 Task: Find connections with filter location Harar with filter topic #homebuyers with filter profile language Potuguese with filter current company Biocon Biologics with filter school K.Ramakrishnan College of Technology with filter industry Education with filter service category Virtual Assistance with filter keywords title Electrical Engineer
Action: Mouse moved to (211, 290)
Screenshot: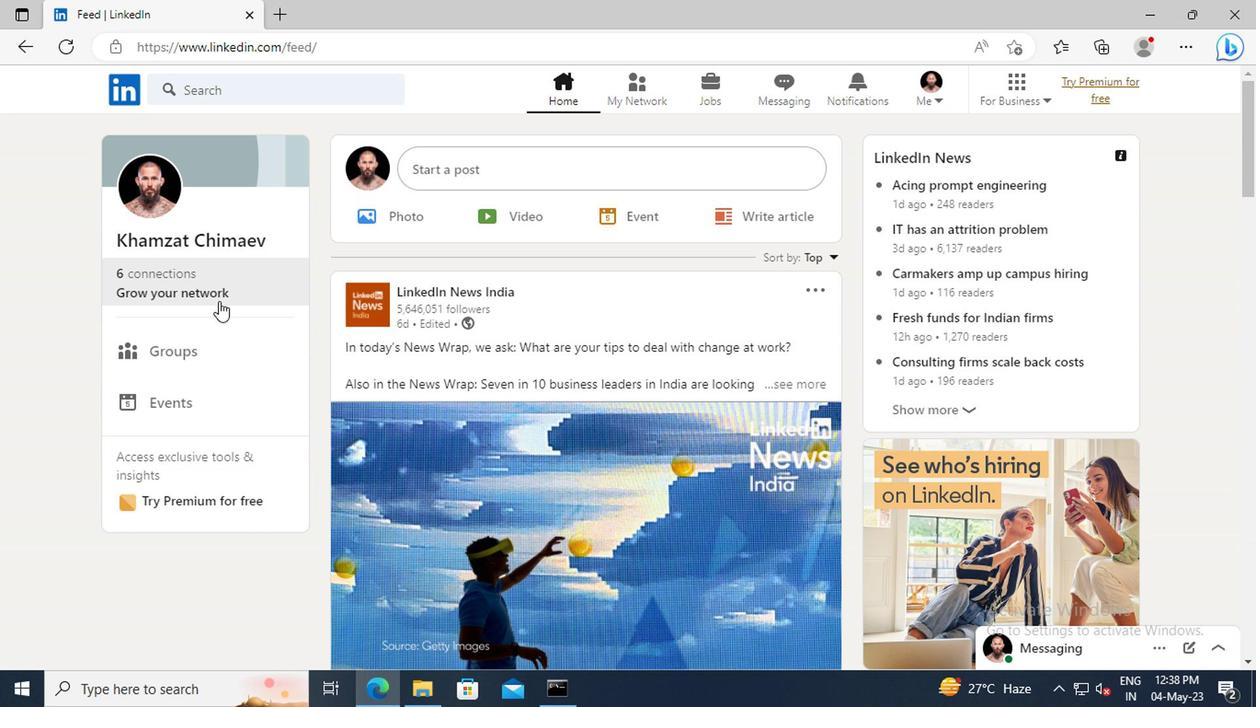 
Action: Mouse pressed left at (211, 290)
Screenshot: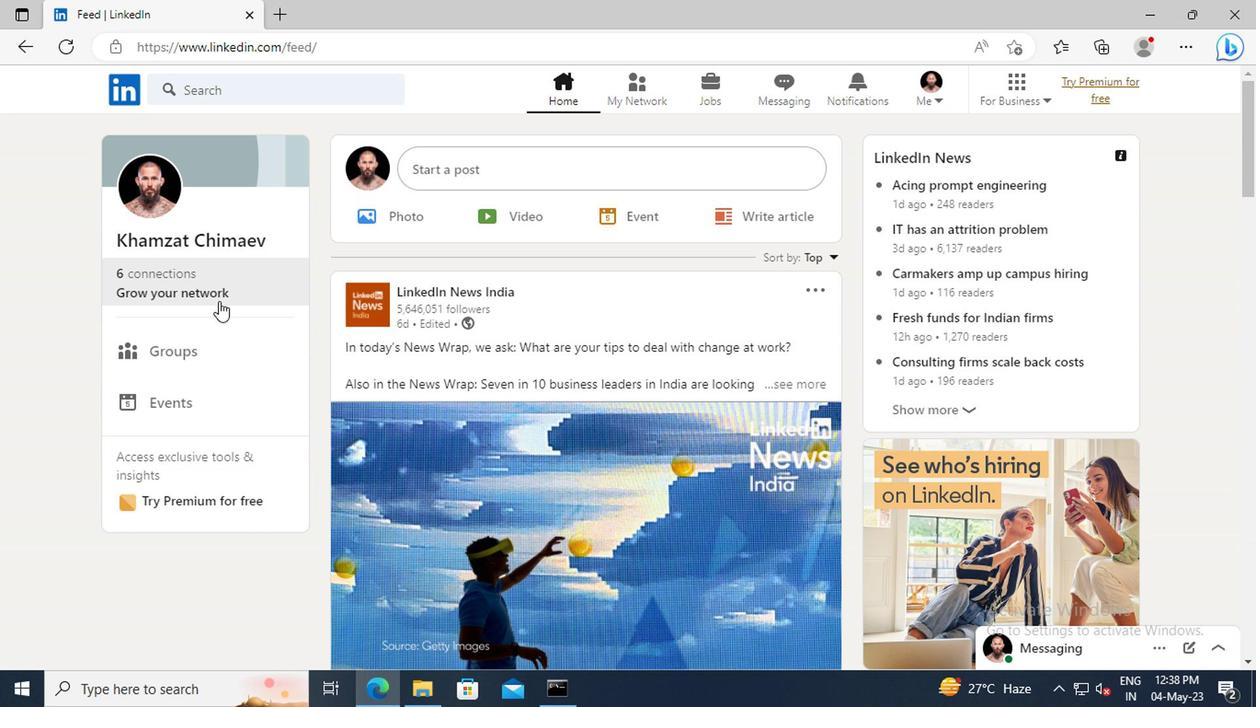 
Action: Mouse moved to (204, 199)
Screenshot: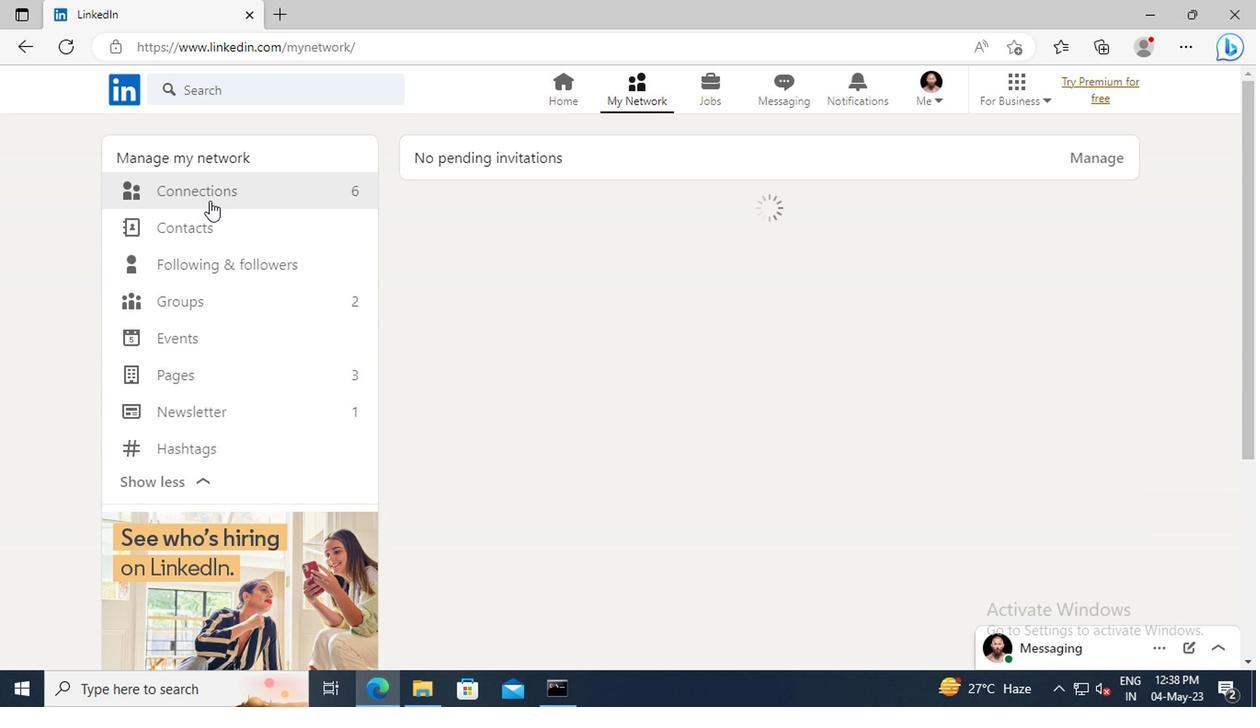 
Action: Mouse pressed left at (204, 199)
Screenshot: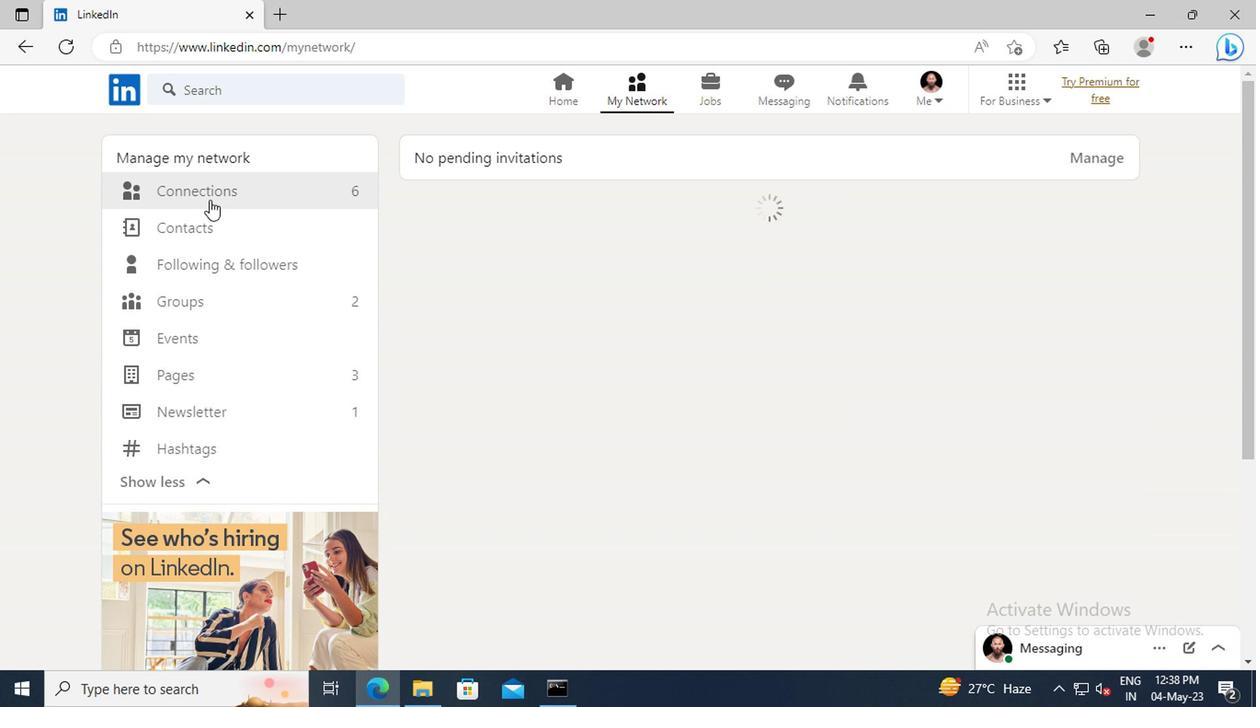 
Action: Mouse moved to (751, 198)
Screenshot: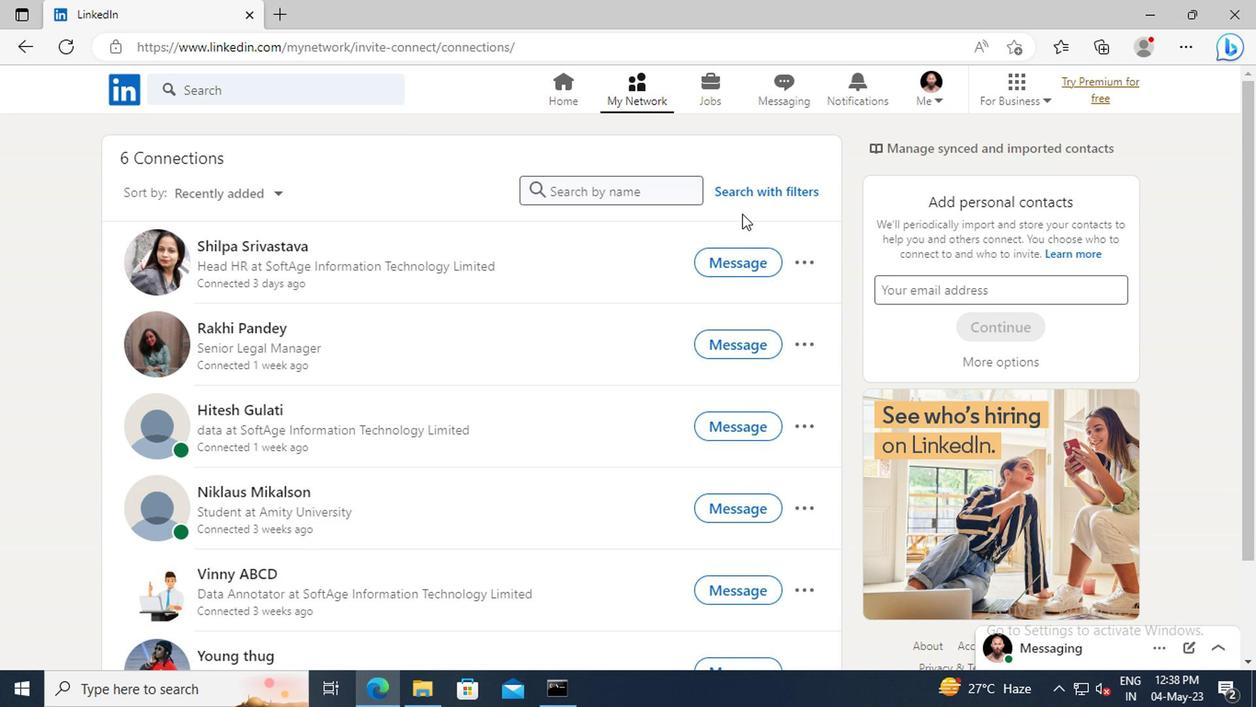 
Action: Mouse pressed left at (751, 198)
Screenshot: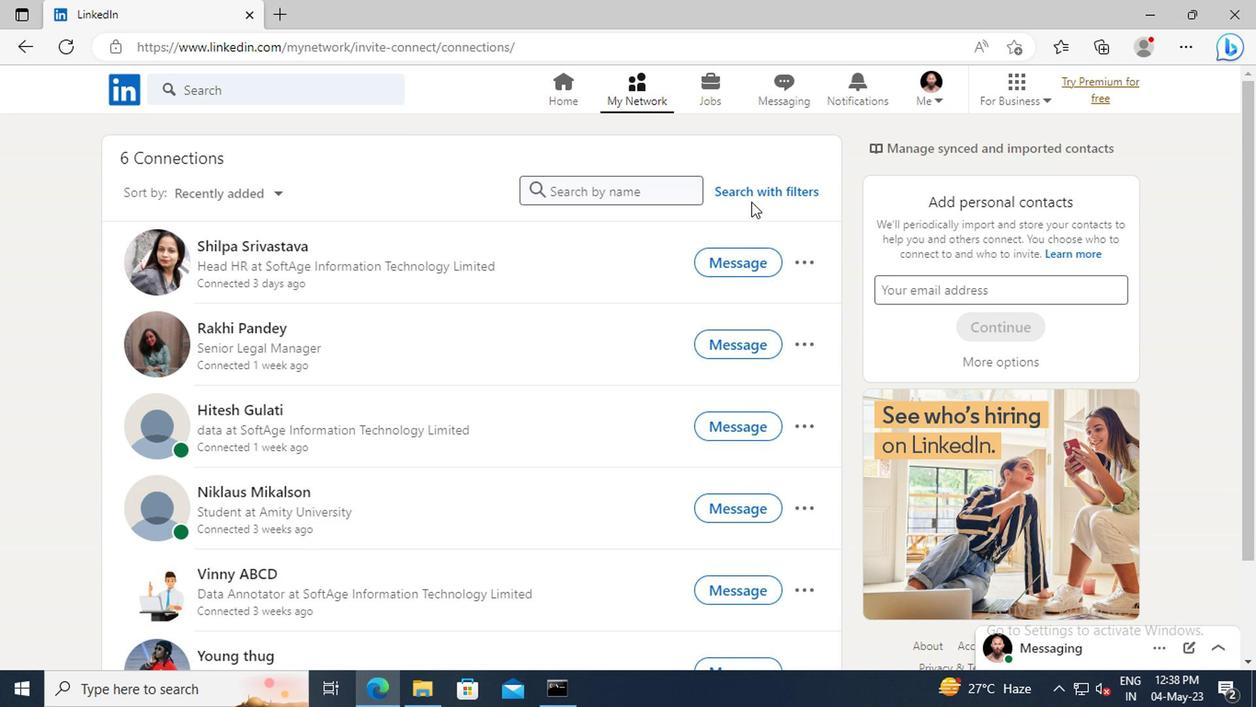 
Action: Mouse moved to (689, 146)
Screenshot: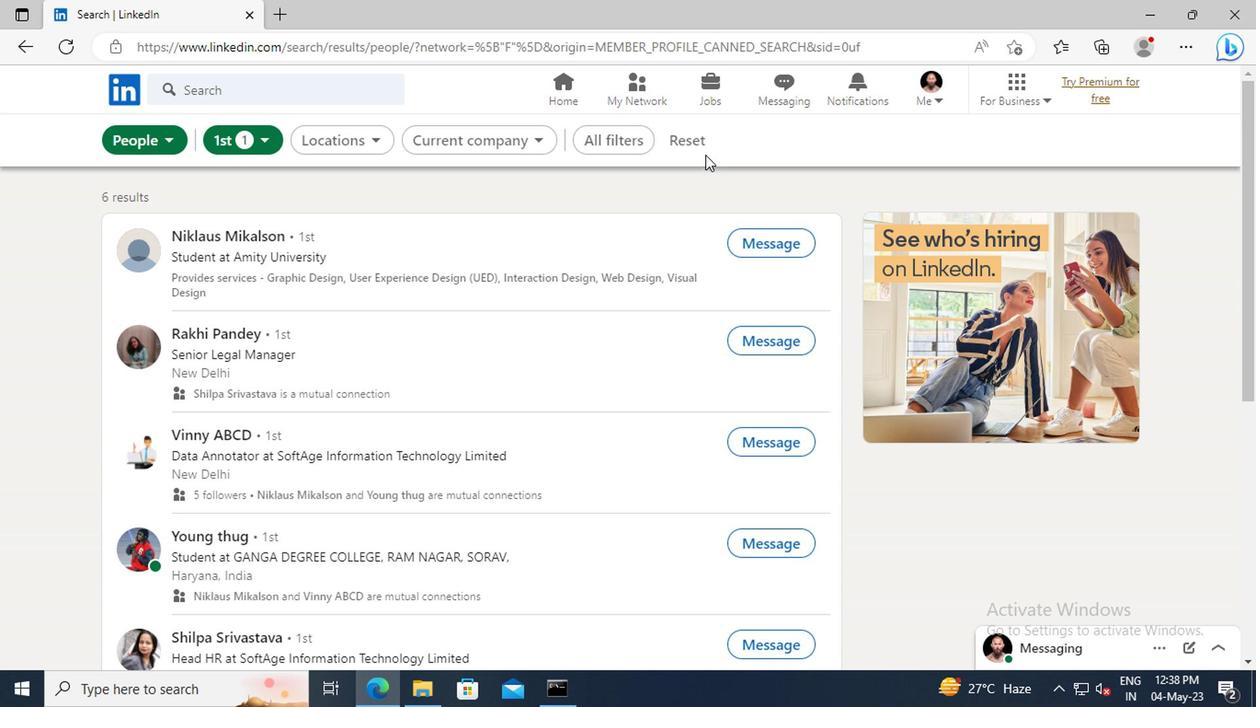 
Action: Mouse pressed left at (689, 146)
Screenshot: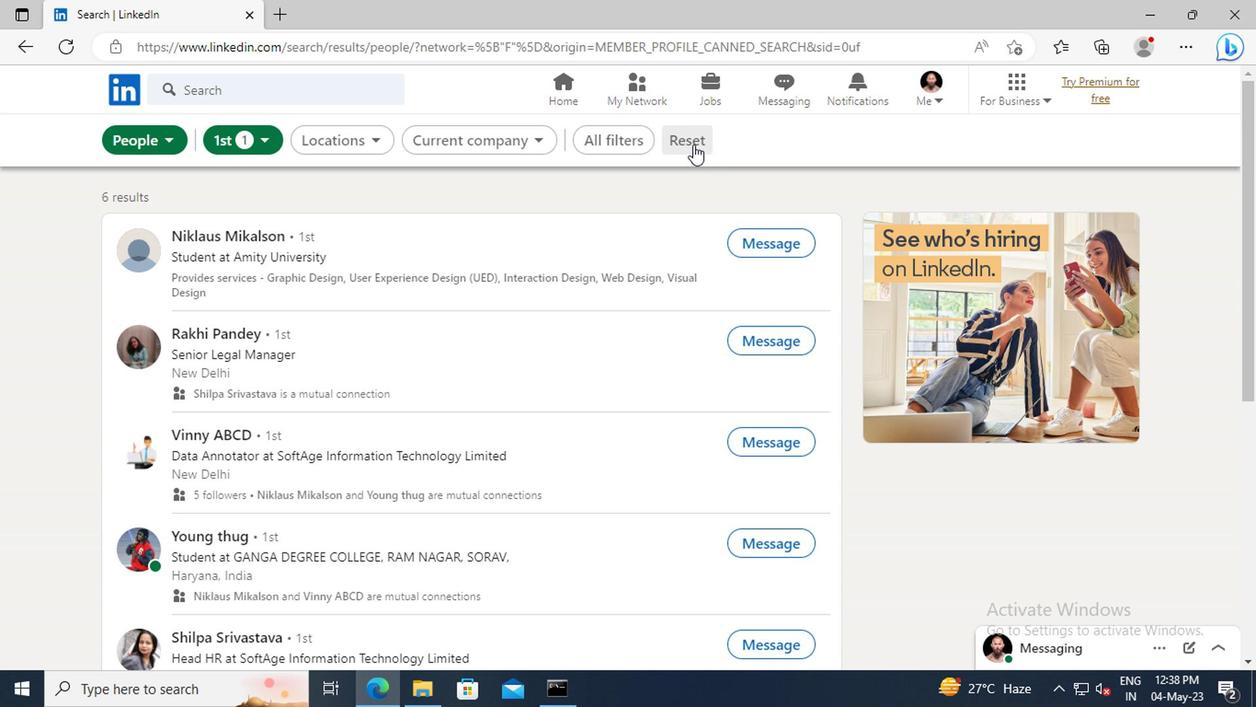 
Action: Mouse moved to (676, 146)
Screenshot: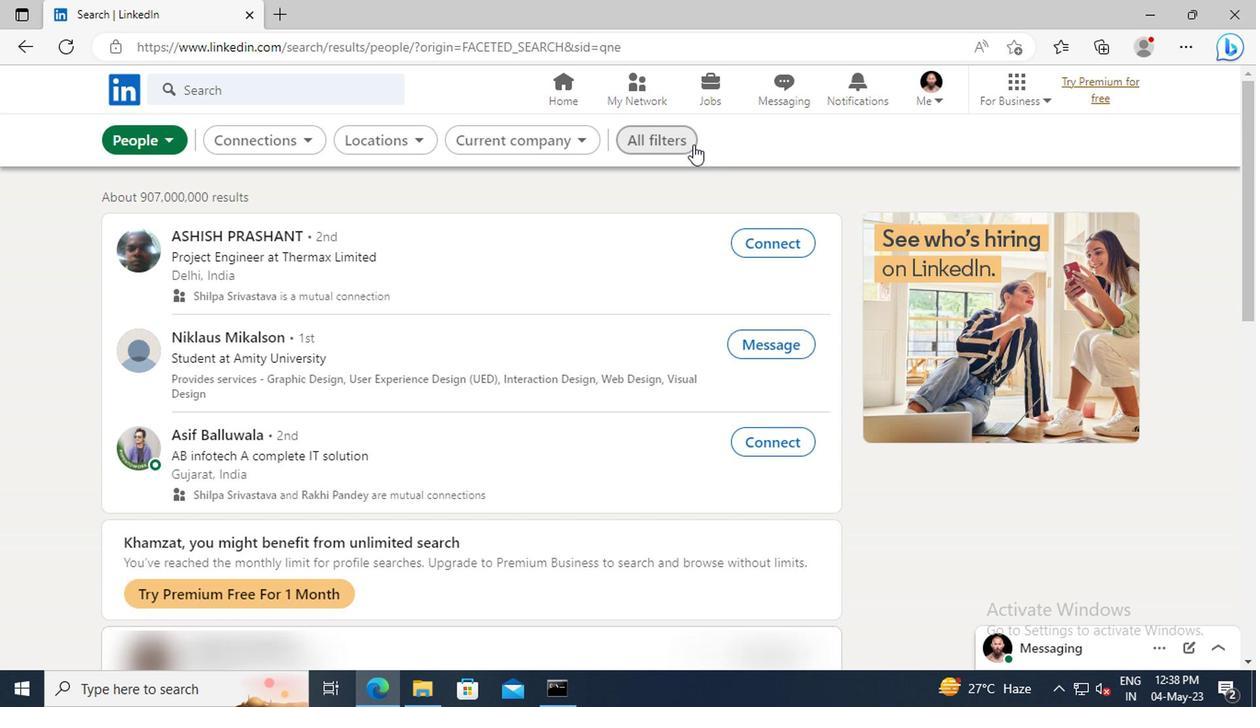 
Action: Mouse pressed left at (676, 146)
Screenshot: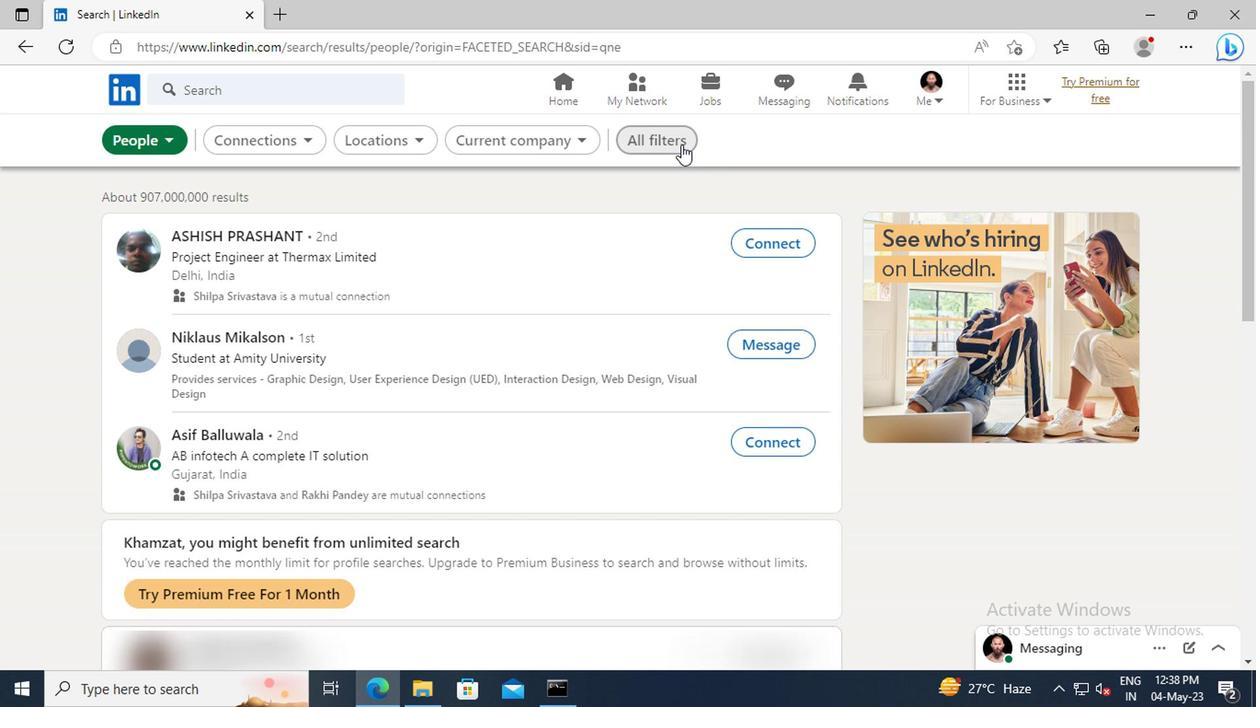 
Action: Mouse moved to (991, 335)
Screenshot: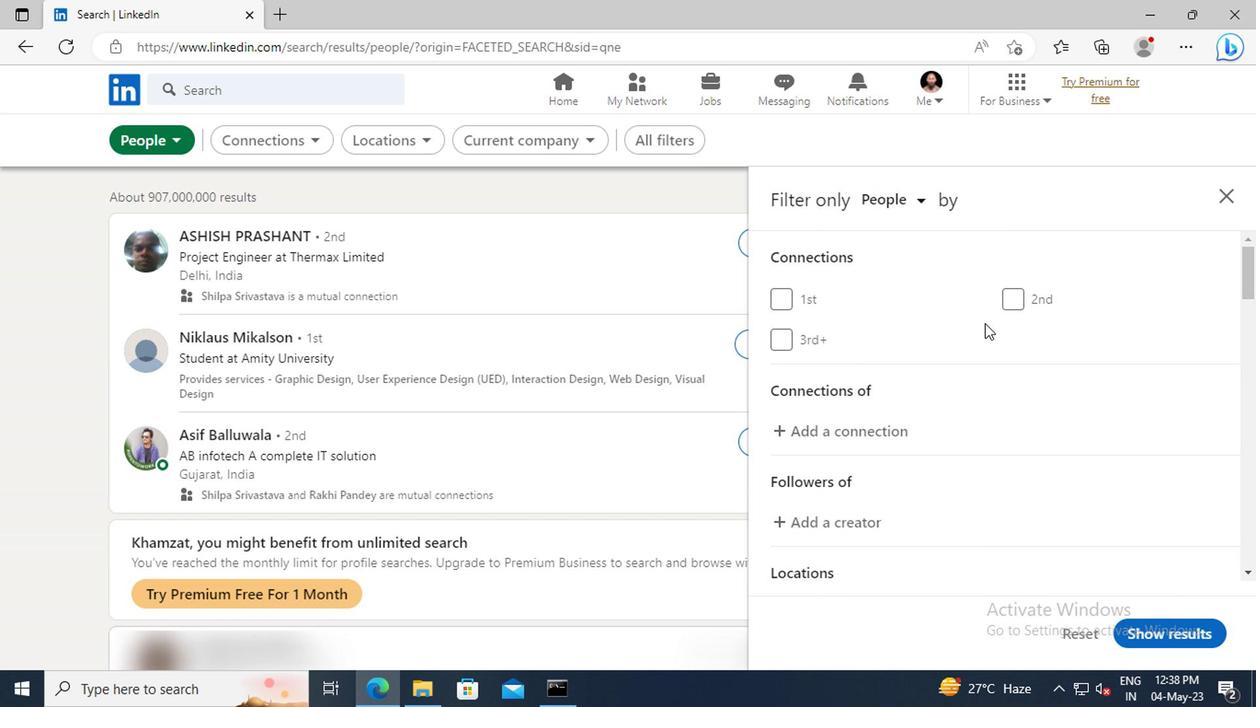 
Action: Mouse scrolled (991, 333) with delta (0, -1)
Screenshot: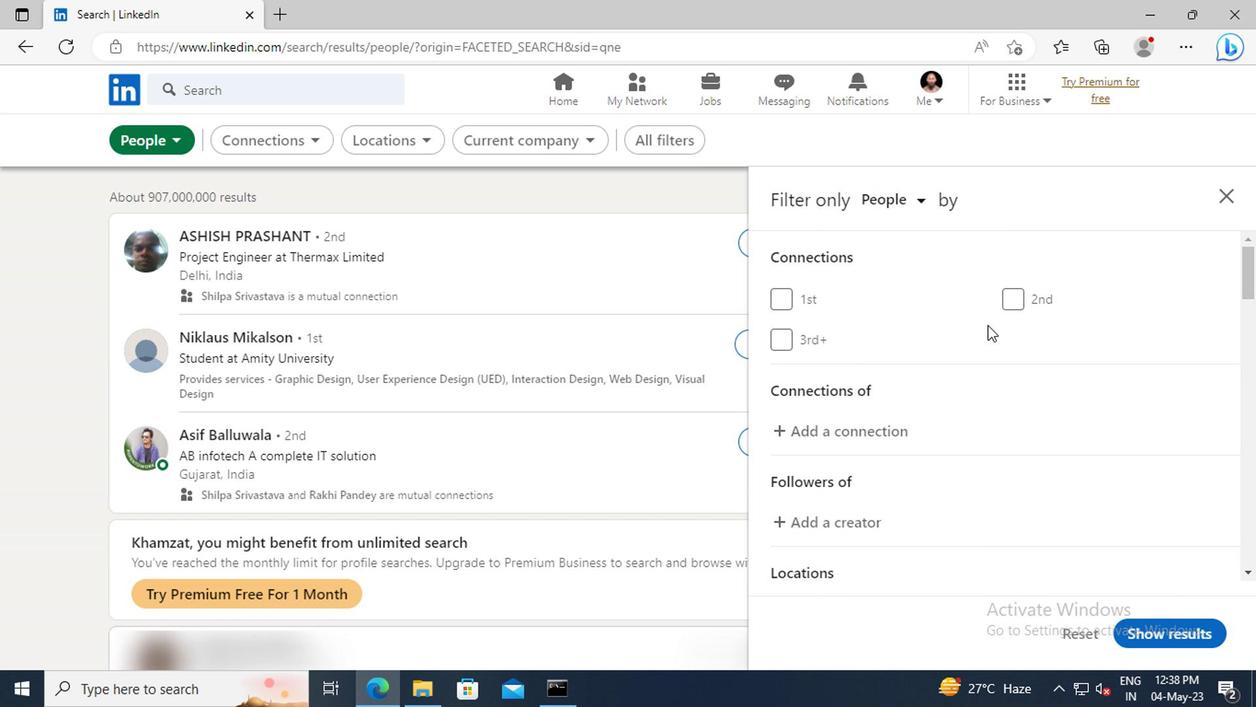 
Action: Mouse scrolled (991, 333) with delta (0, -1)
Screenshot: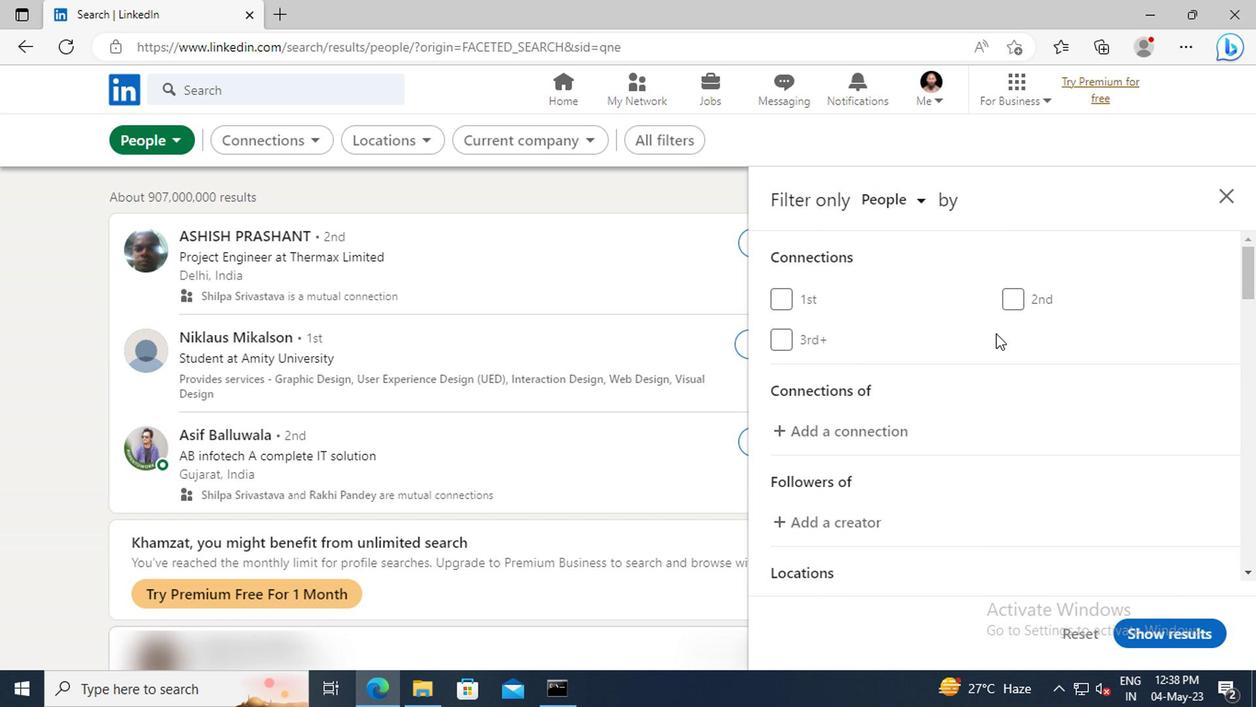 
Action: Mouse scrolled (991, 333) with delta (0, -1)
Screenshot: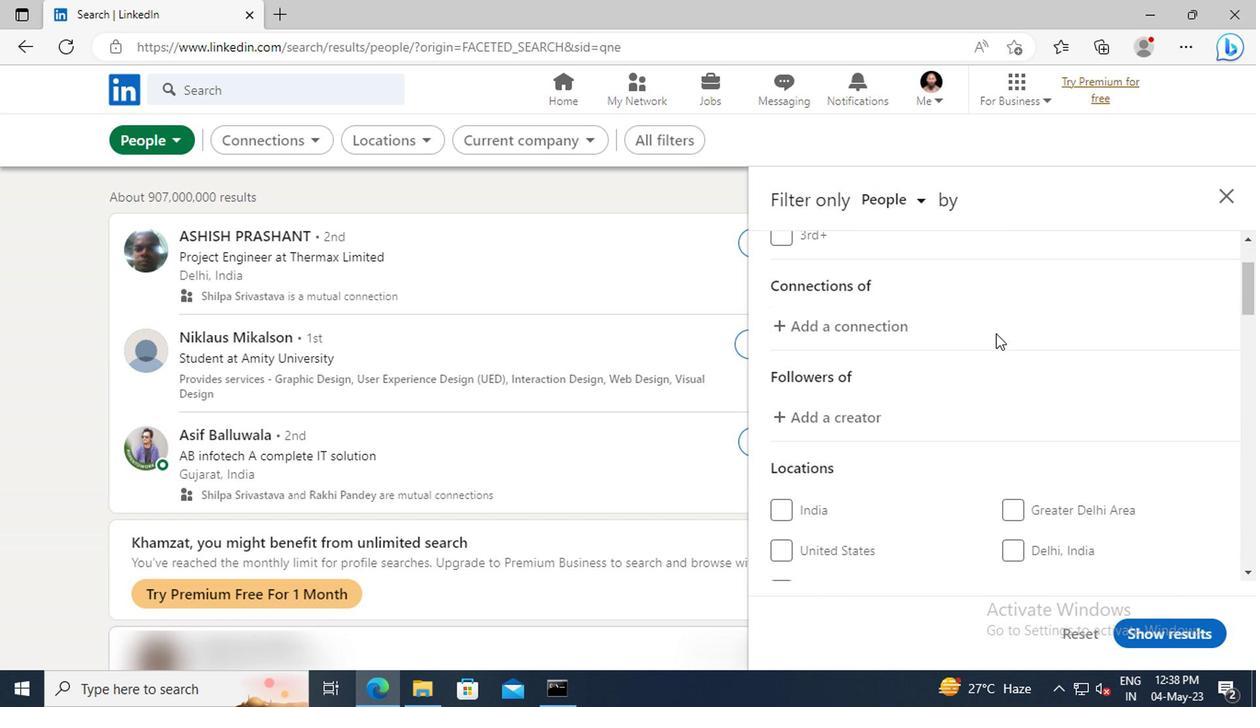 
Action: Mouse scrolled (991, 333) with delta (0, -1)
Screenshot: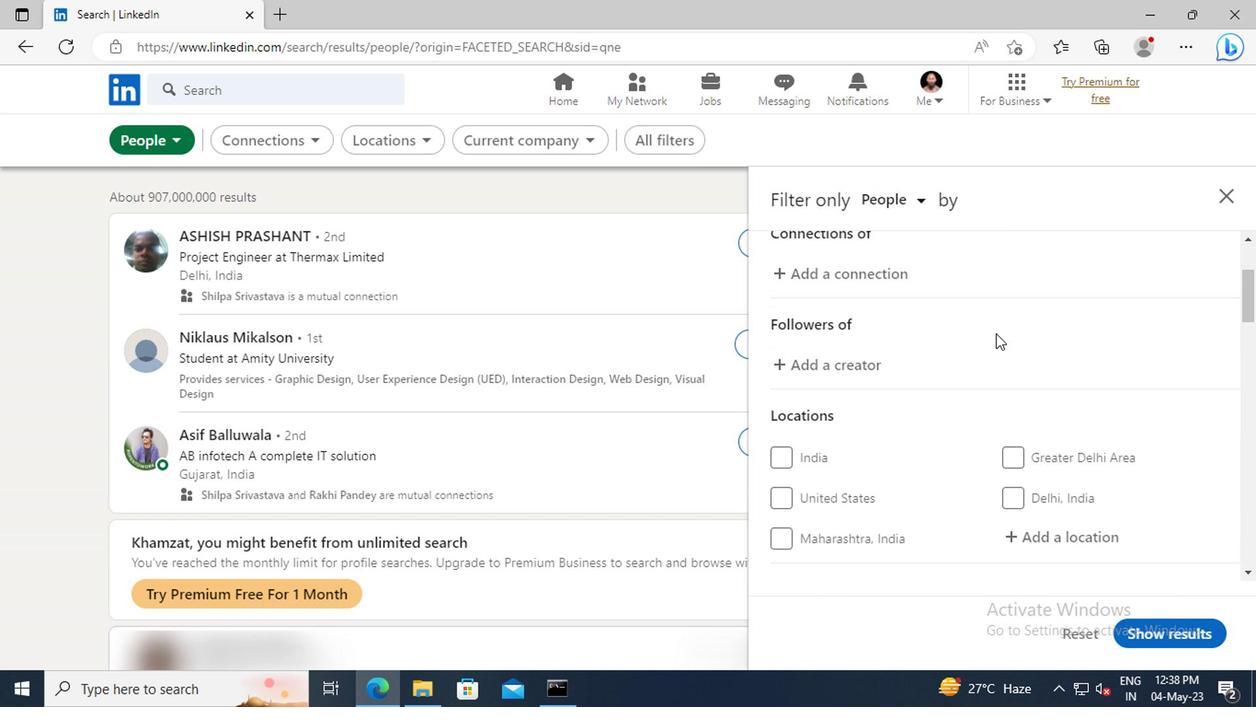 
Action: Mouse scrolled (991, 333) with delta (0, -1)
Screenshot: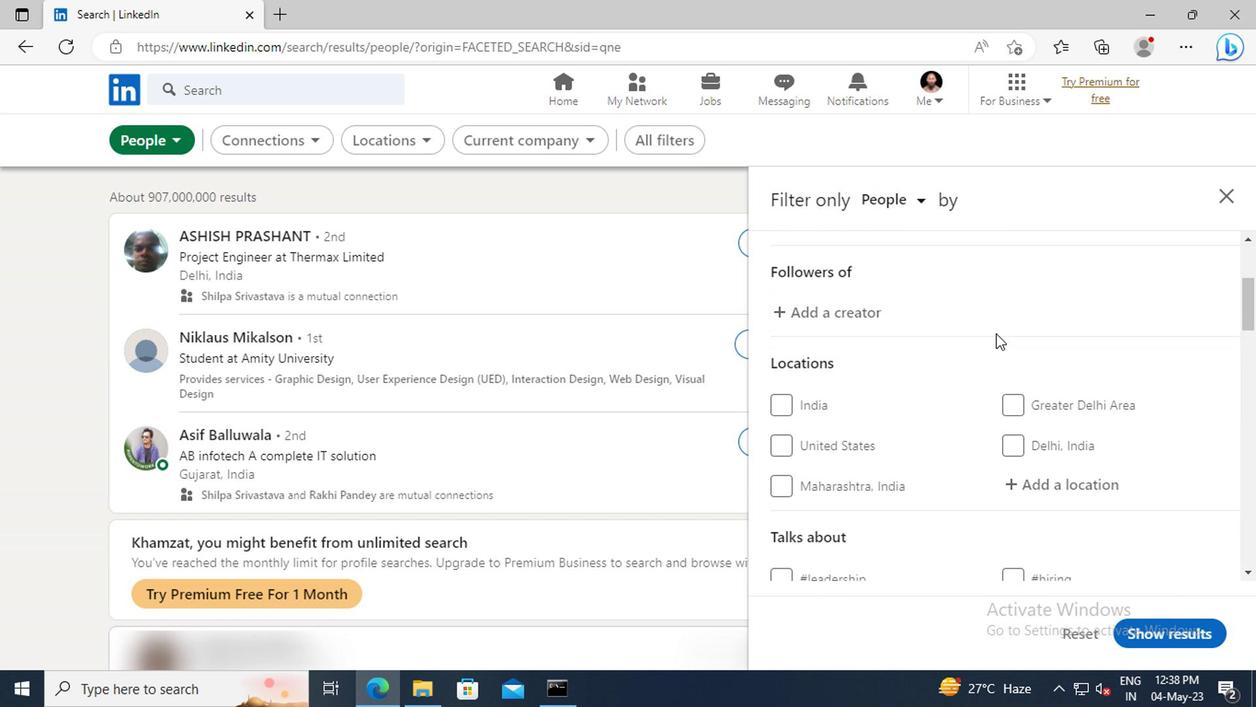 
Action: Mouse scrolled (991, 333) with delta (0, -1)
Screenshot: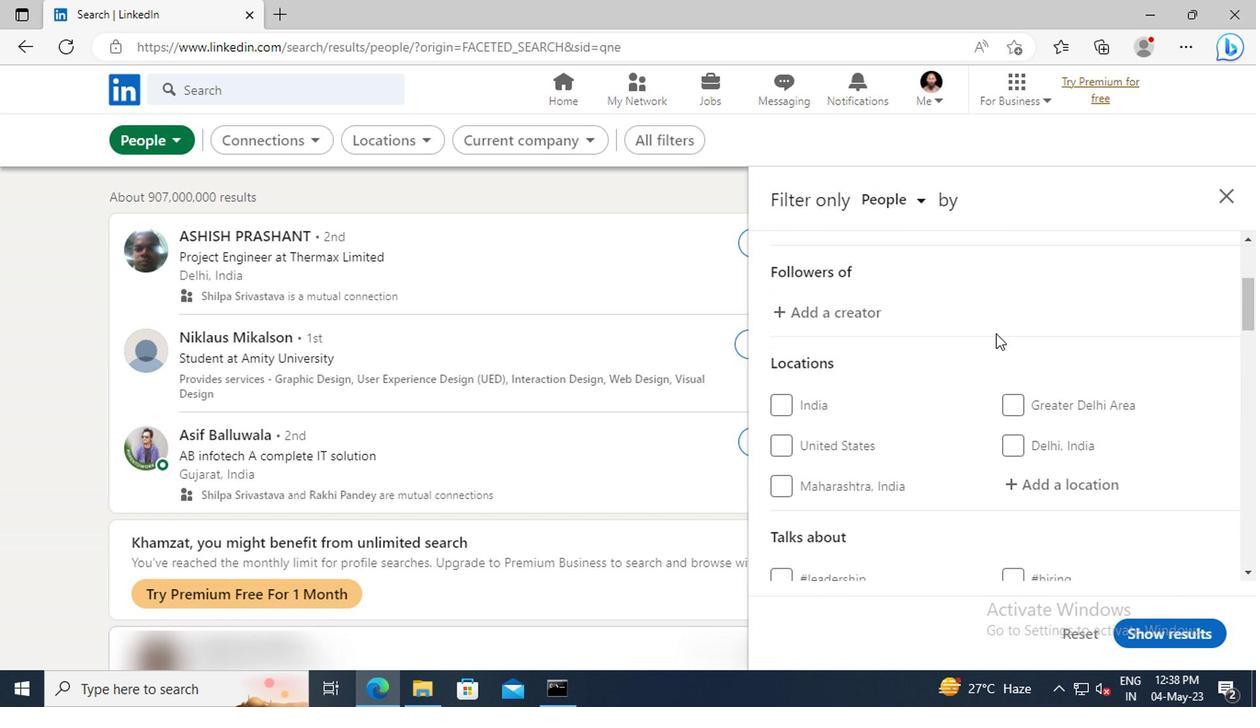 
Action: Mouse moved to (1016, 381)
Screenshot: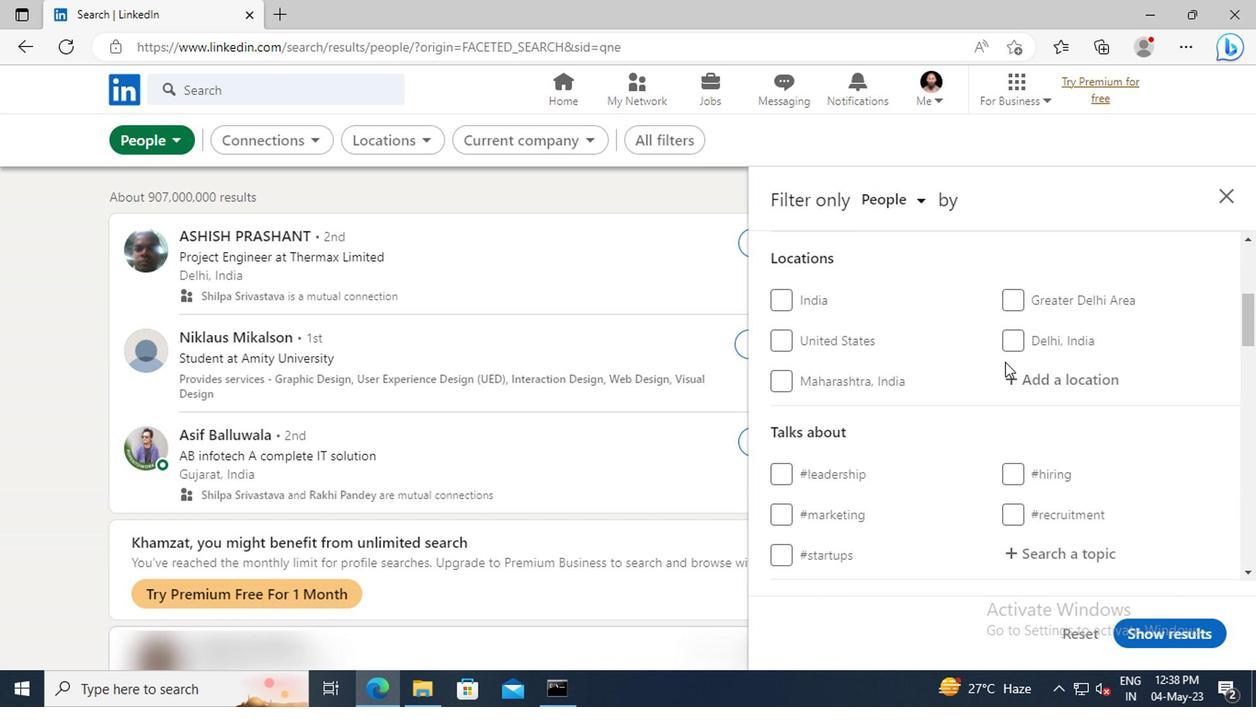 
Action: Mouse pressed left at (1016, 381)
Screenshot: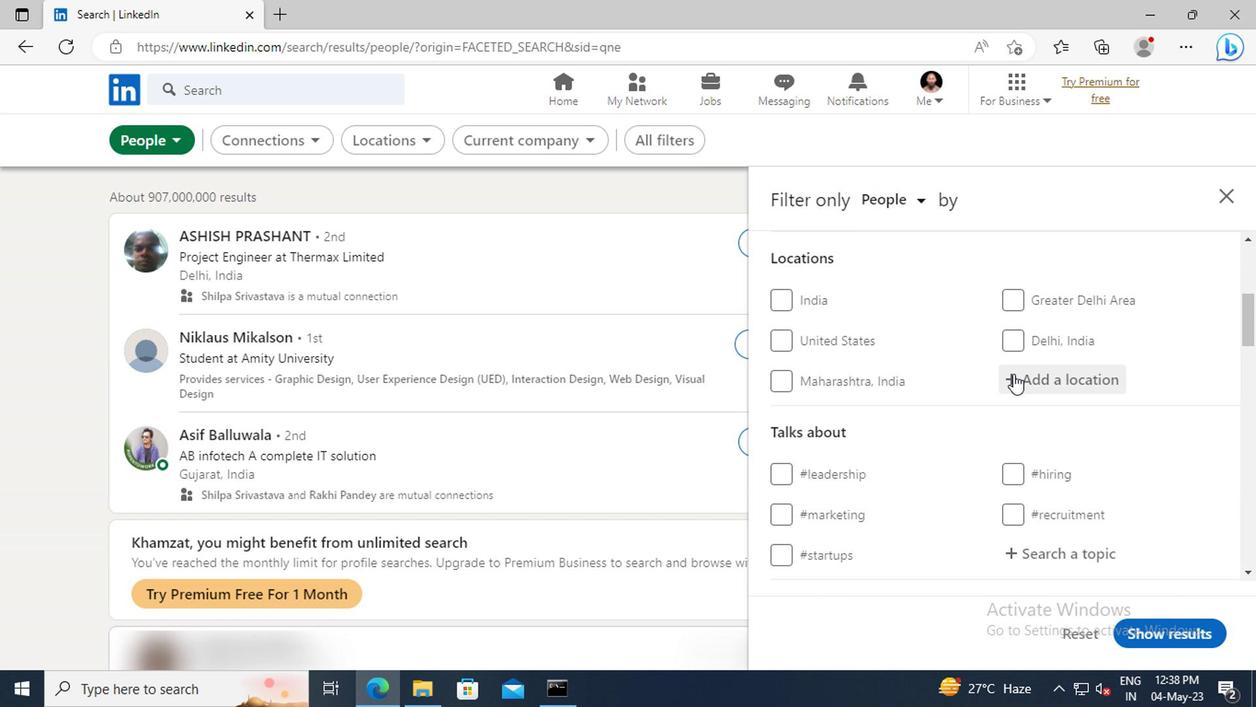 
Action: Key pressed <Key.shift>HARAR
Screenshot: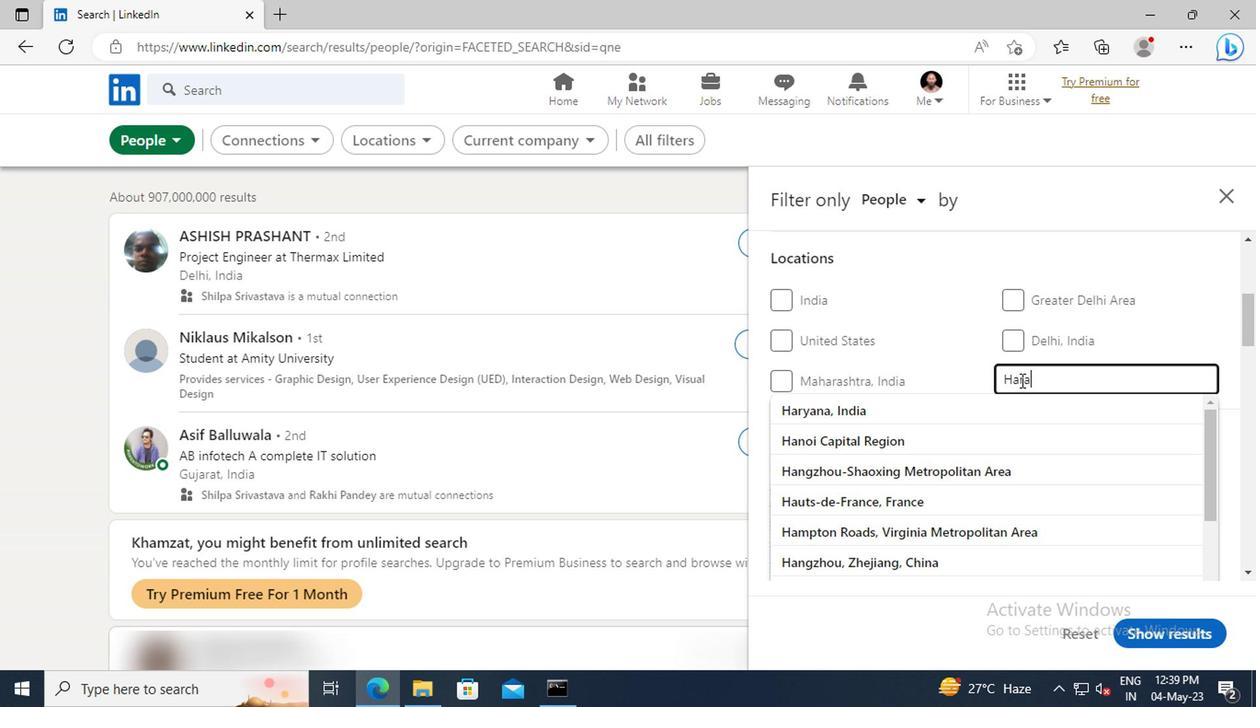 
Action: Mouse moved to (1012, 466)
Screenshot: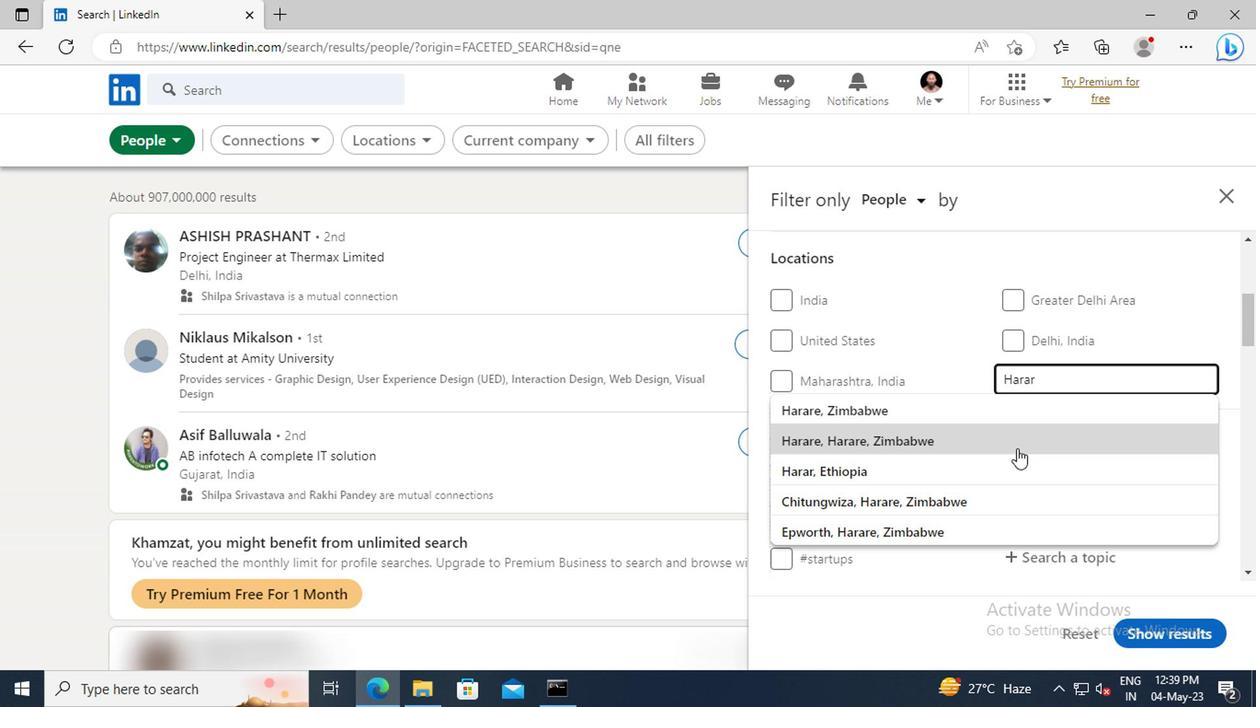 
Action: Mouse pressed left at (1012, 466)
Screenshot: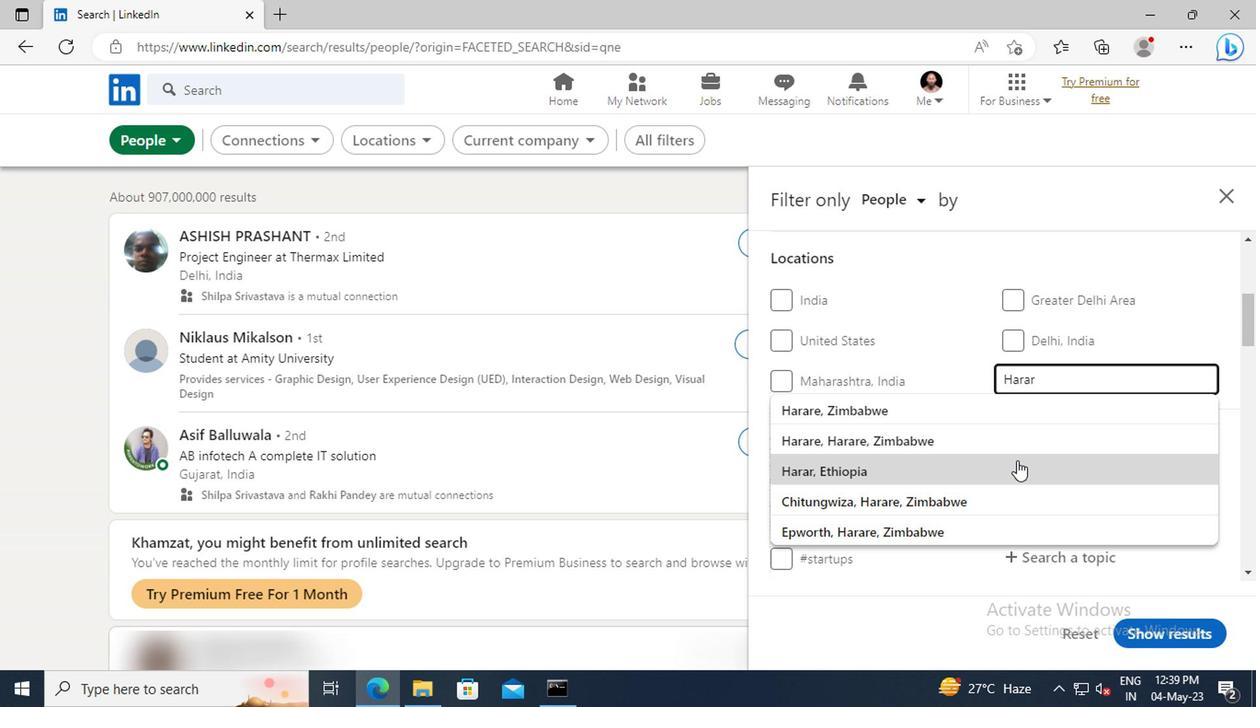 
Action: Mouse scrolled (1012, 466) with delta (0, 0)
Screenshot: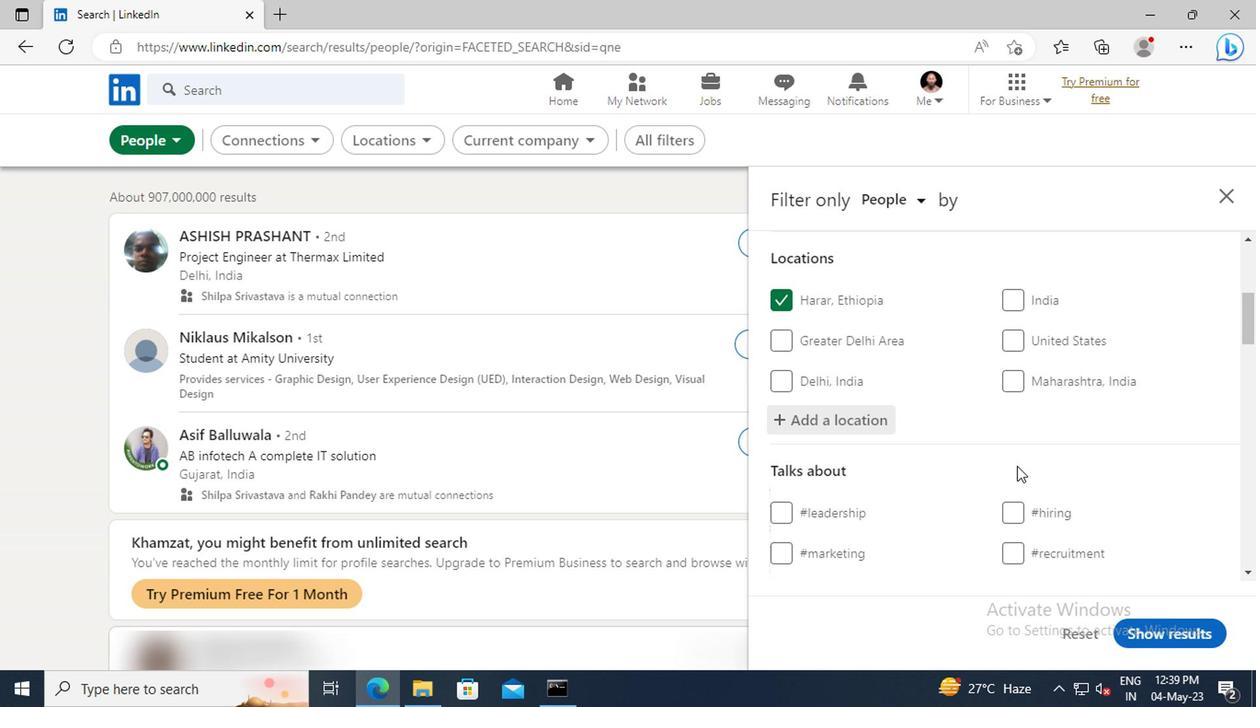 
Action: Mouse scrolled (1012, 466) with delta (0, 0)
Screenshot: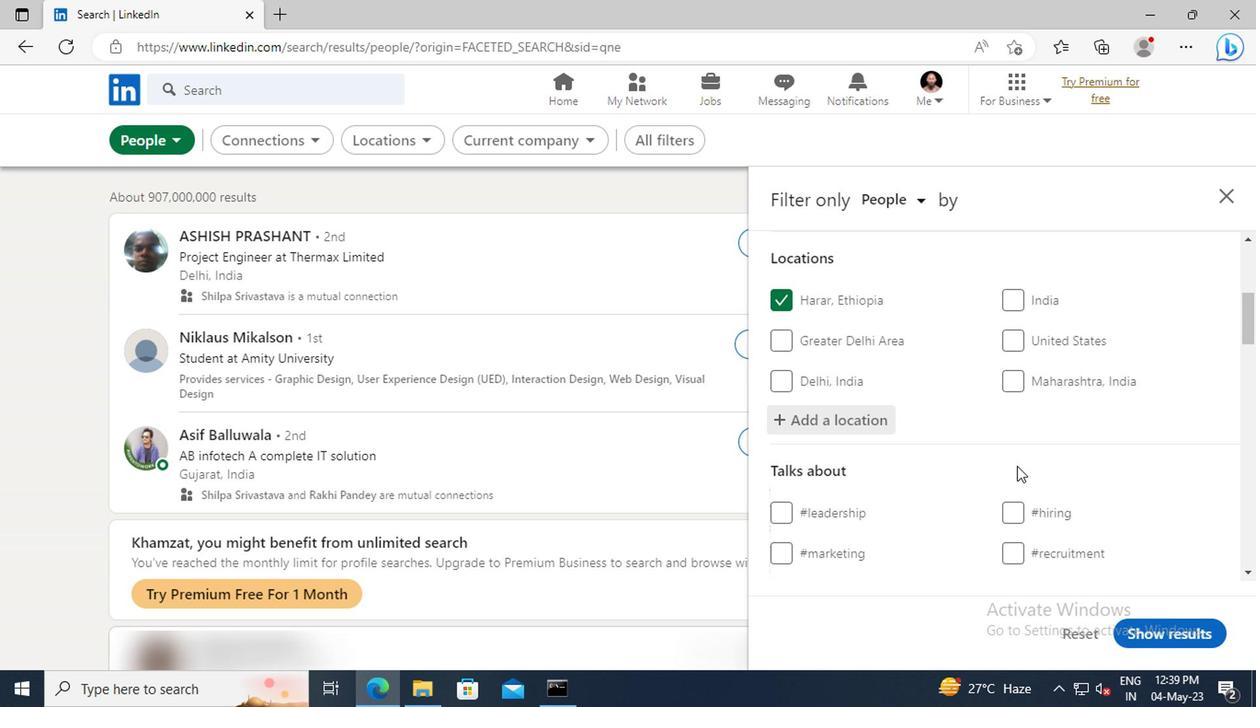 
Action: Mouse moved to (1025, 485)
Screenshot: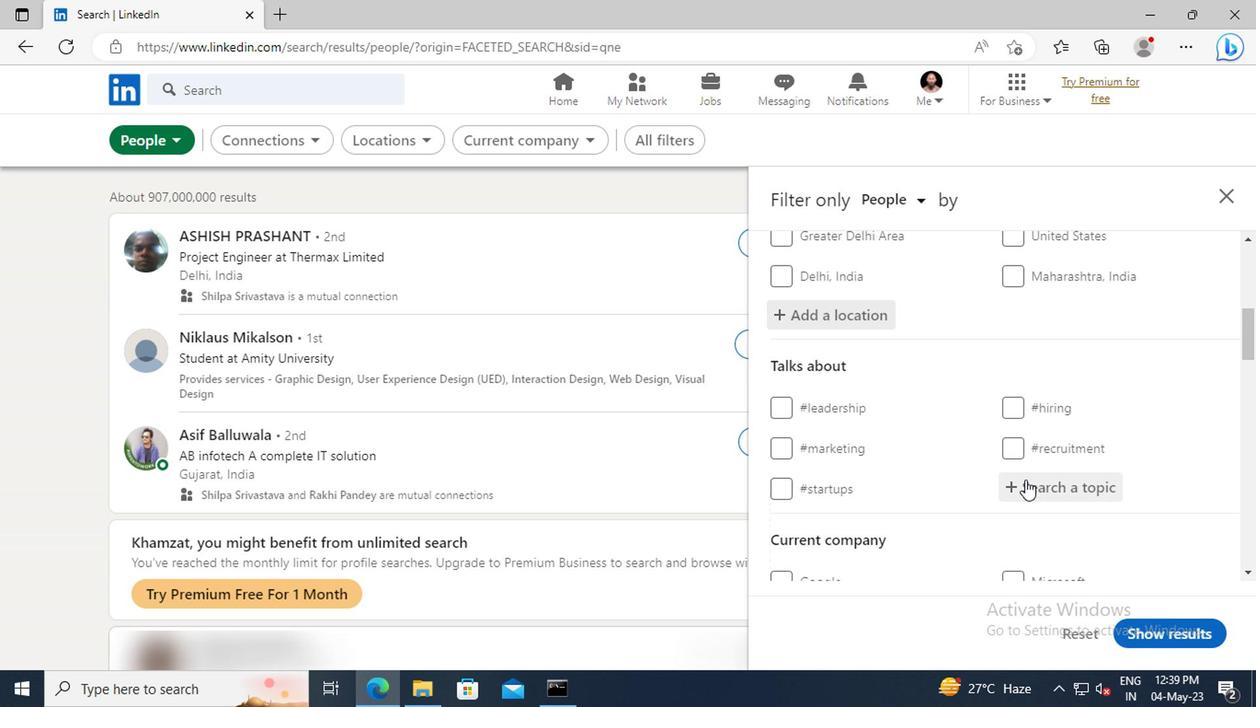 
Action: Mouse pressed left at (1025, 485)
Screenshot: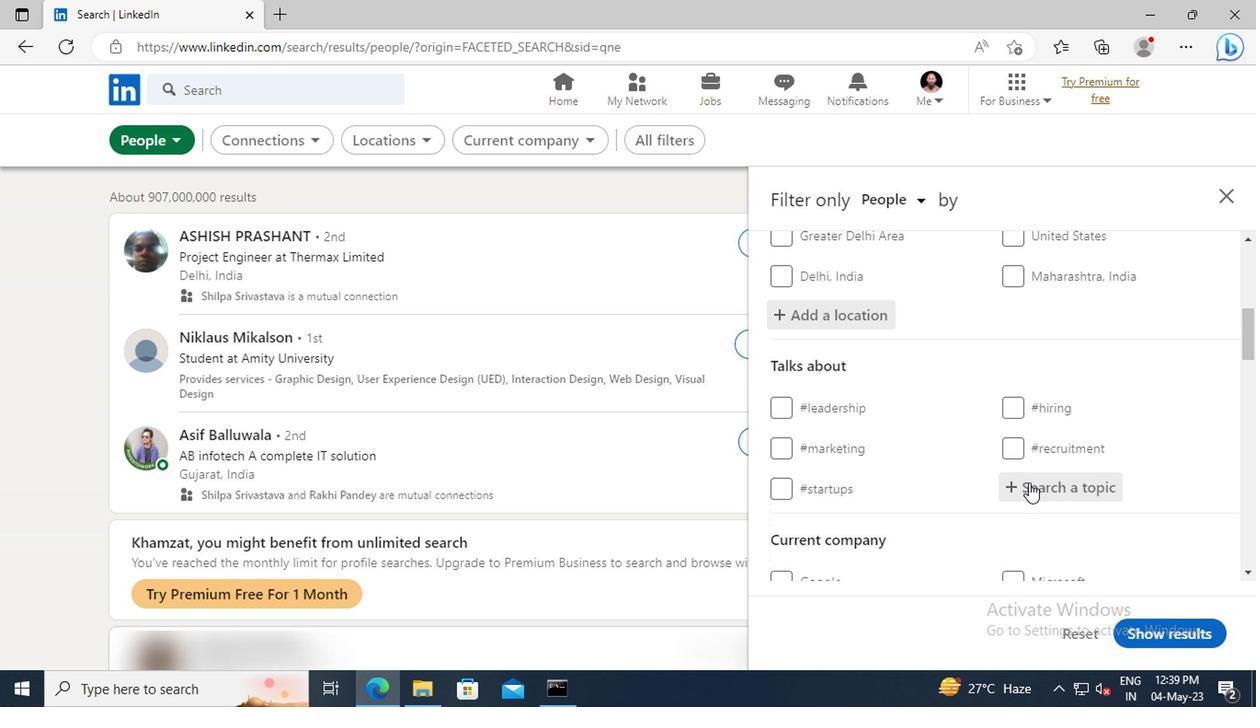 
Action: Key pressed HOMEBUYERS
Screenshot: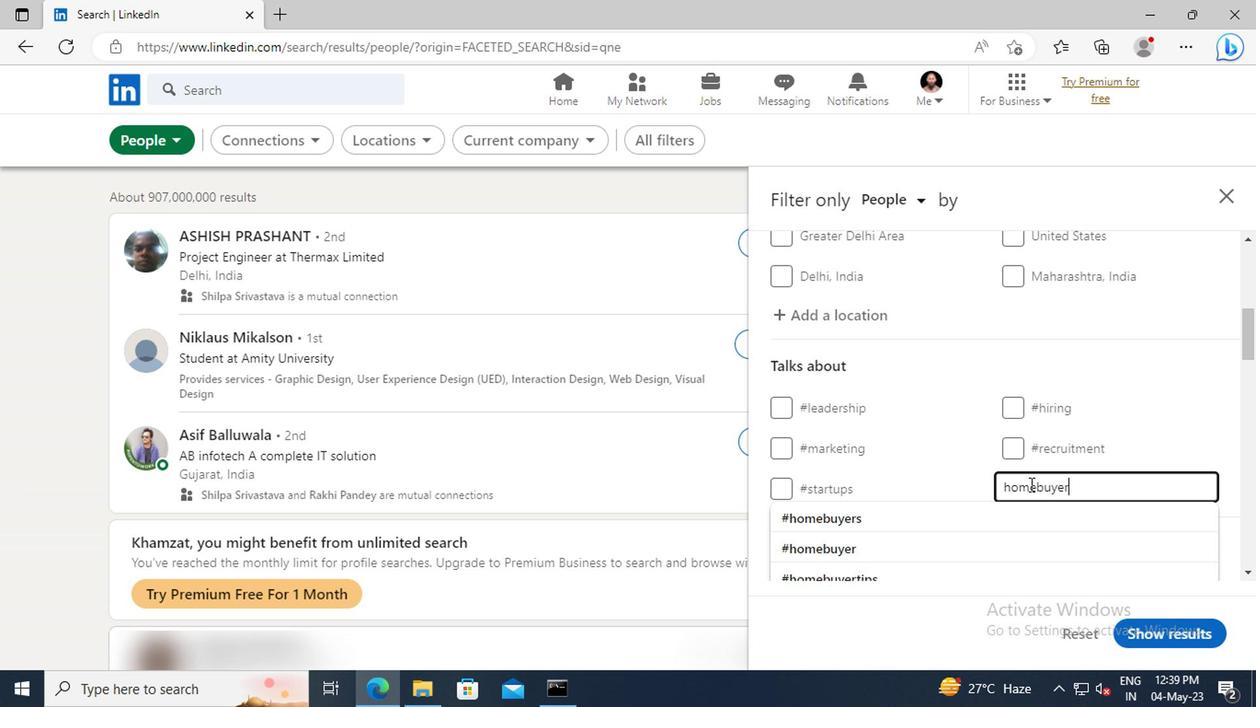 
Action: Mouse moved to (1027, 506)
Screenshot: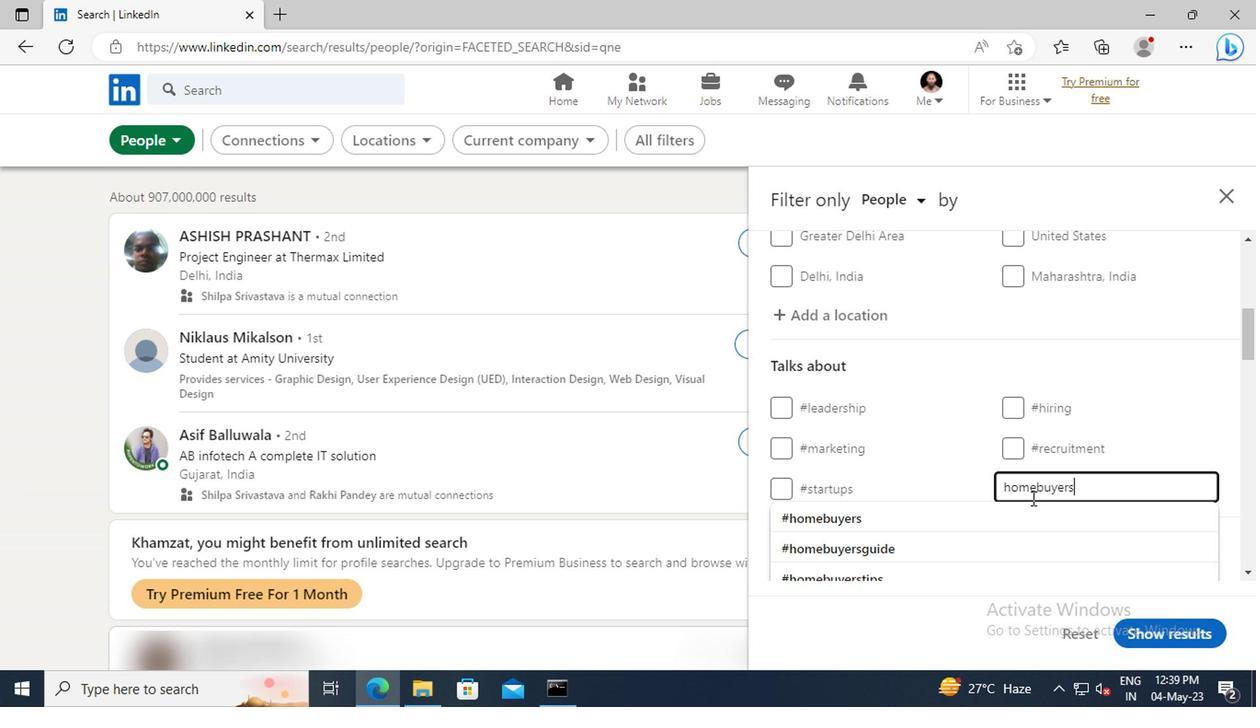 
Action: Mouse pressed left at (1027, 506)
Screenshot: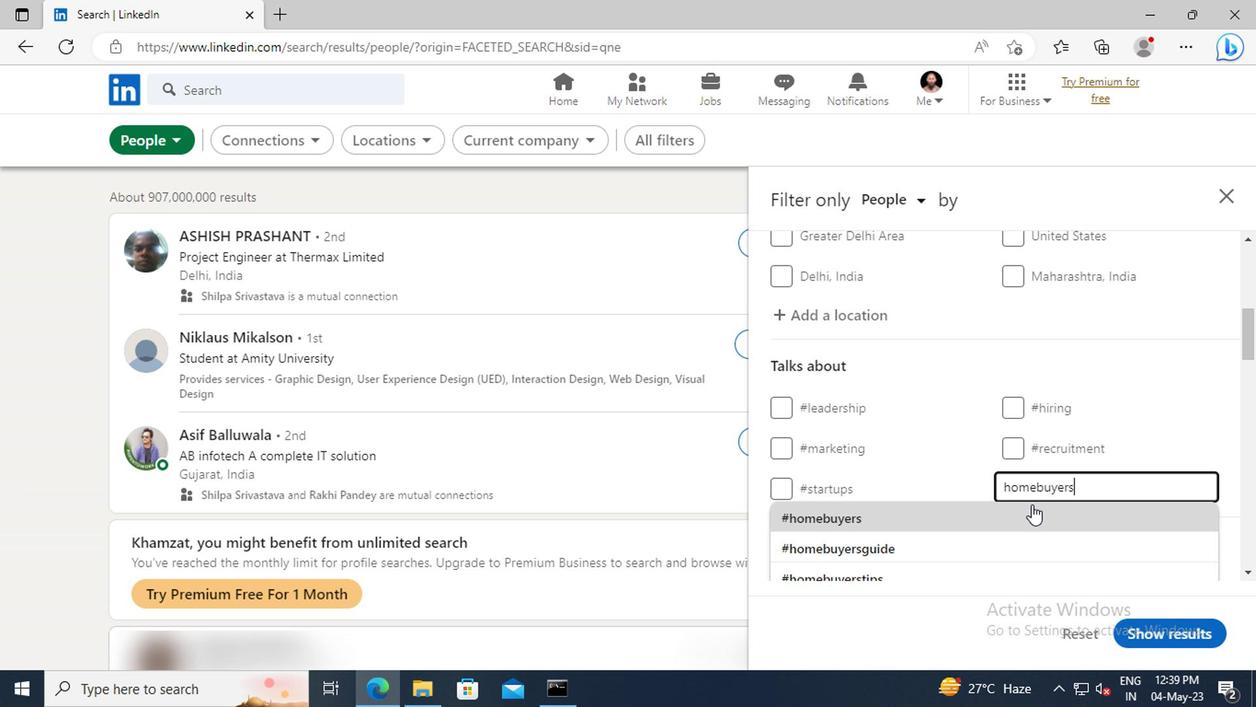 
Action: Mouse scrolled (1027, 505) with delta (0, -1)
Screenshot: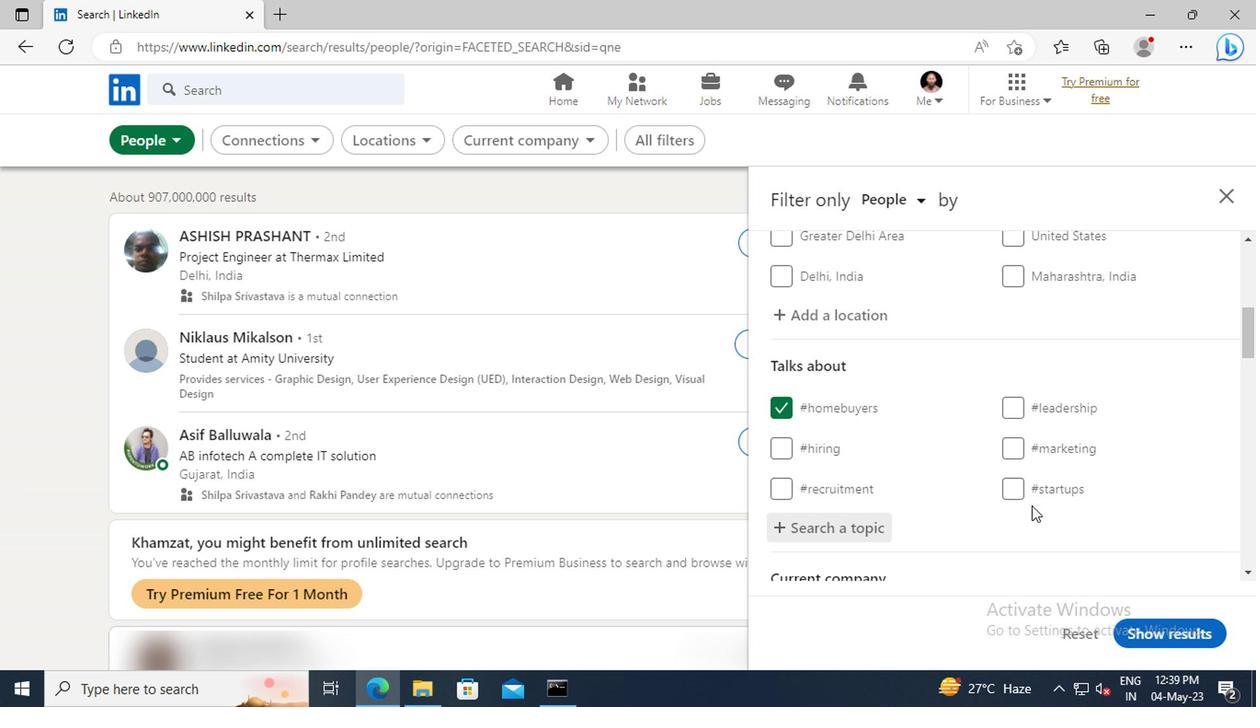 
Action: Mouse scrolled (1027, 505) with delta (0, -1)
Screenshot: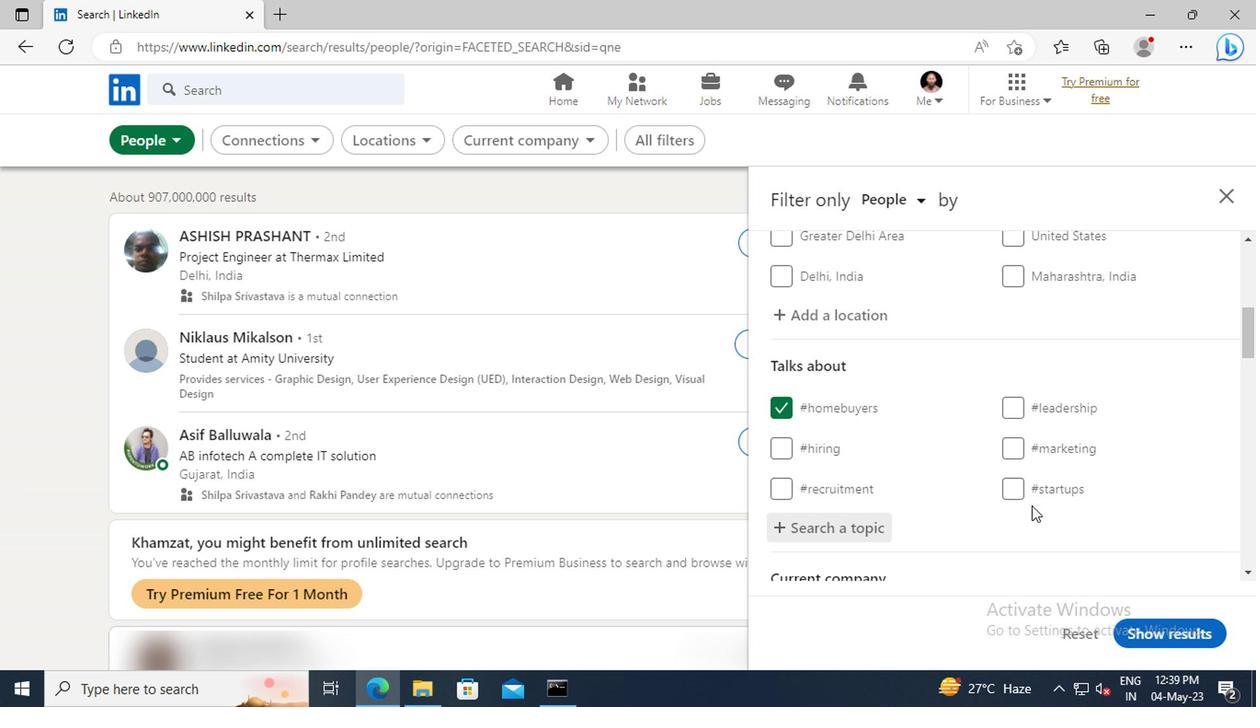 
Action: Mouse scrolled (1027, 505) with delta (0, -1)
Screenshot: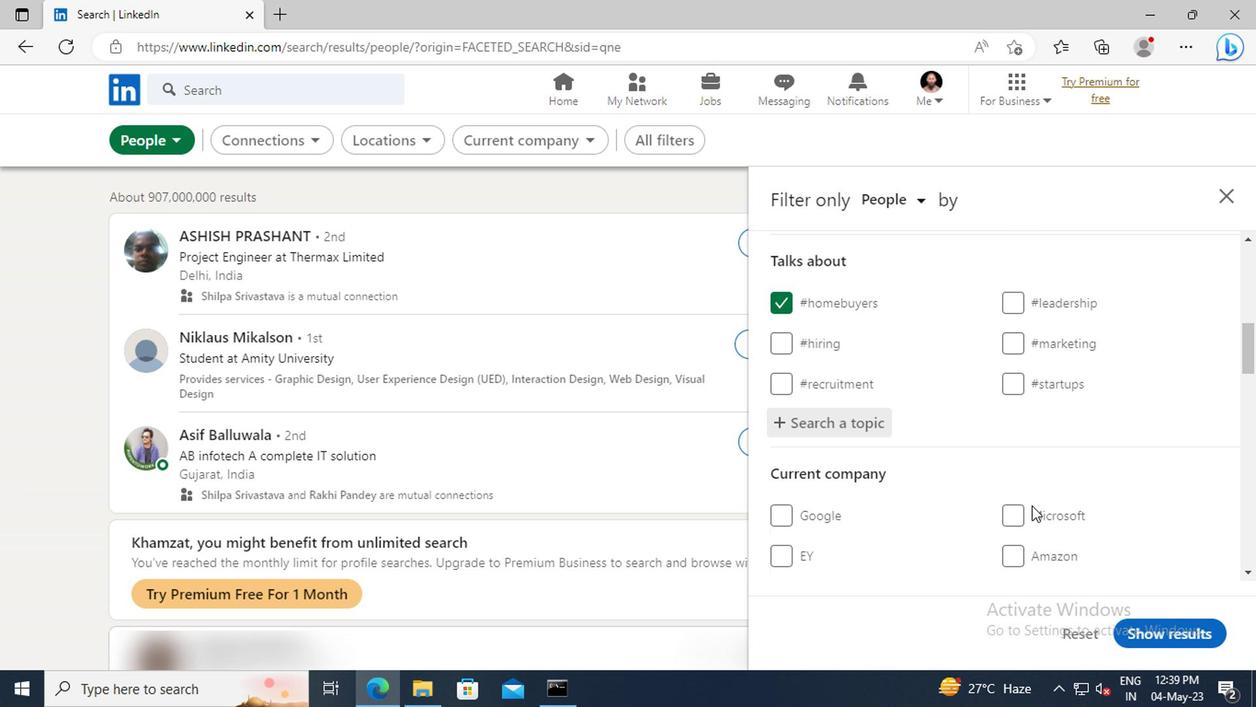 
Action: Mouse moved to (1029, 505)
Screenshot: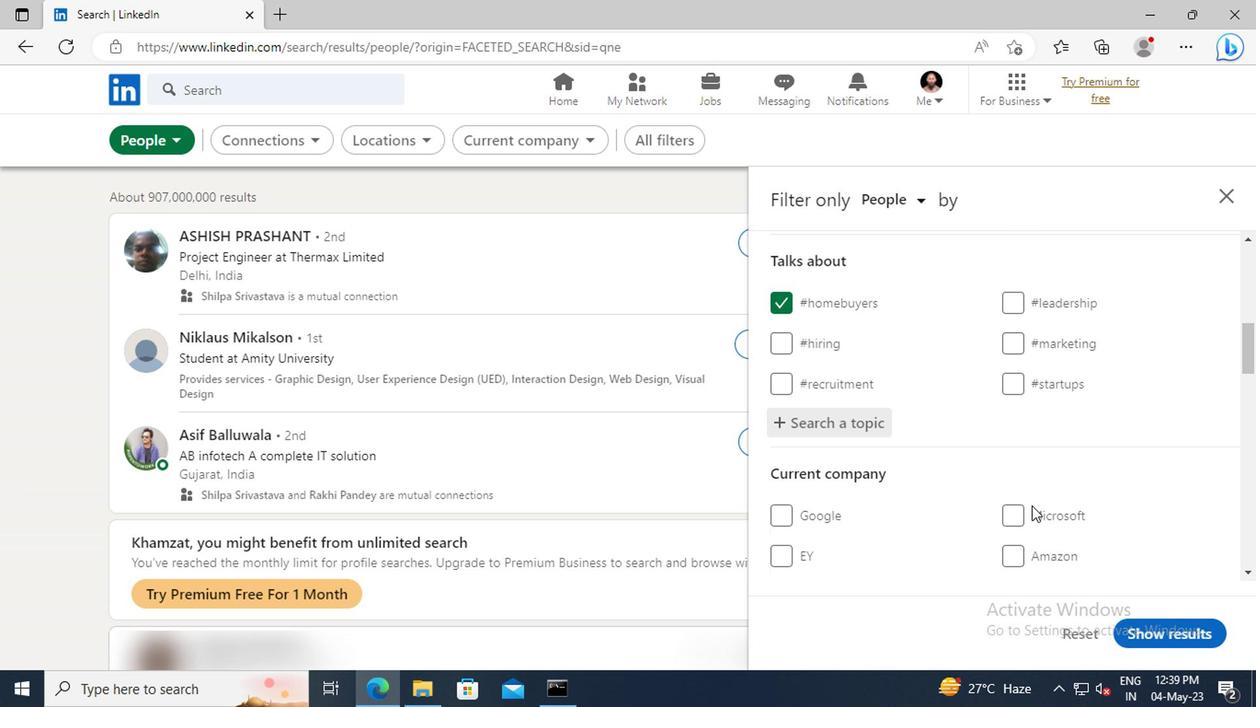 
Action: Mouse scrolled (1029, 504) with delta (0, 0)
Screenshot: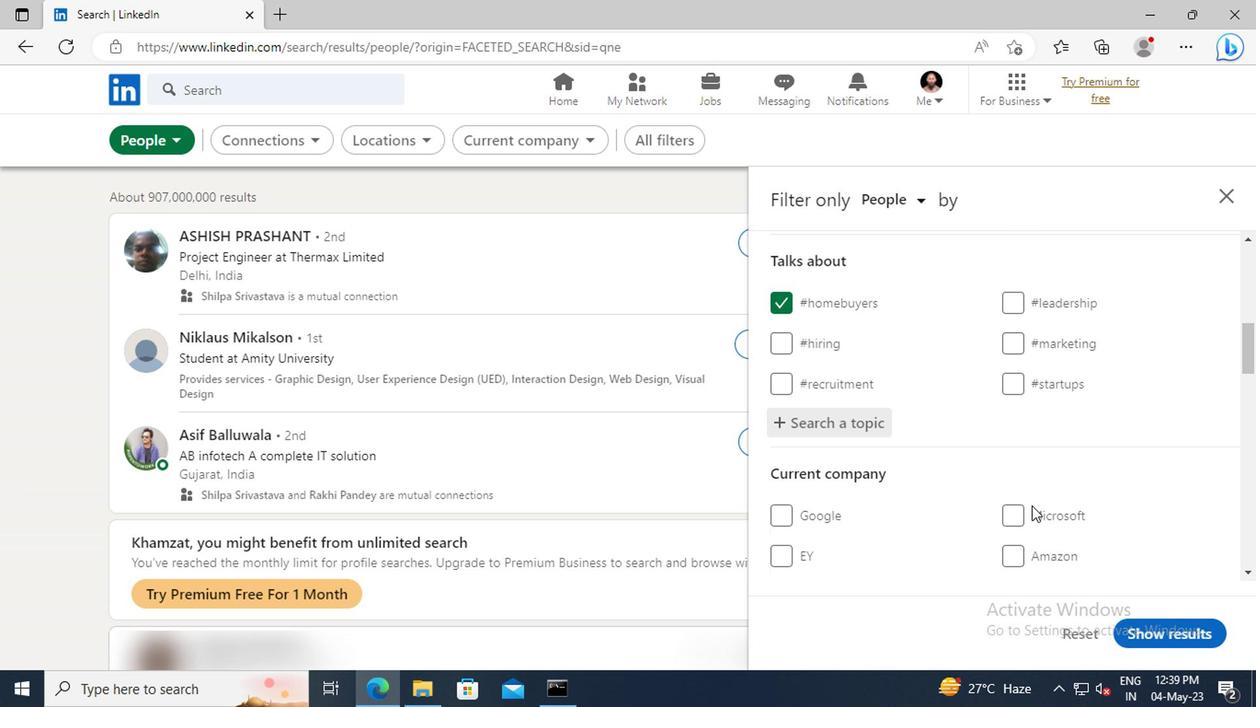 
Action: Mouse moved to (1026, 473)
Screenshot: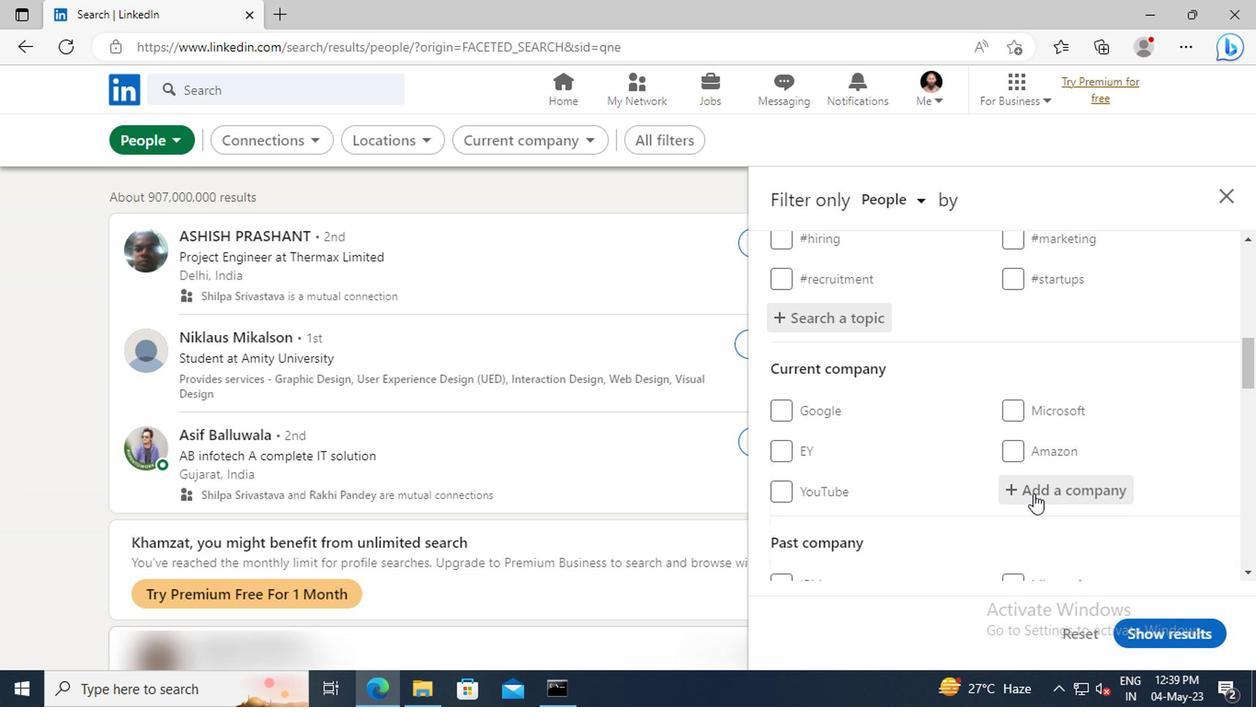 
Action: Mouse scrolled (1026, 472) with delta (0, 0)
Screenshot: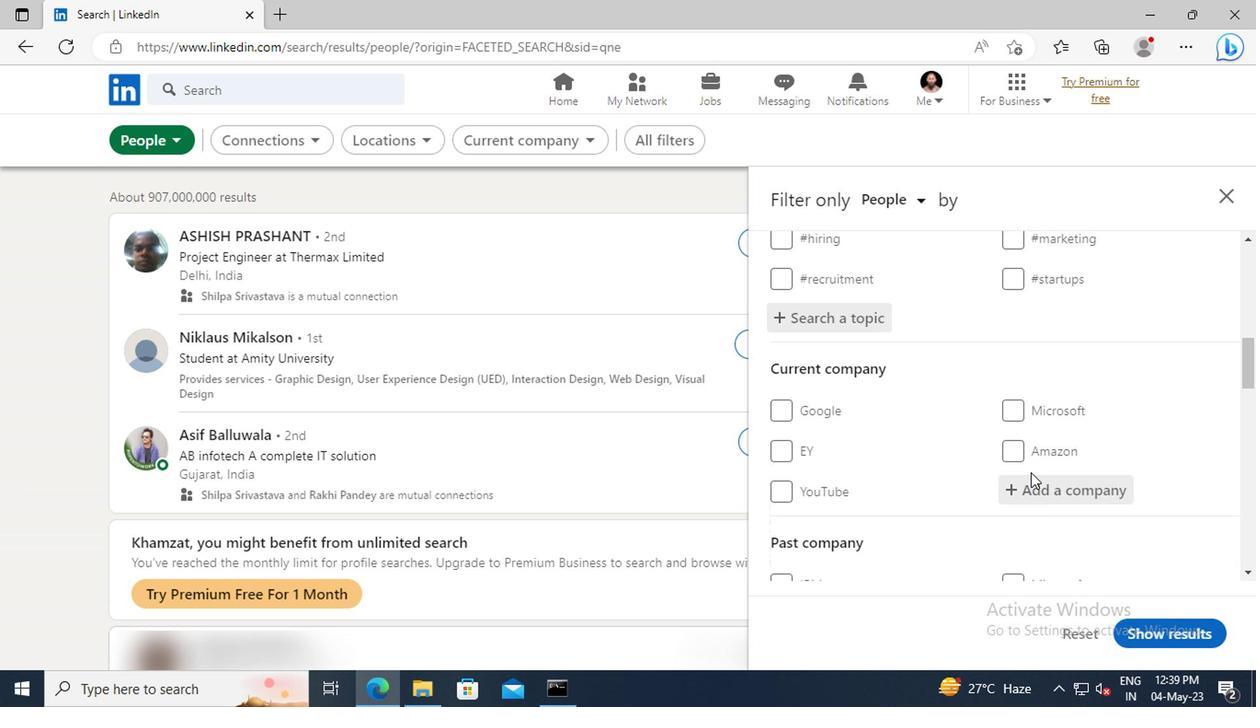 
Action: Mouse moved to (1026, 471)
Screenshot: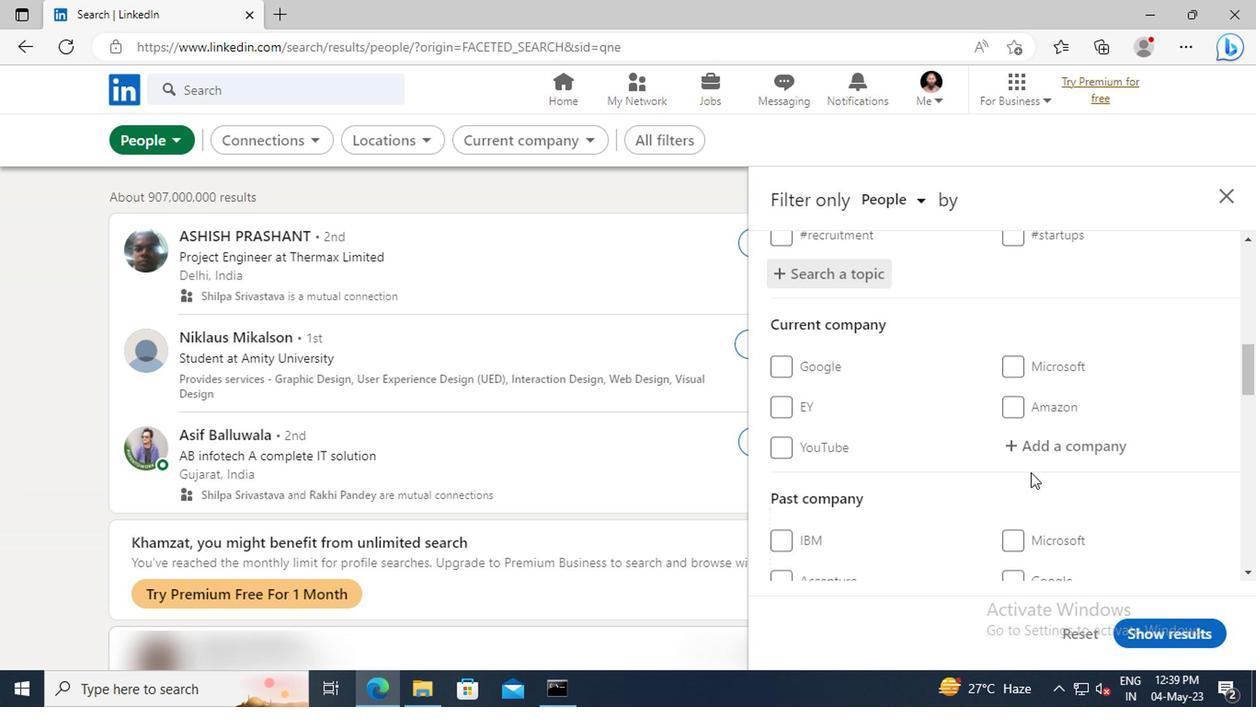 
Action: Mouse scrolled (1026, 470) with delta (0, 0)
Screenshot: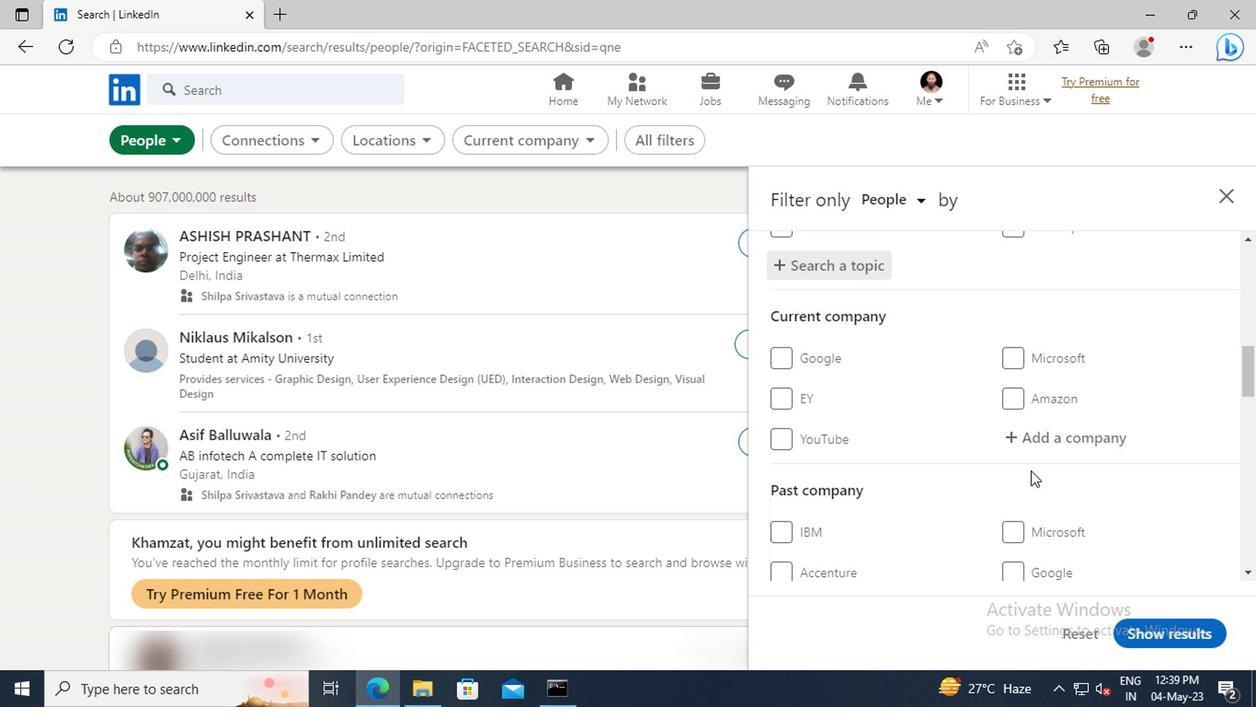 
Action: Mouse scrolled (1026, 470) with delta (0, 0)
Screenshot: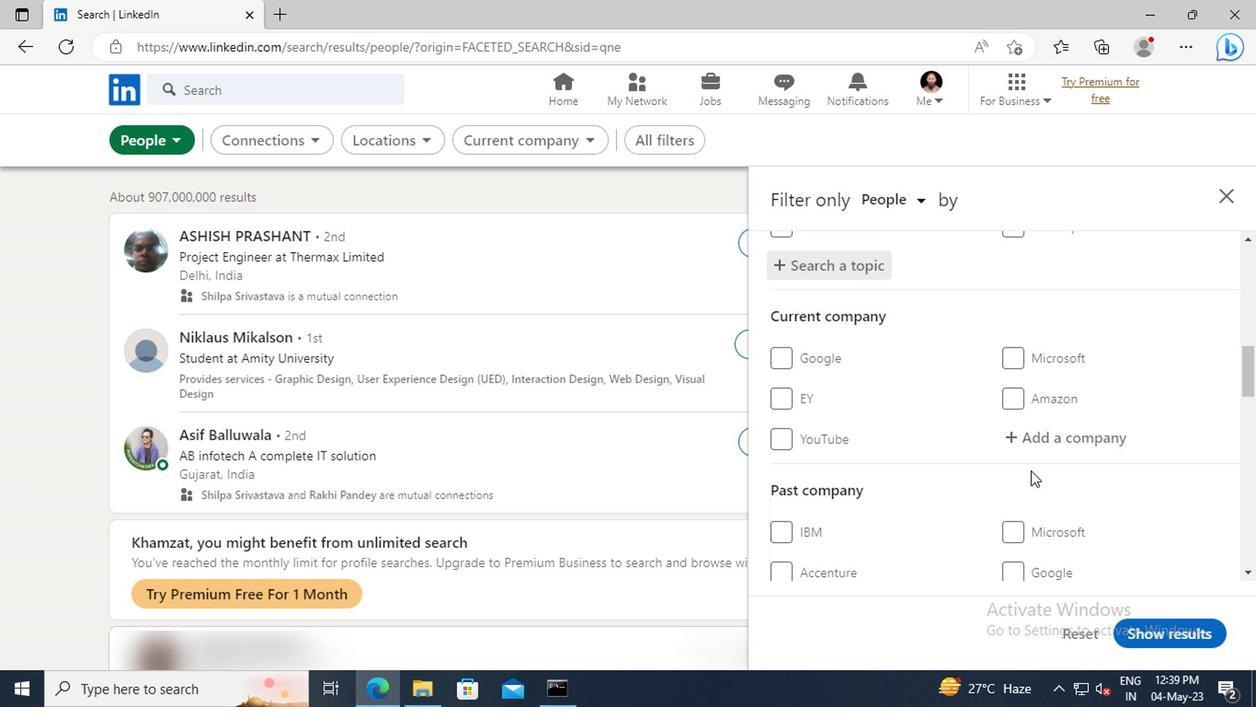 
Action: Mouse moved to (1026, 471)
Screenshot: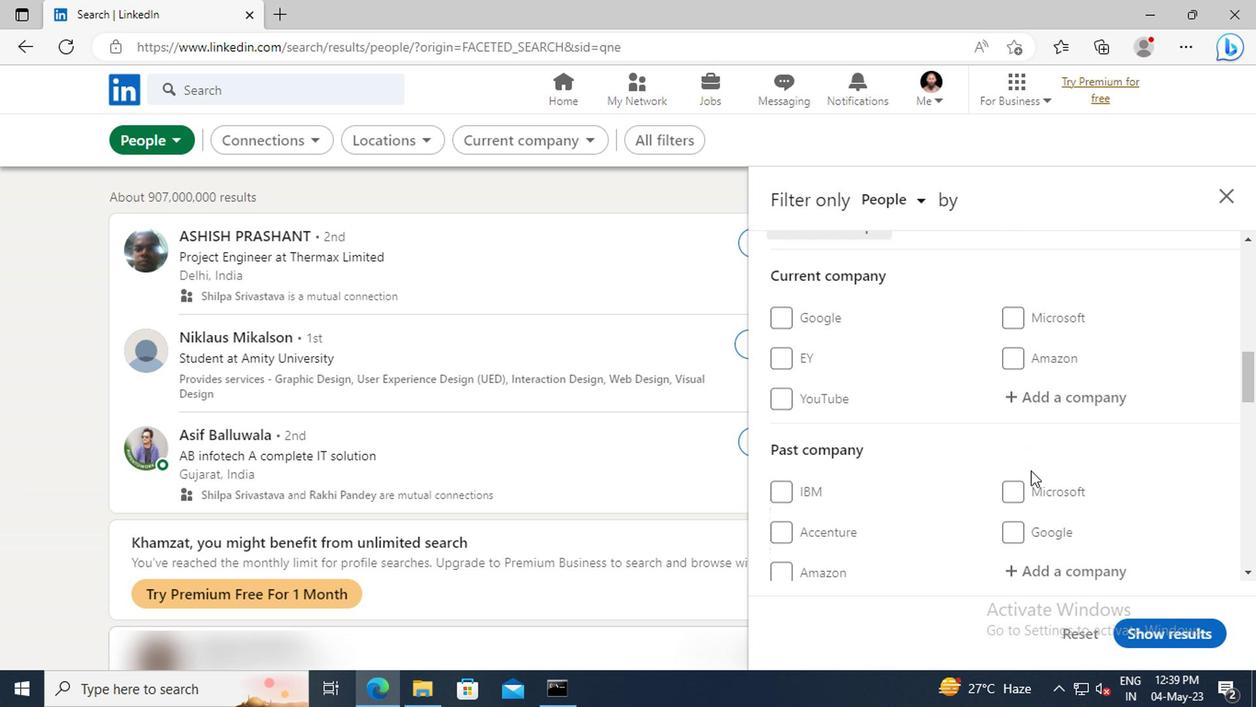 
Action: Mouse scrolled (1026, 470) with delta (0, 0)
Screenshot: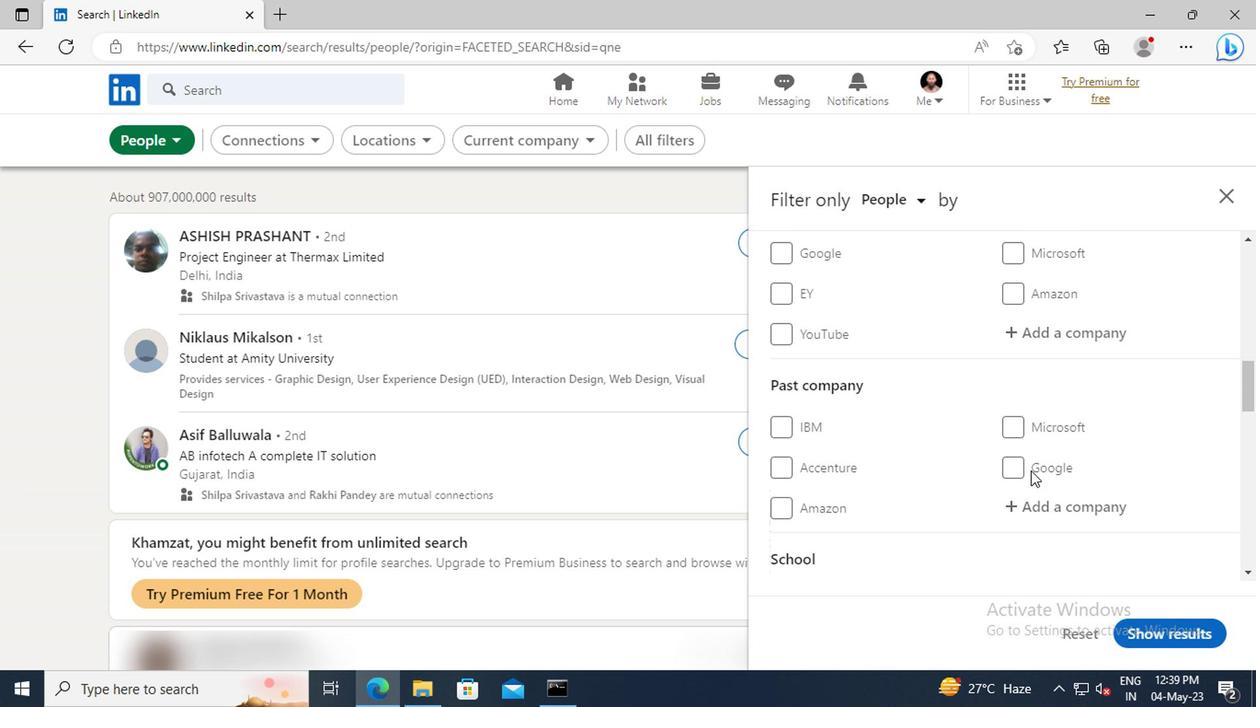 
Action: Mouse scrolled (1026, 470) with delta (0, 0)
Screenshot: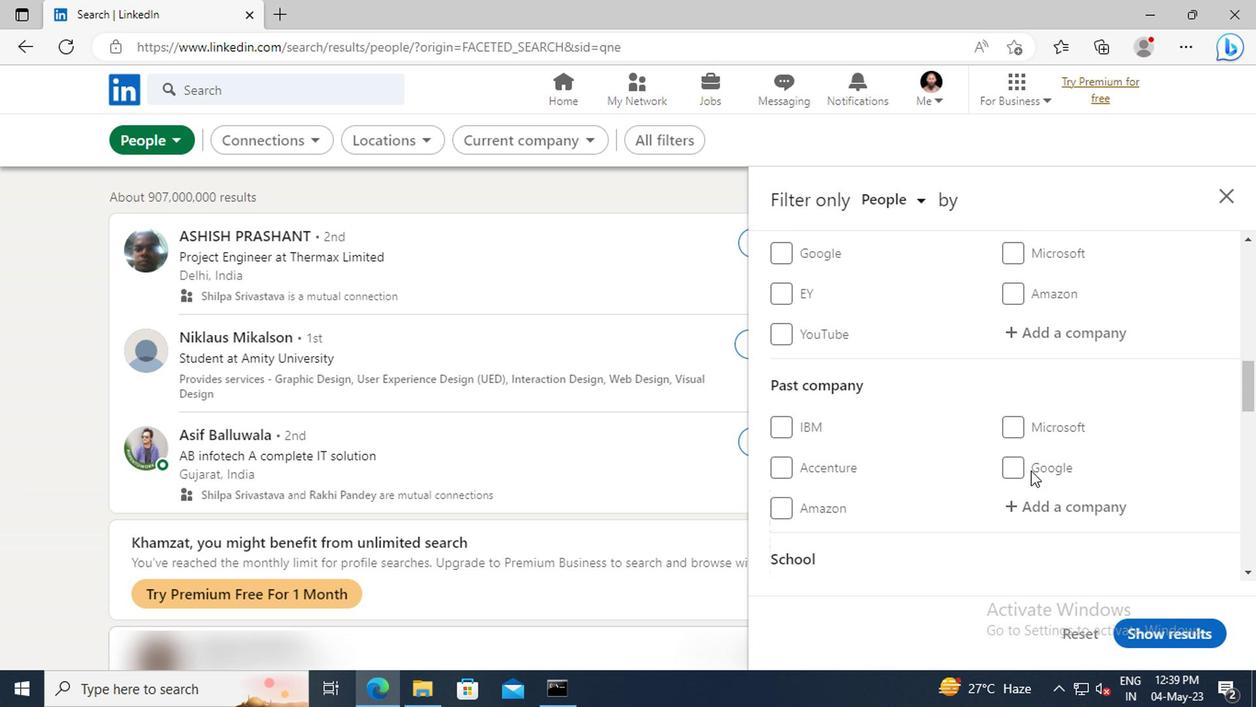 
Action: Mouse scrolled (1026, 470) with delta (0, 0)
Screenshot: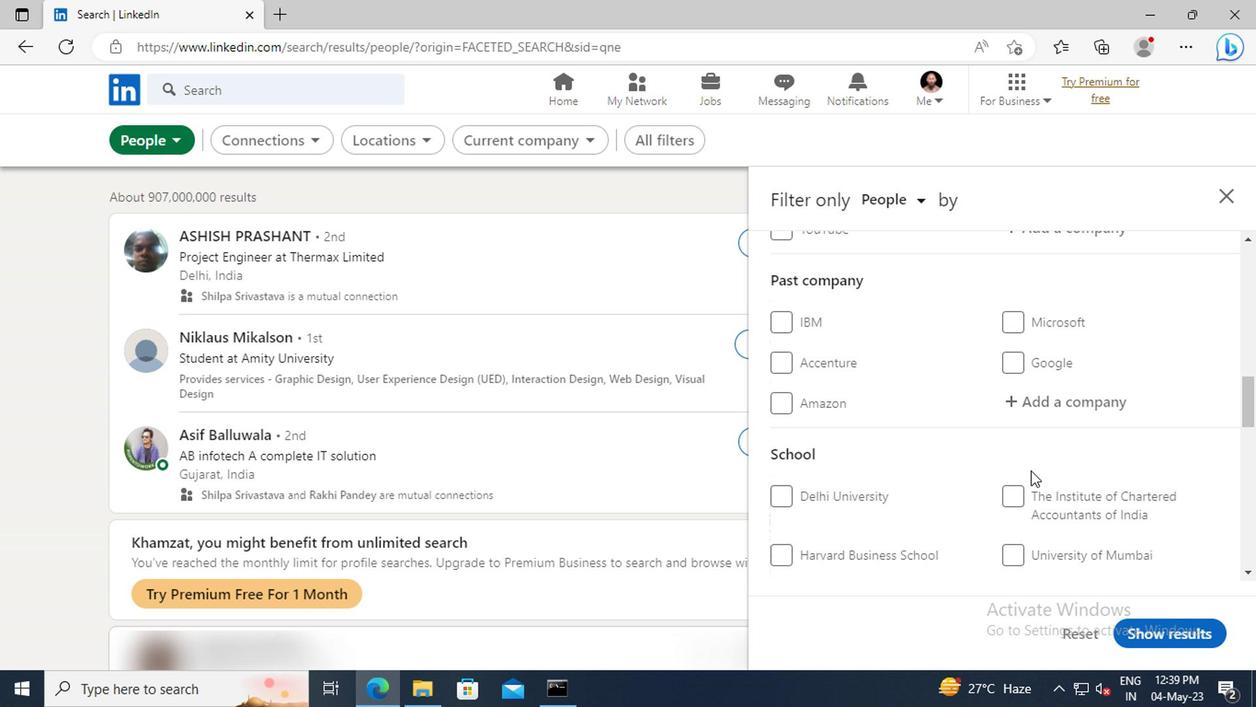 
Action: Mouse scrolled (1026, 470) with delta (0, 0)
Screenshot: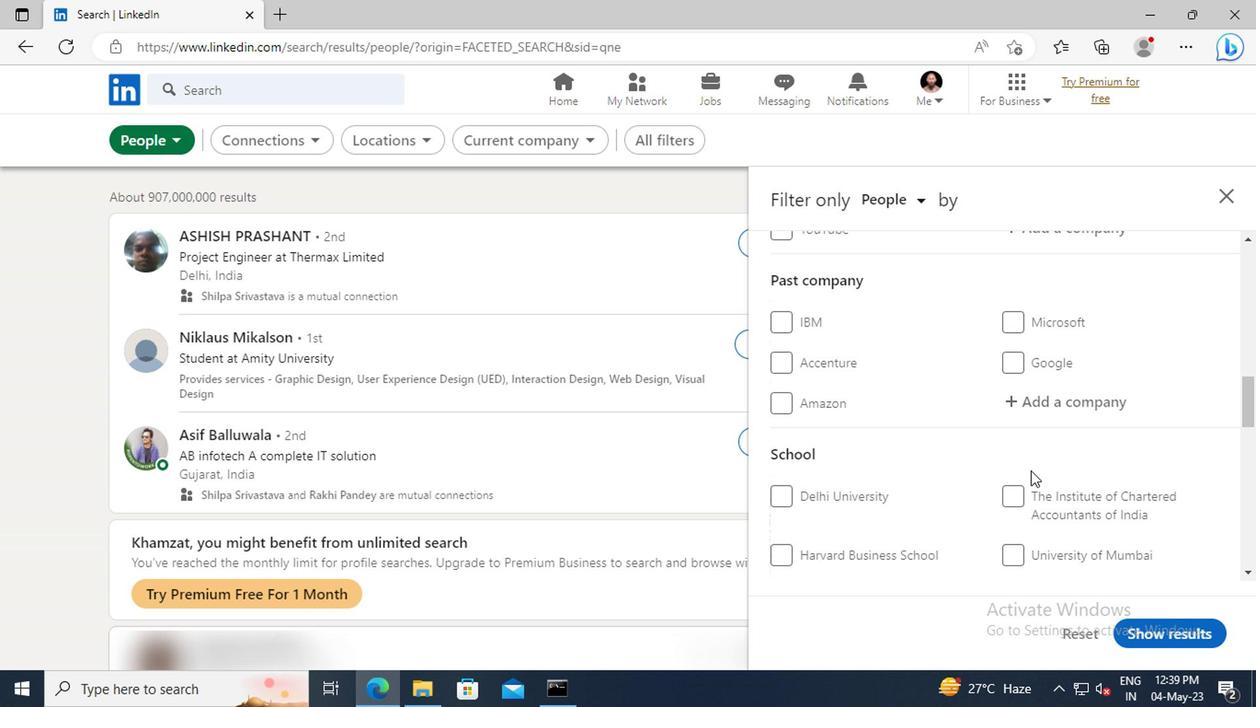 
Action: Mouse scrolled (1026, 470) with delta (0, 0)
Screenshot: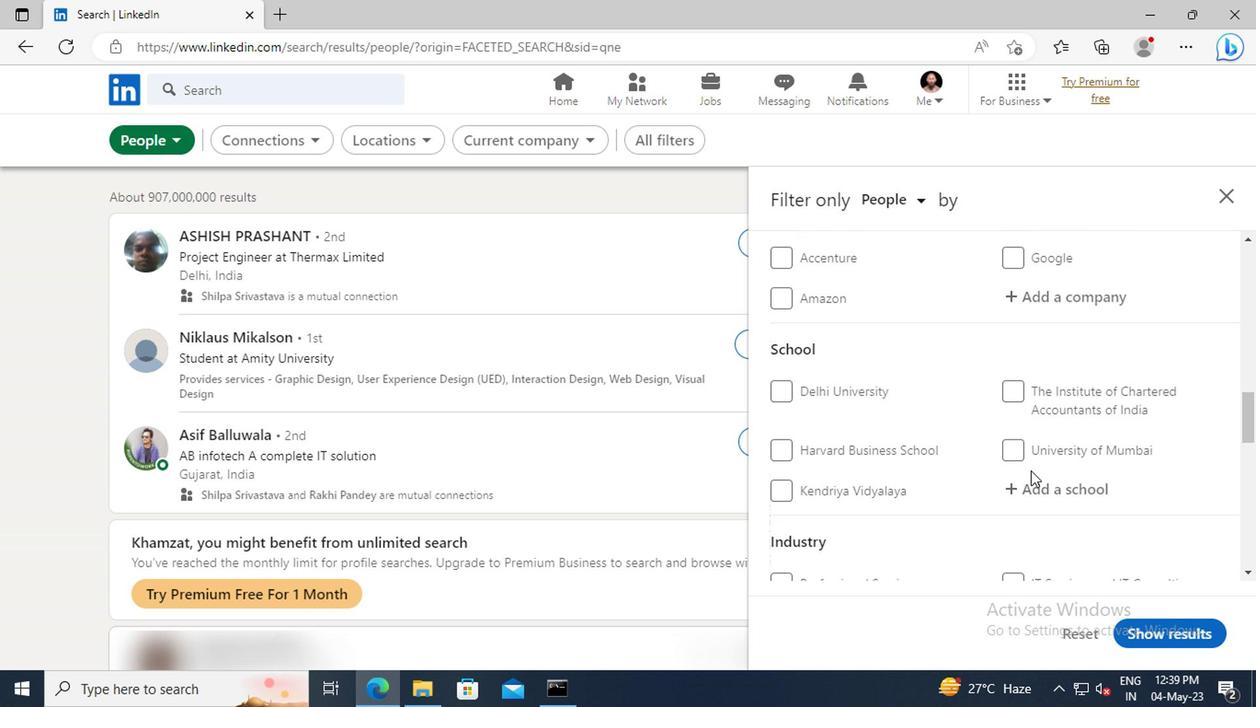 
Action: Mouse scrolled (1026, 470) with delta (0, 0)
Screenshot: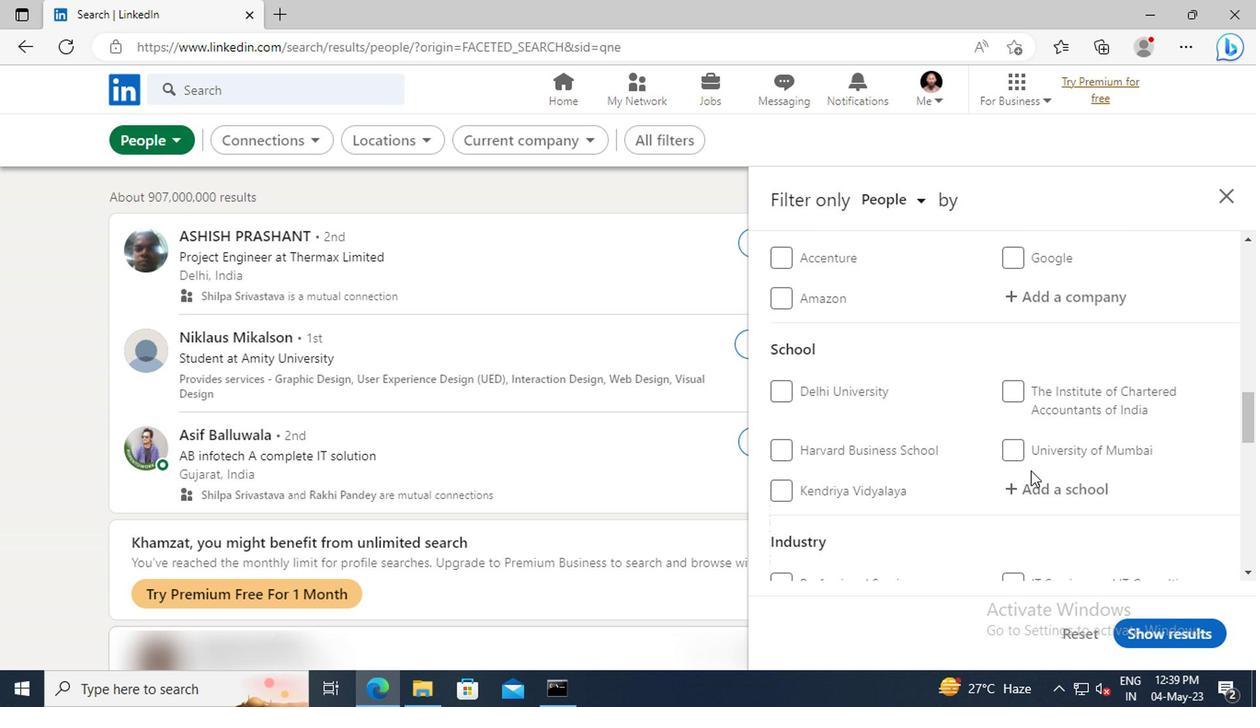 
Action: Mouse scrolled (1026, 470) with delta (0, 0)
Screenshot: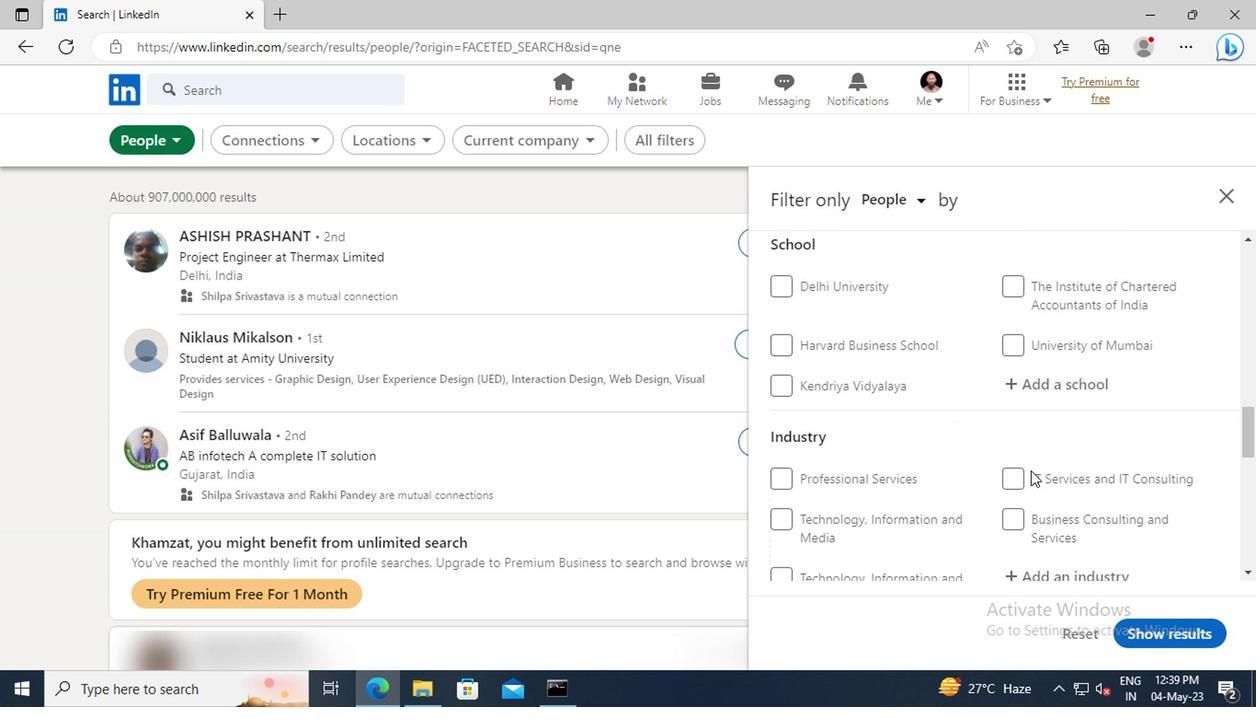 
Action: Mouse scrolled (1026, 470) with delta (0, 0)
Screenshot: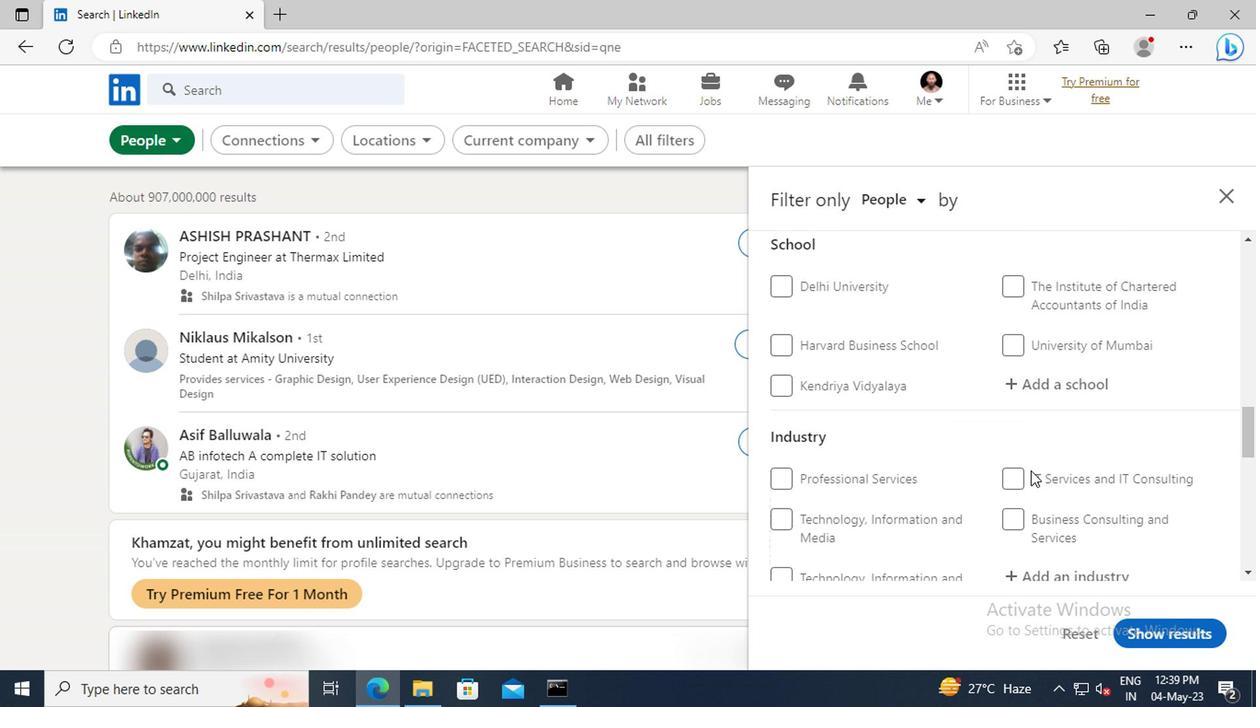 
Action: Mouse scrolled (1026, 470) with delta (0, 0)
Screenshot: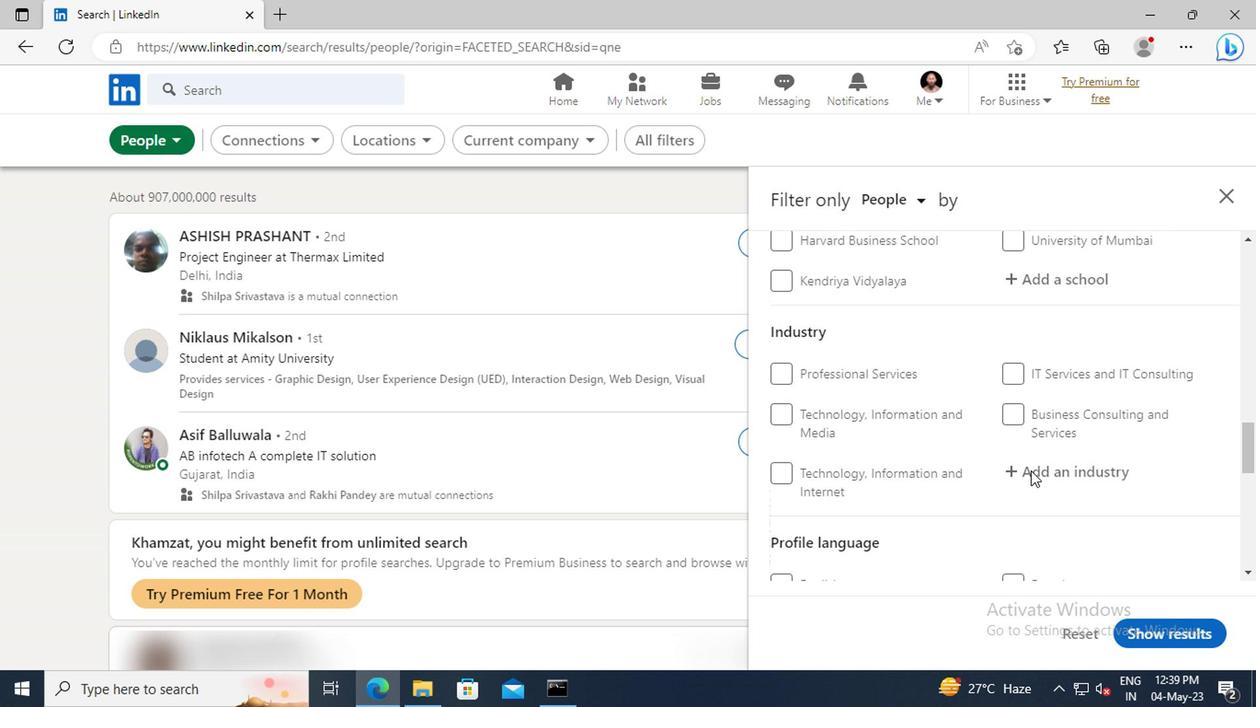 
Action: Mouse scrolled (1026, 470) with delta (0, 0)
Screenshot: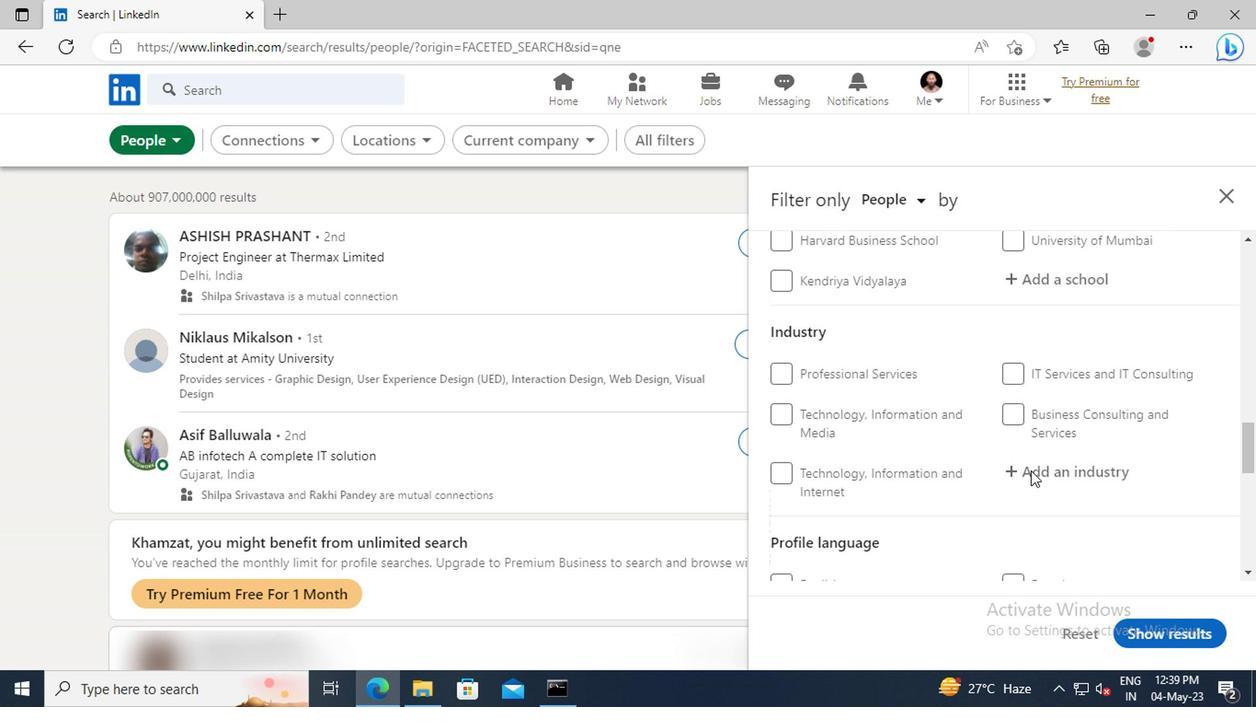 
Action: Mouse moved to (1016, 516)
Screenshot: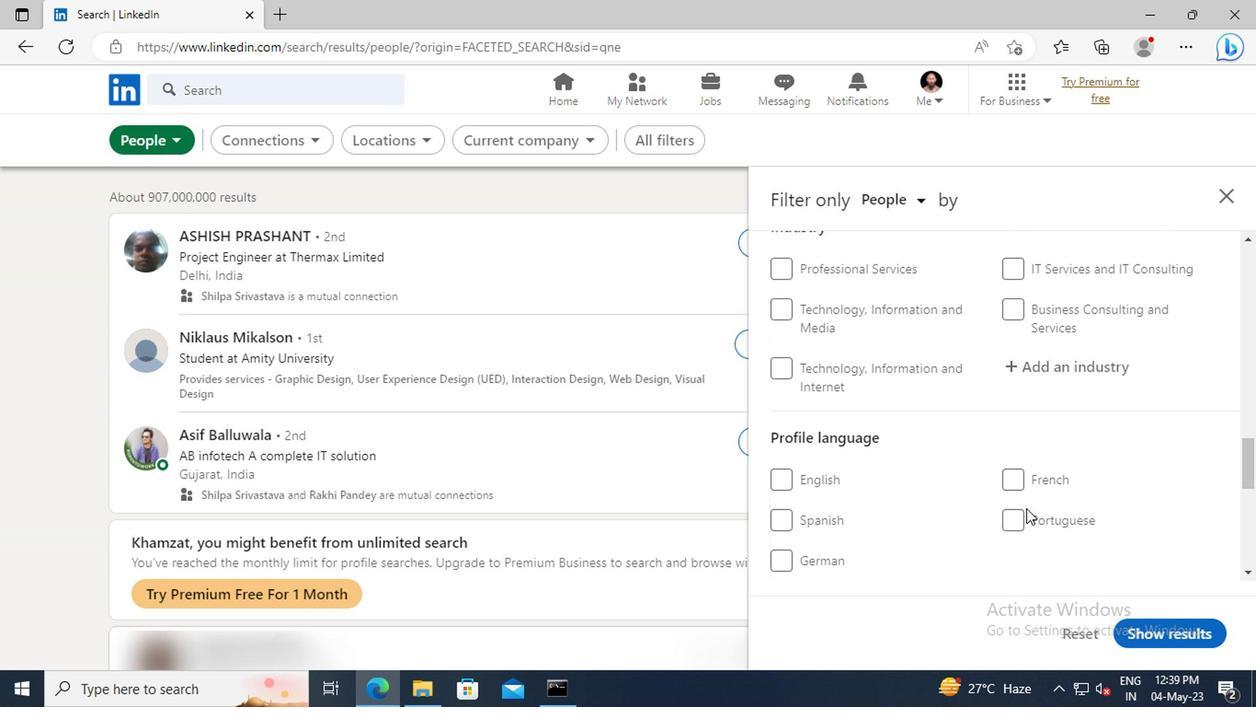 
Action: Mouse pressed left at (1016, 516)
Screenshot: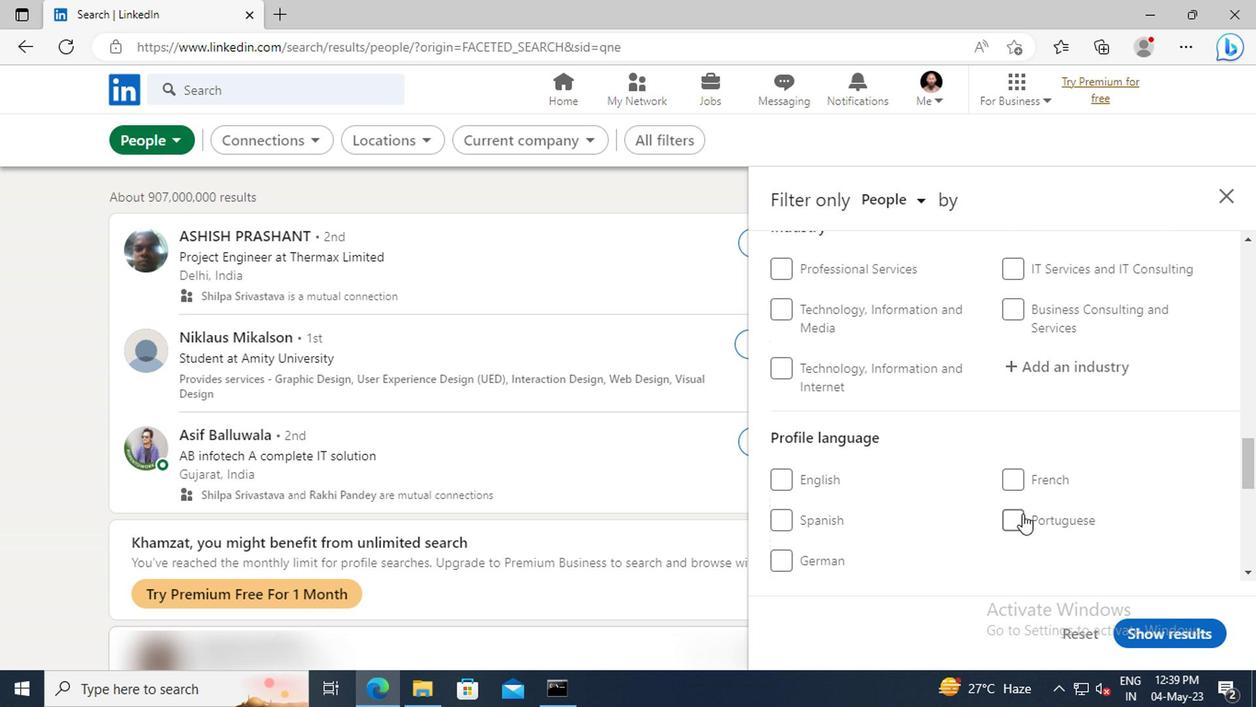 
Action: Mouse moved to (1050, 419)
Screenshot: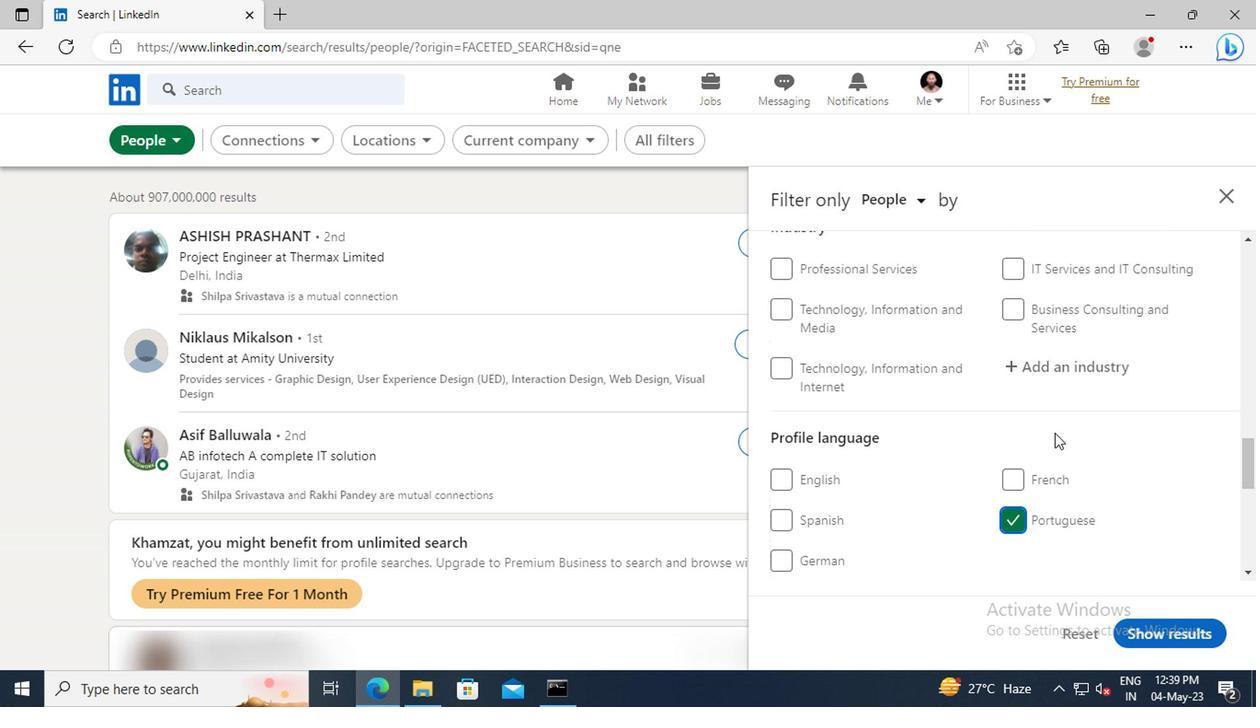 
Action: Mouse scrolled (1050, 420) with delta (0, 0)
Screenshot: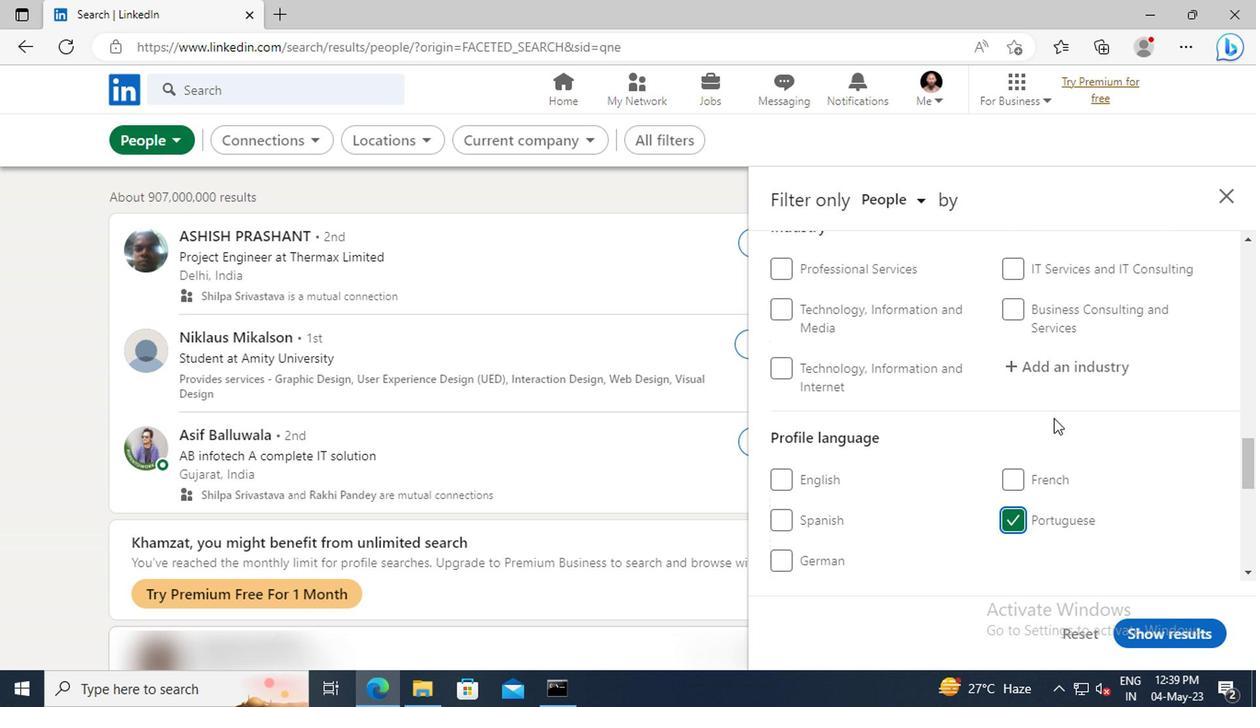 
Action: Mouse scrolled (1050, 420) with delta (0, 0)
Screenshot: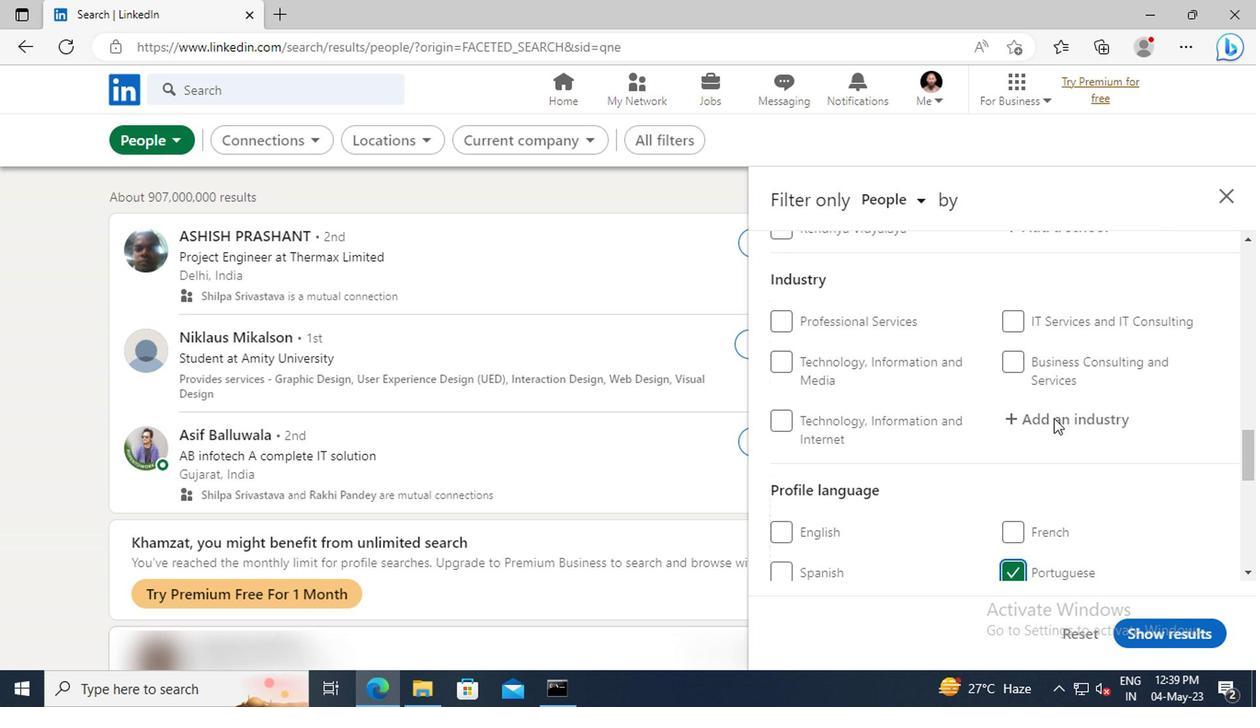 
Action: Mouse scrolled (1050, 420) with delta (0, 0)
Screenshot: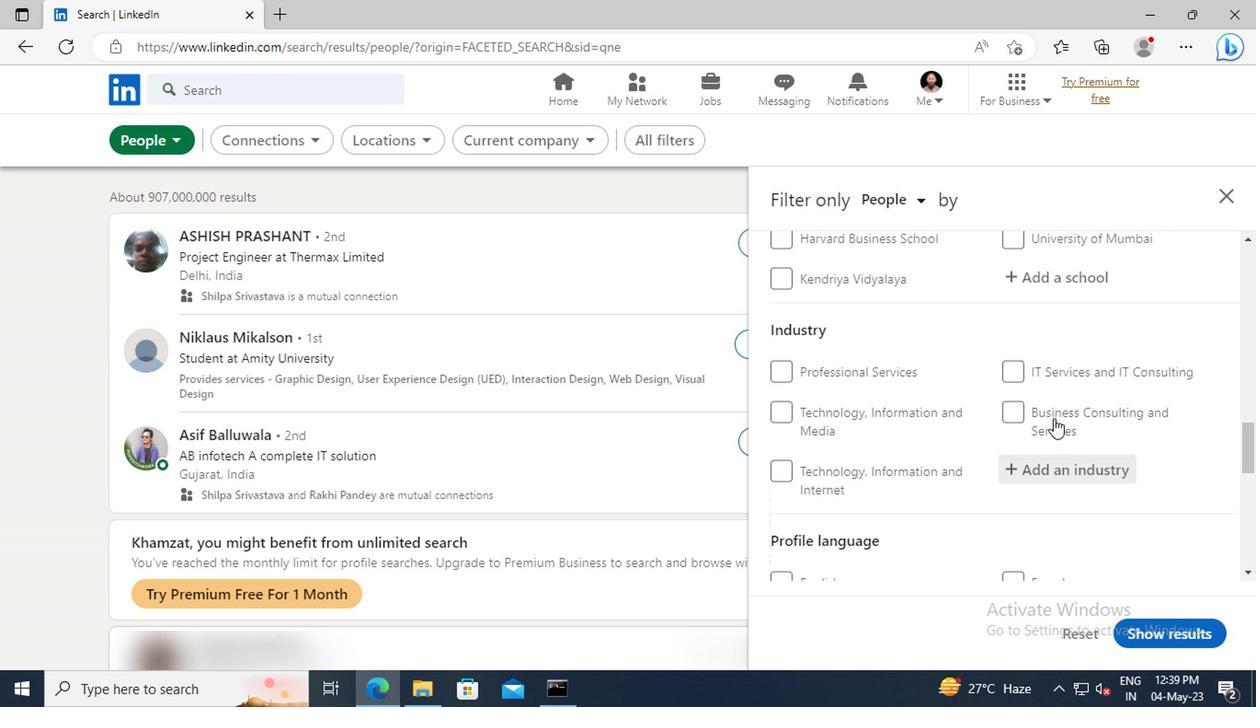 
Action: Mouse scrolled (1050, 420) with delta (0, 0)
Screenshot: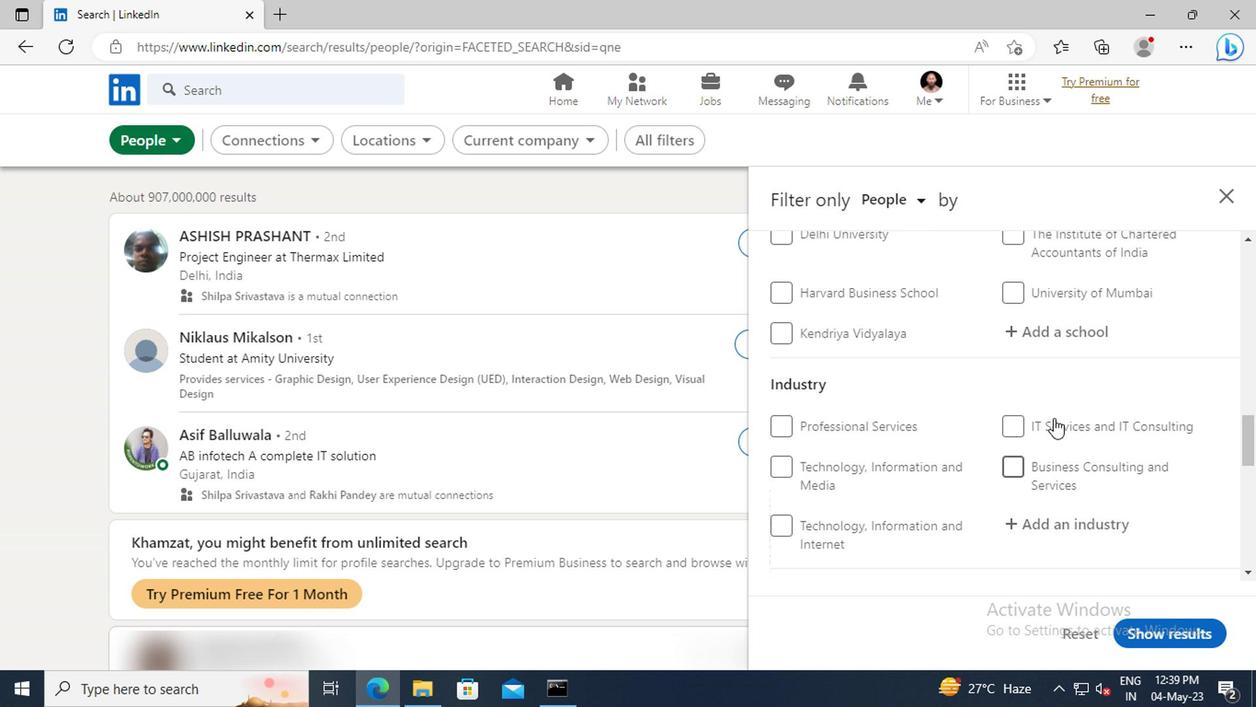 
Action: Mouse scrolled (1050, 420) with delta (0, 0)
Screenshot: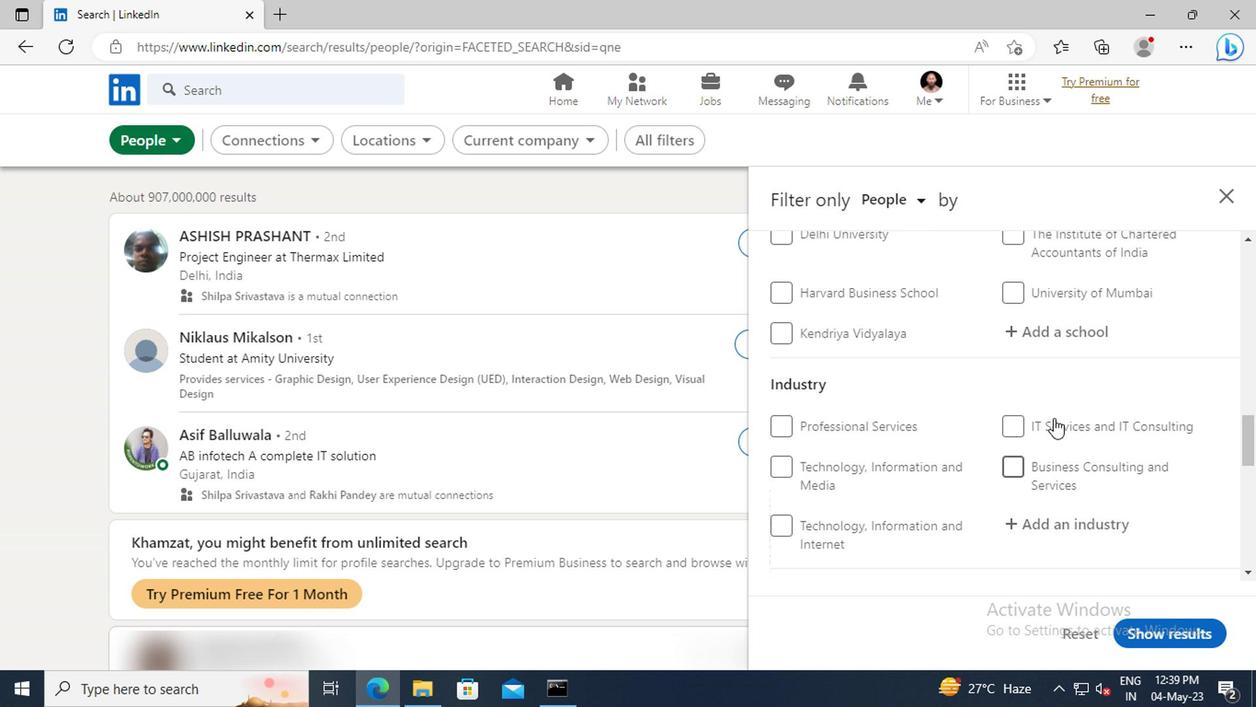 
Action: Mouse scrolled (1050, 420) with delta (0, 0)
Screenshot: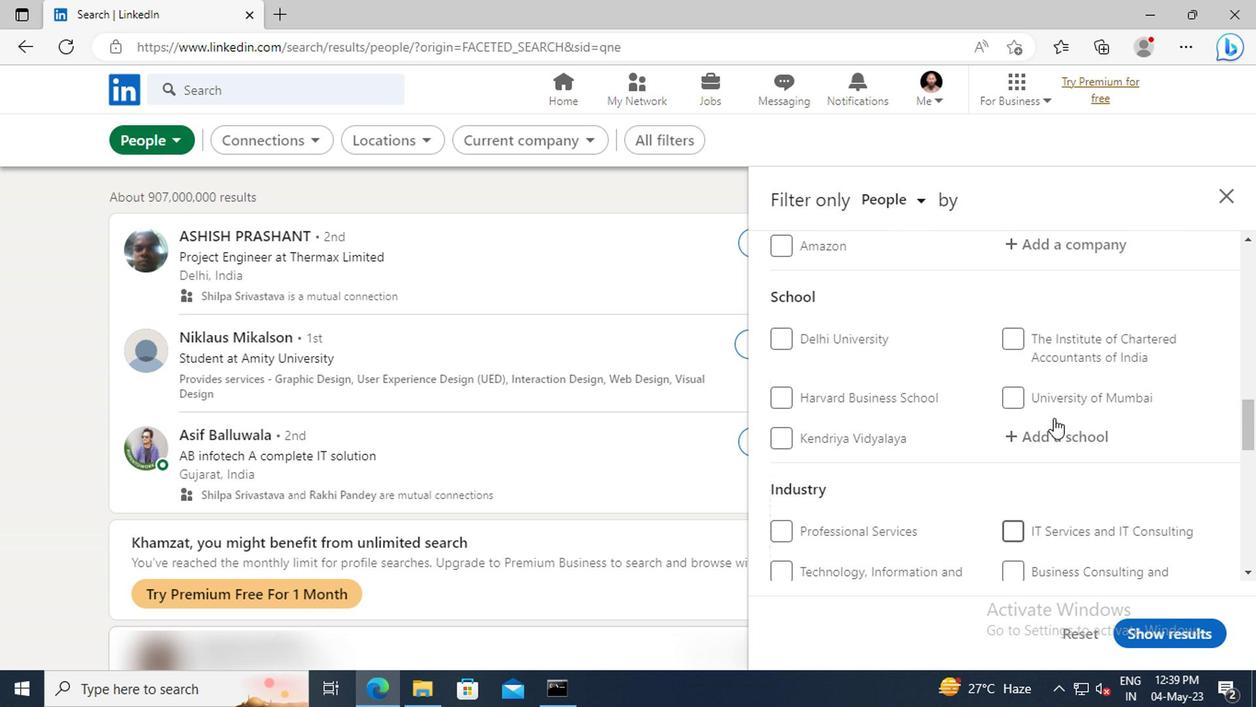 
Action: Mouse scrolled (1050, 420) with delta (0, 0)
Screenshot: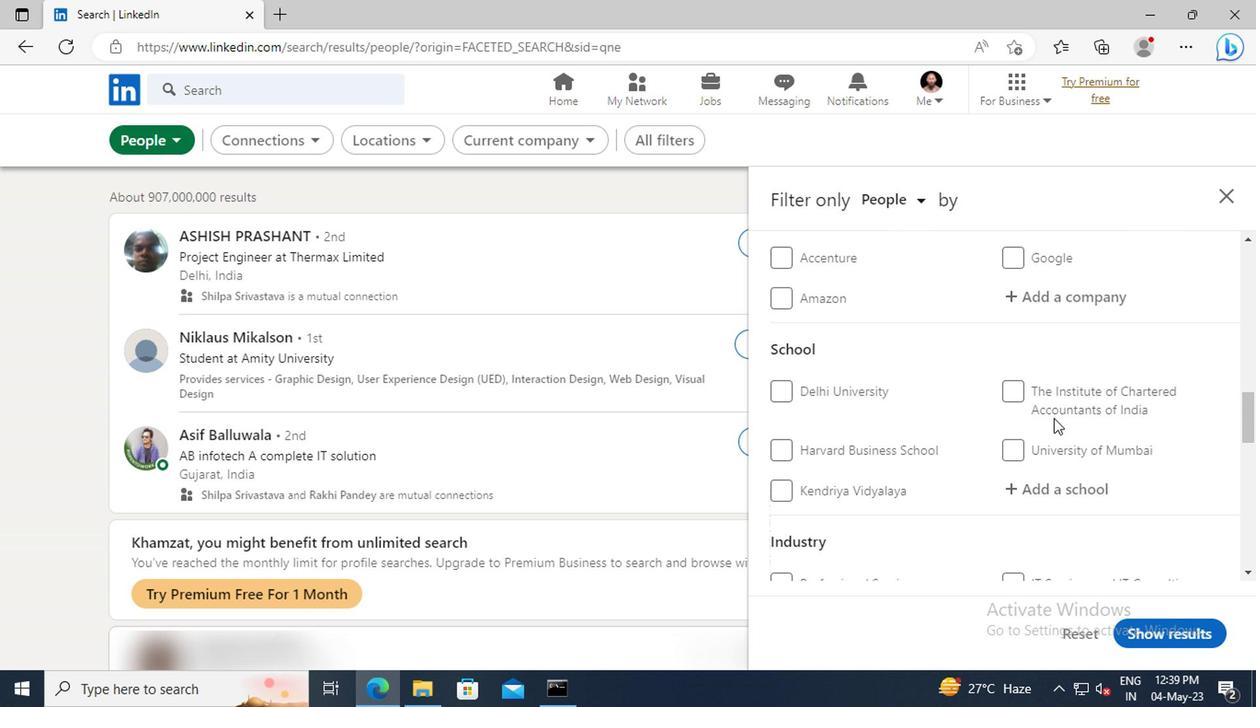 
Action: Mouse scrolled (1050, 420) with delta (0, 0)
Screenshot: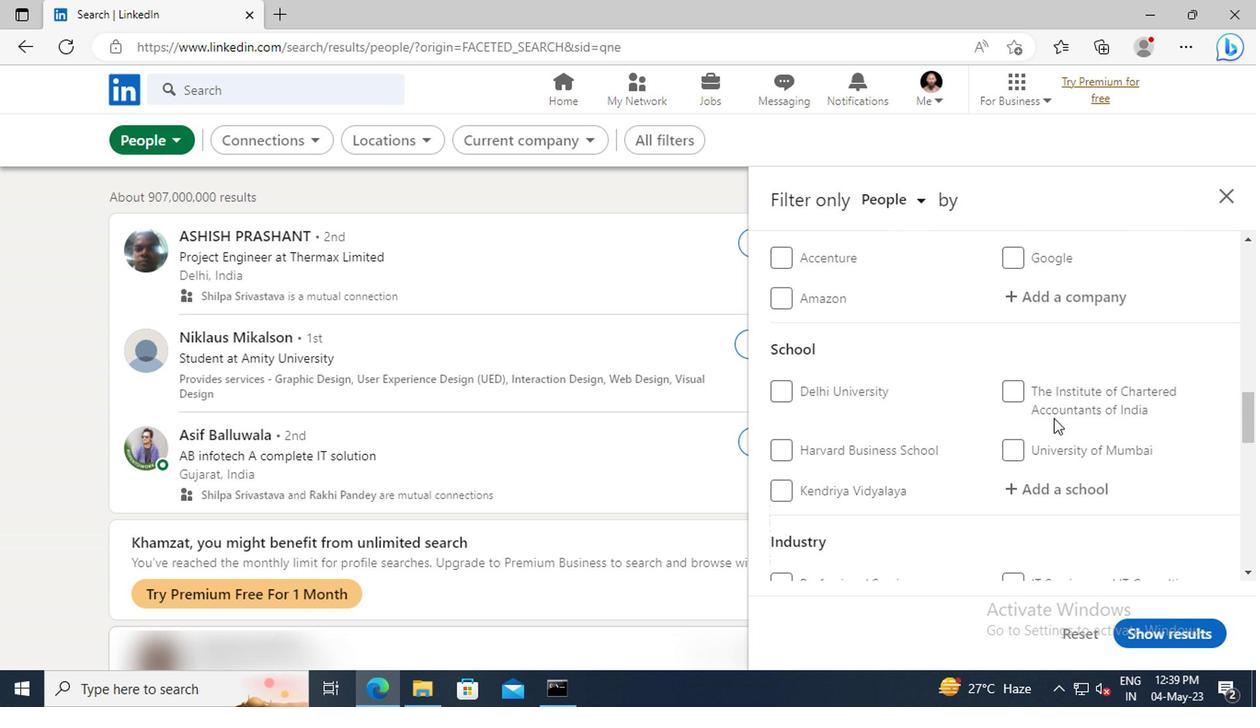 
Action: Mouse scrolled (1050, 420) with delta (0, 0)
Screenshot: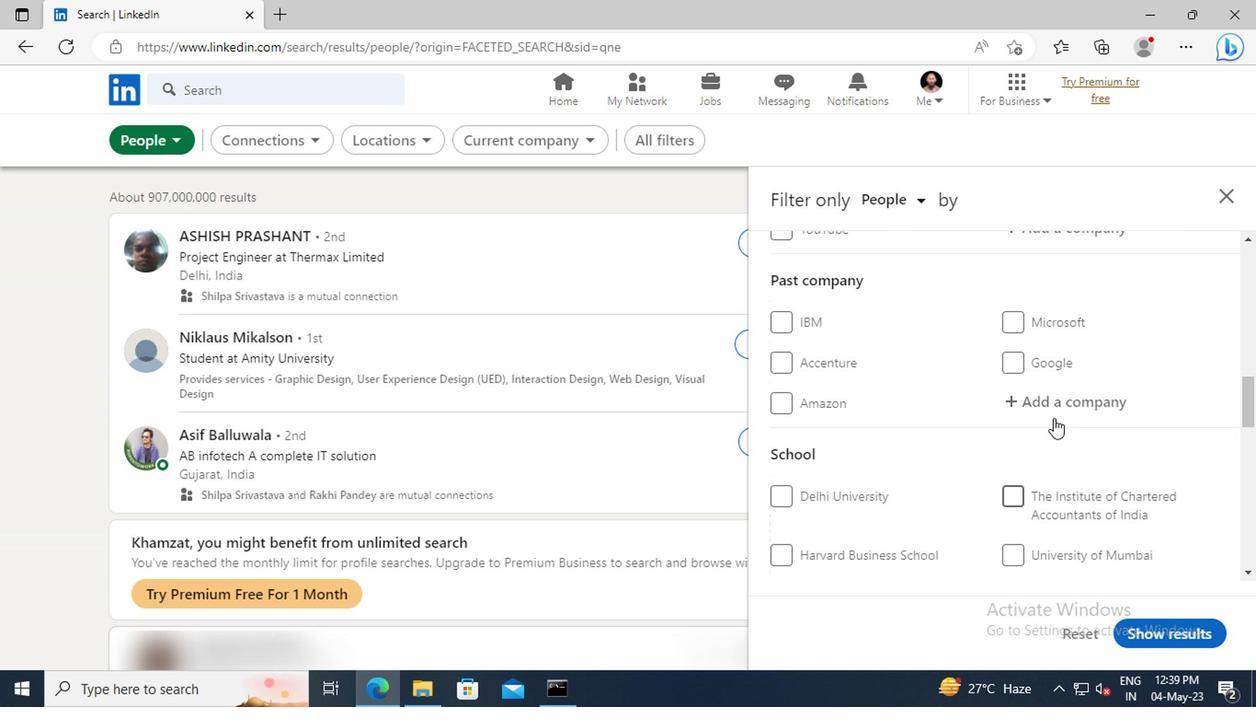 
Action: Mouse scrolled (1050, 420) with delta (0, 0)
Screenshot: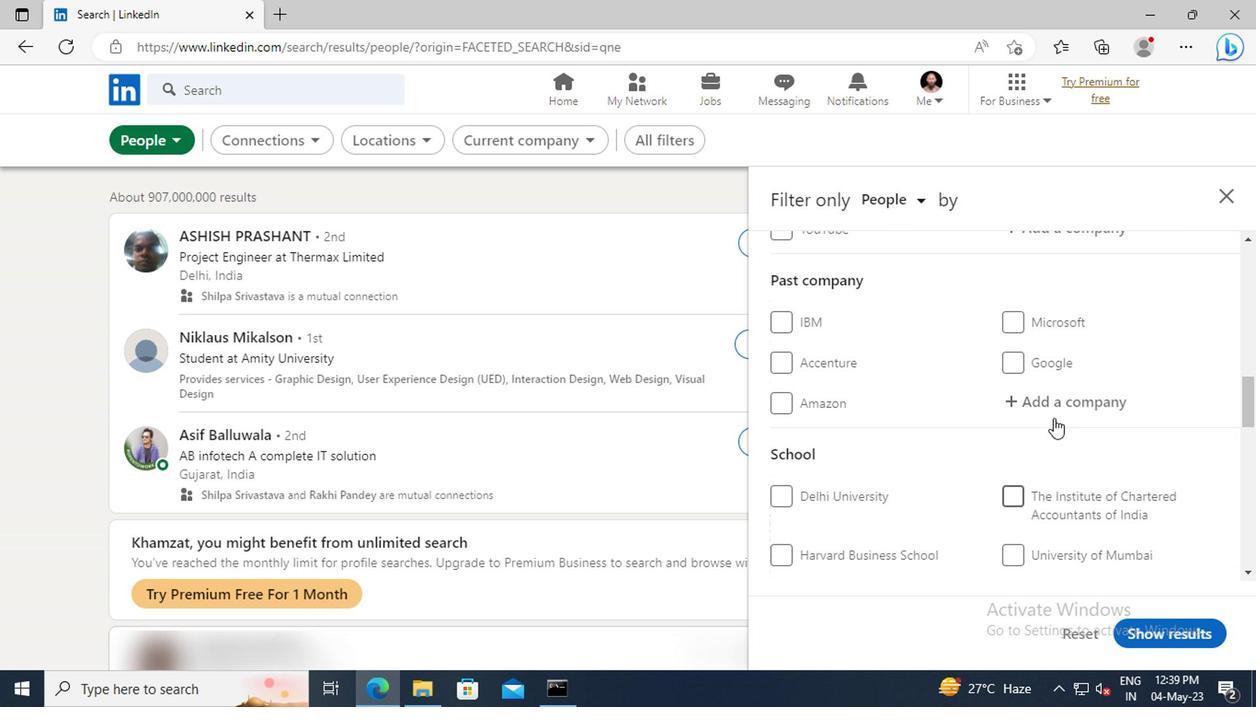 
Action: Mouse scrolled (1050, 420) with delta (0, 0)
Screenshot: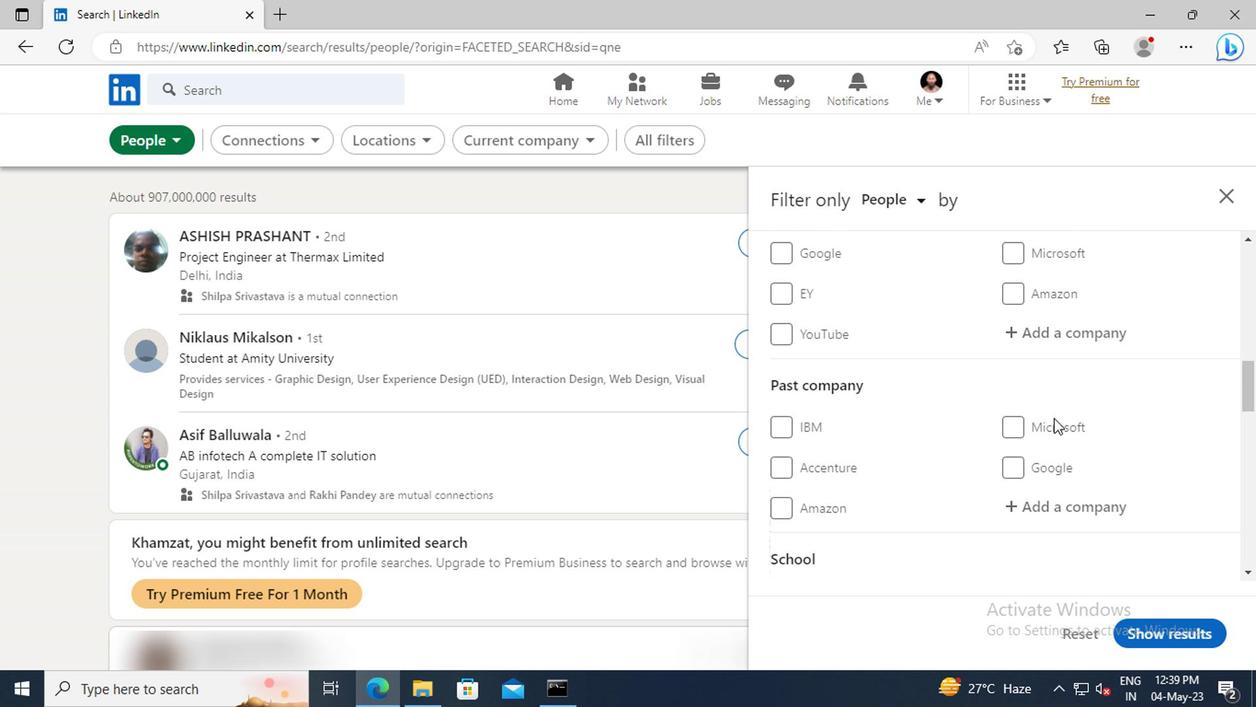 
Action: Mouse moved to (1038, 390)
Screenshot: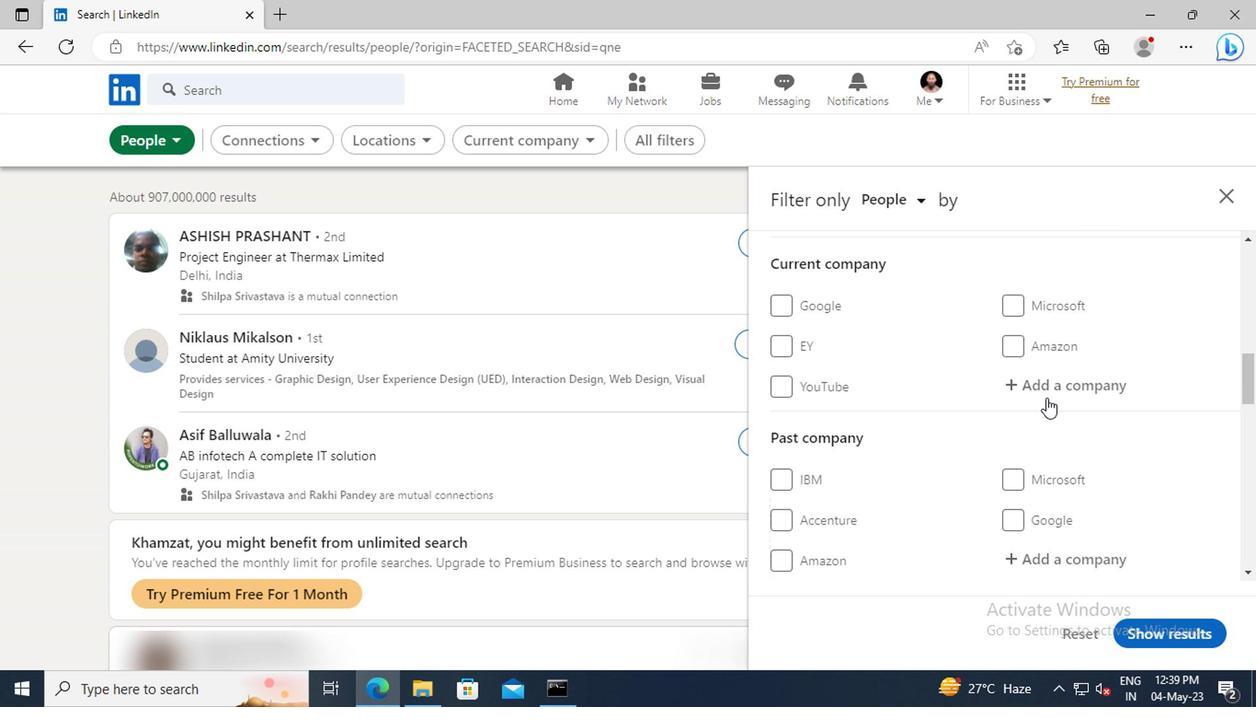 
Action: Mouse pressed left at (1038, 390)
Screenshot: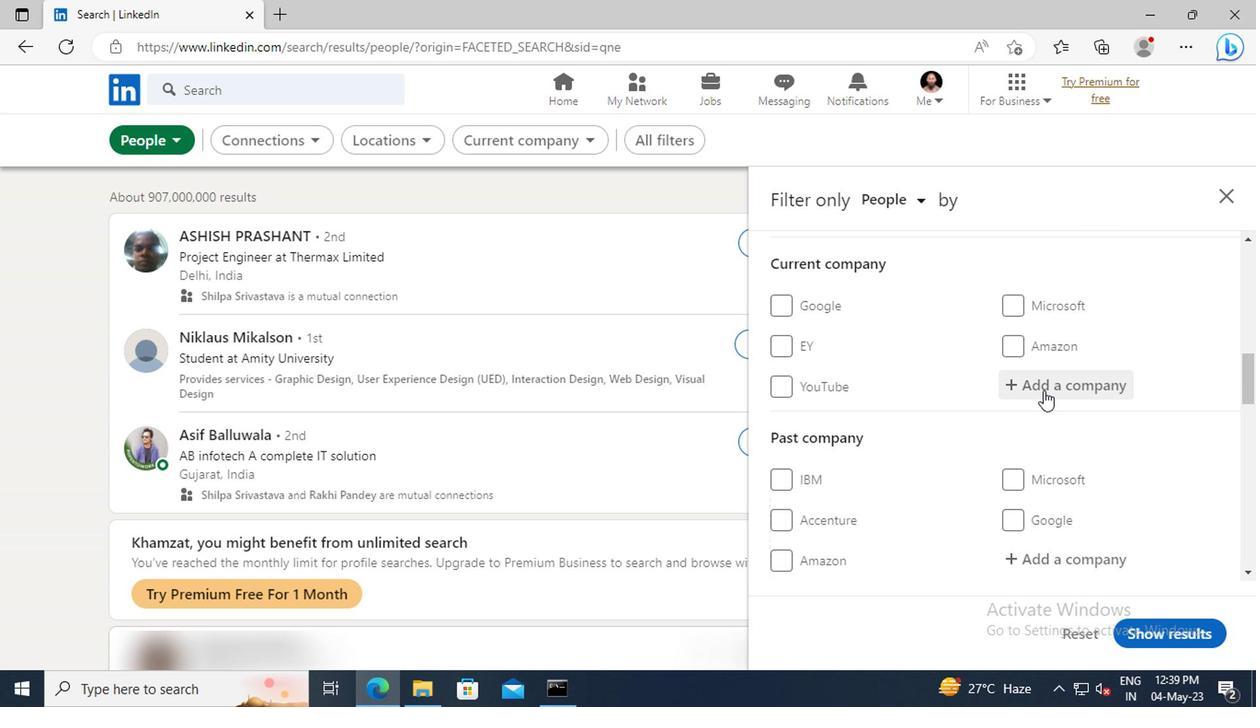 
Action: Key pressed <Key.shift>BIOCON<Key.space><Key.shift>BIO
Screenshot: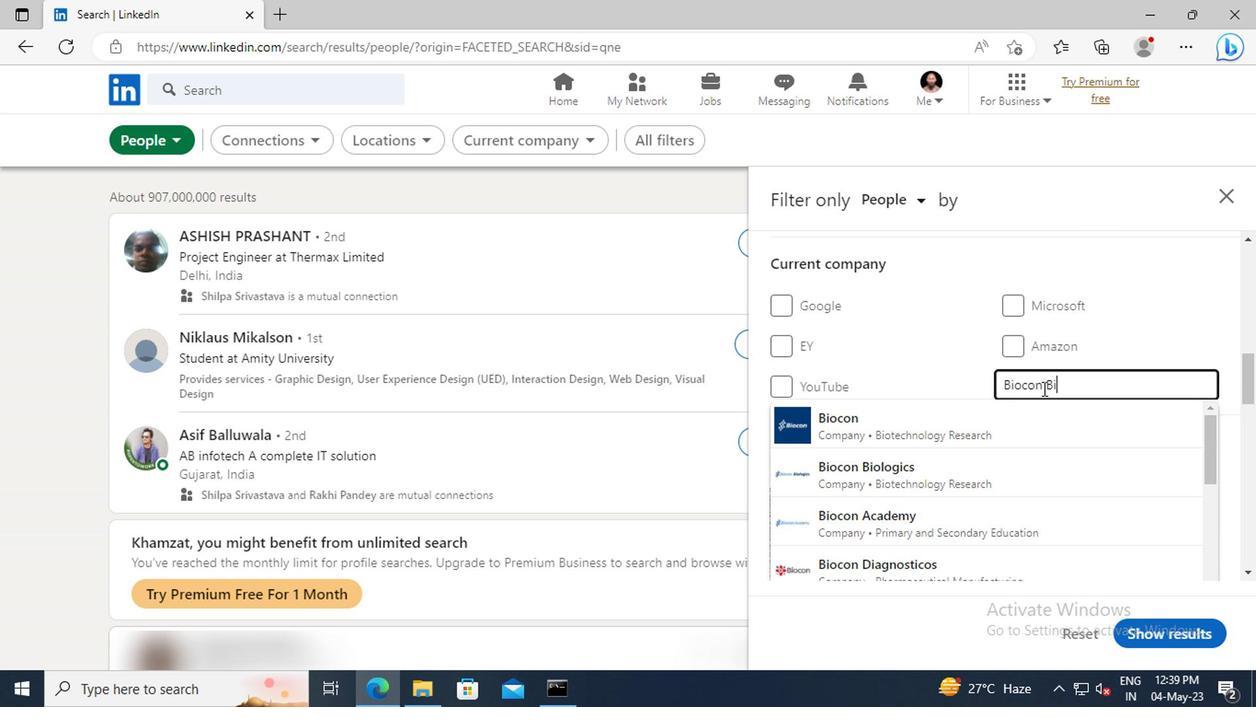 
Action: Mouse moved to (1041, 462)
Screenshot: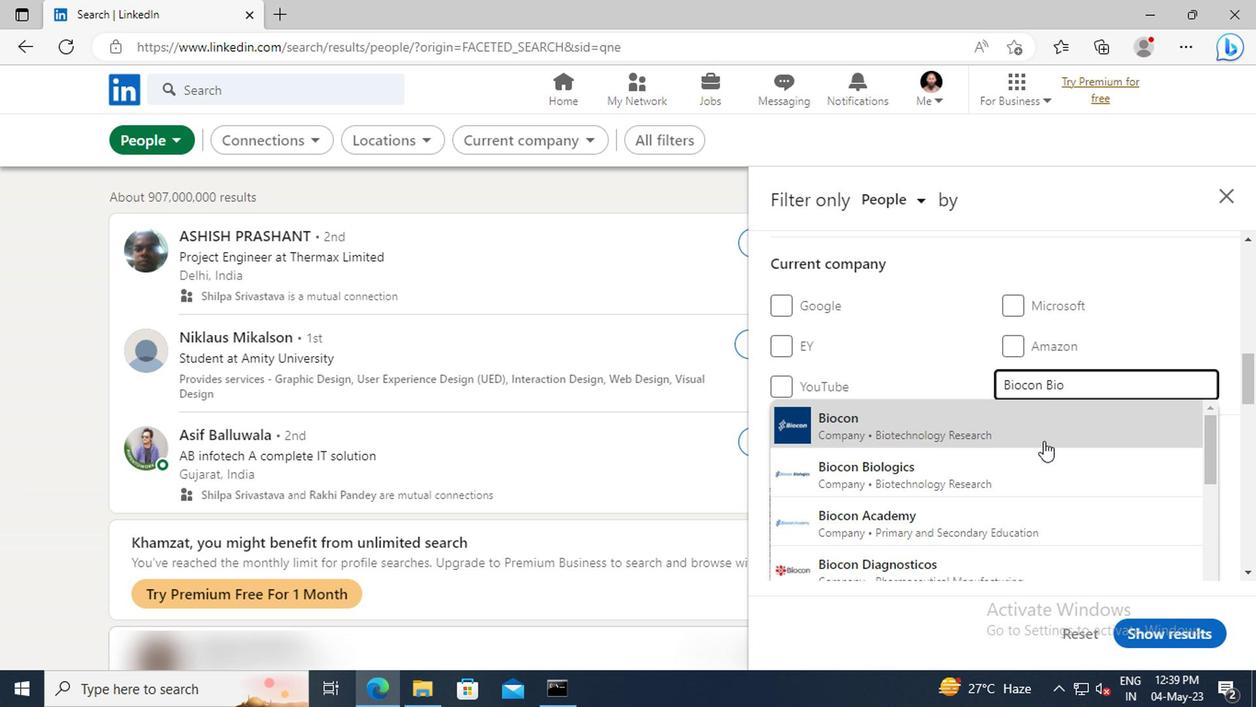 
Action: Mouse pressed left at (1041, 462)
Screenshot: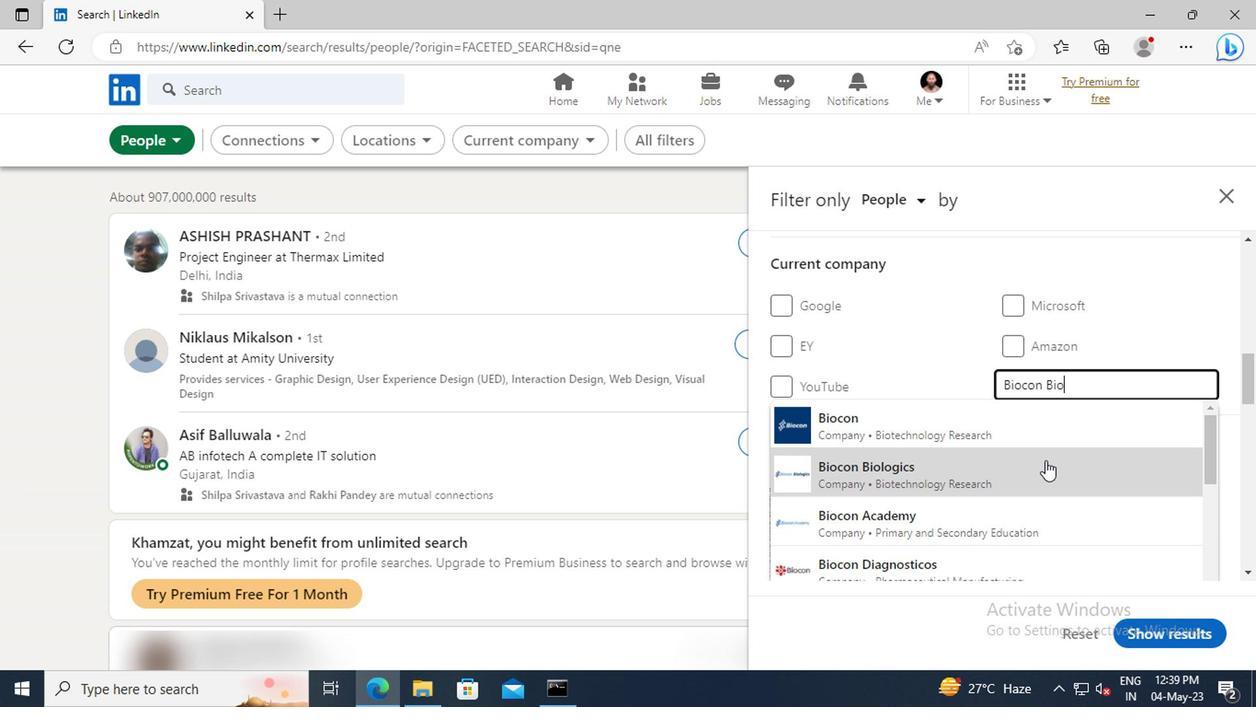 
Action: Mouse scrolled (1041, 461) with delta (0, 0)
Screenshot: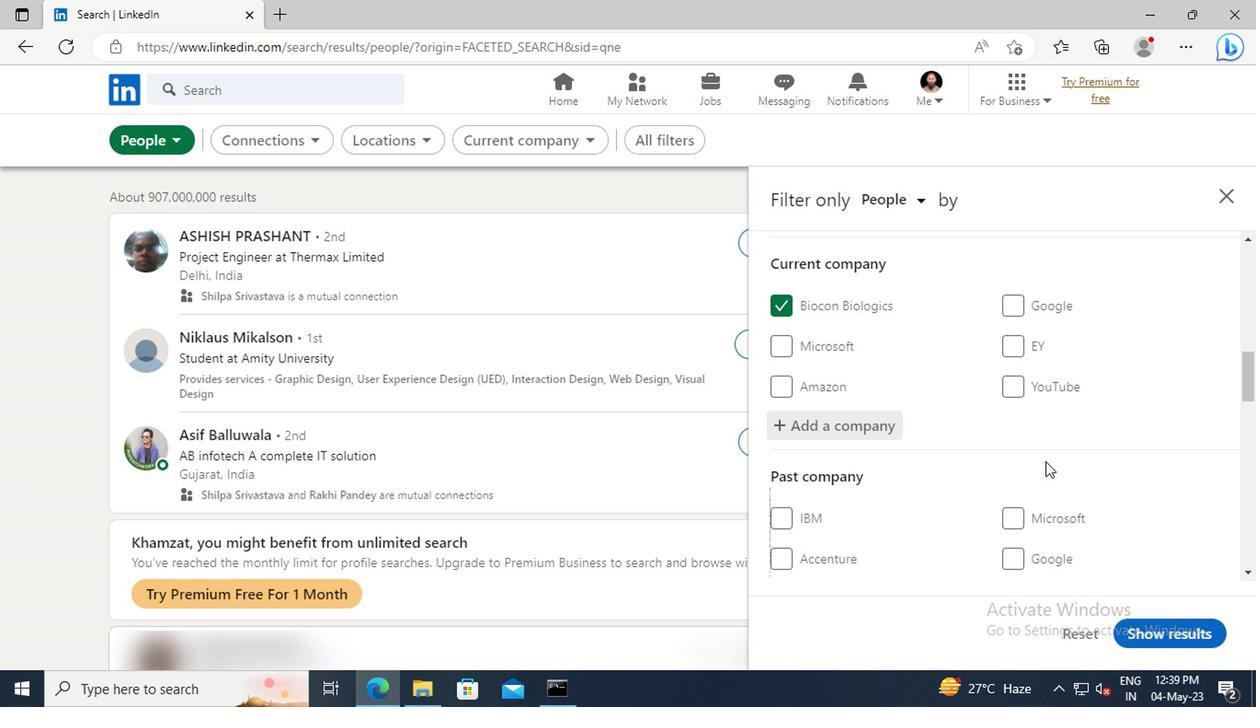 
Action: Mouse scrolled (1041, 461) with delta (0, 0)
Screenshot: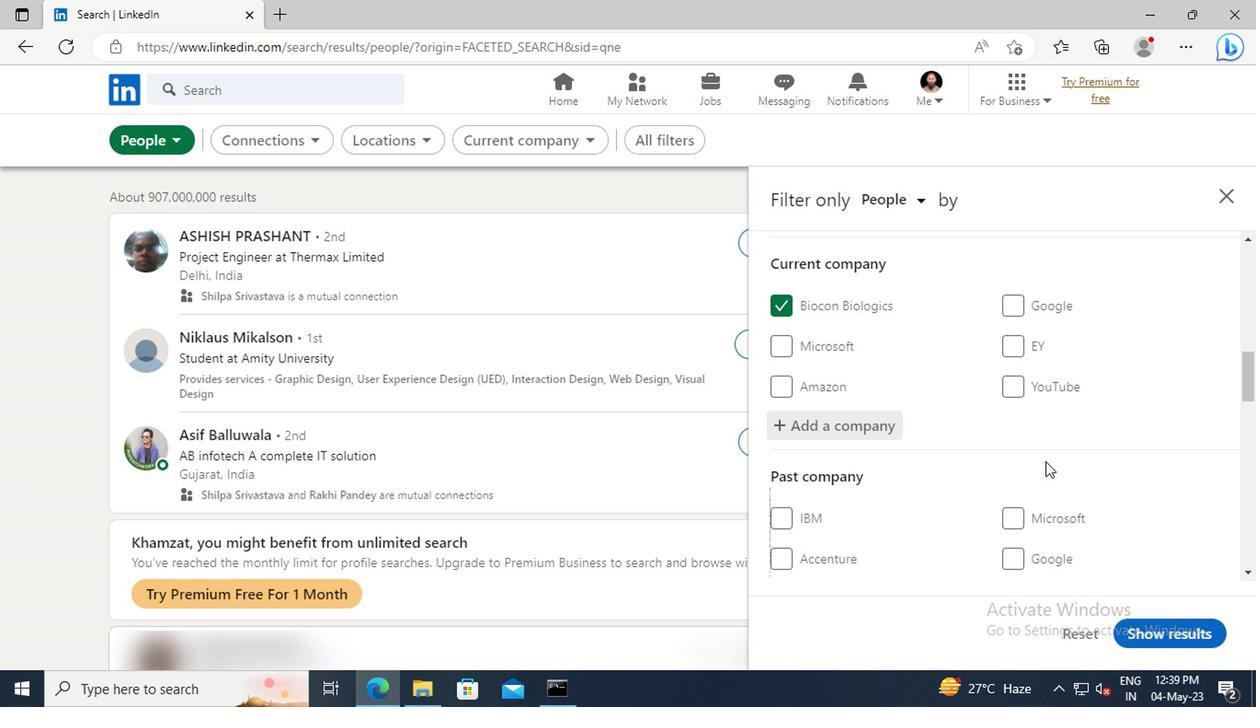 
Action: Mouse moved to (1038, 443)
Screenshot: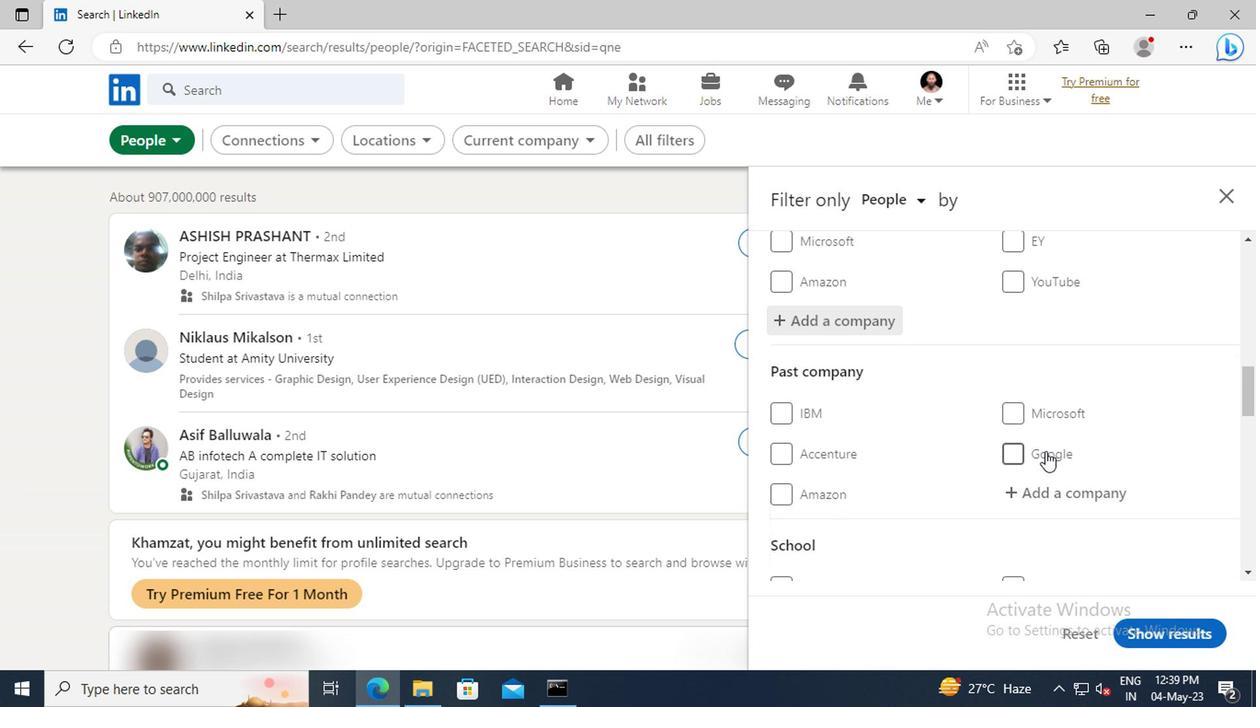 
Action: Mouse scrolled (1038, 442) with delta (0, 0)
Screenshot: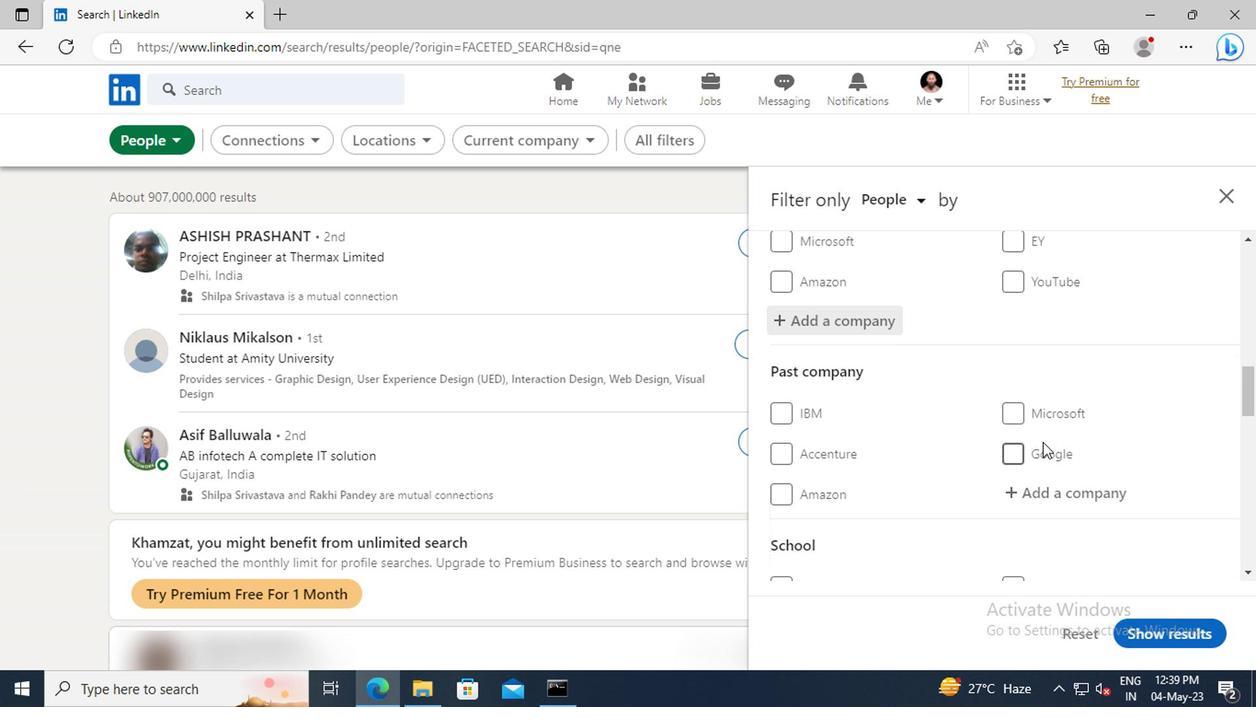 
Action: Mouse scrolled (1038, 442) with delta (0, 0)
Screenshot: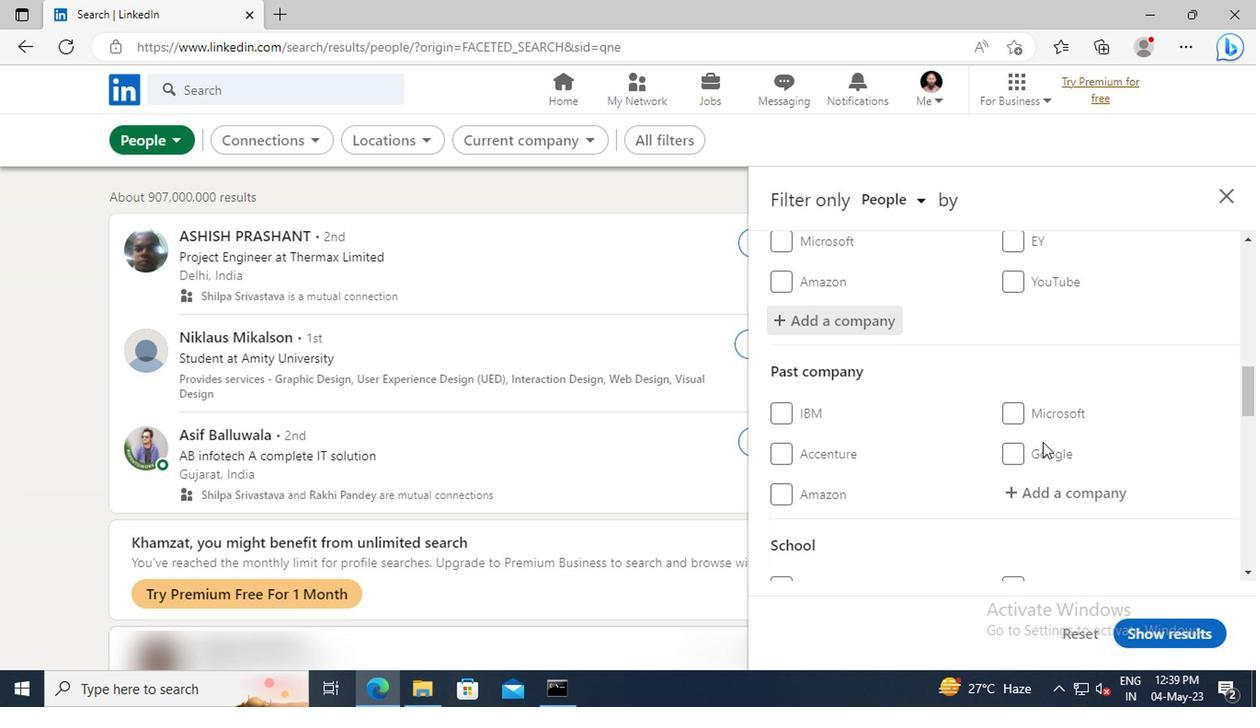 
Action: Mouse moved to (1031, 425)
Screenshot: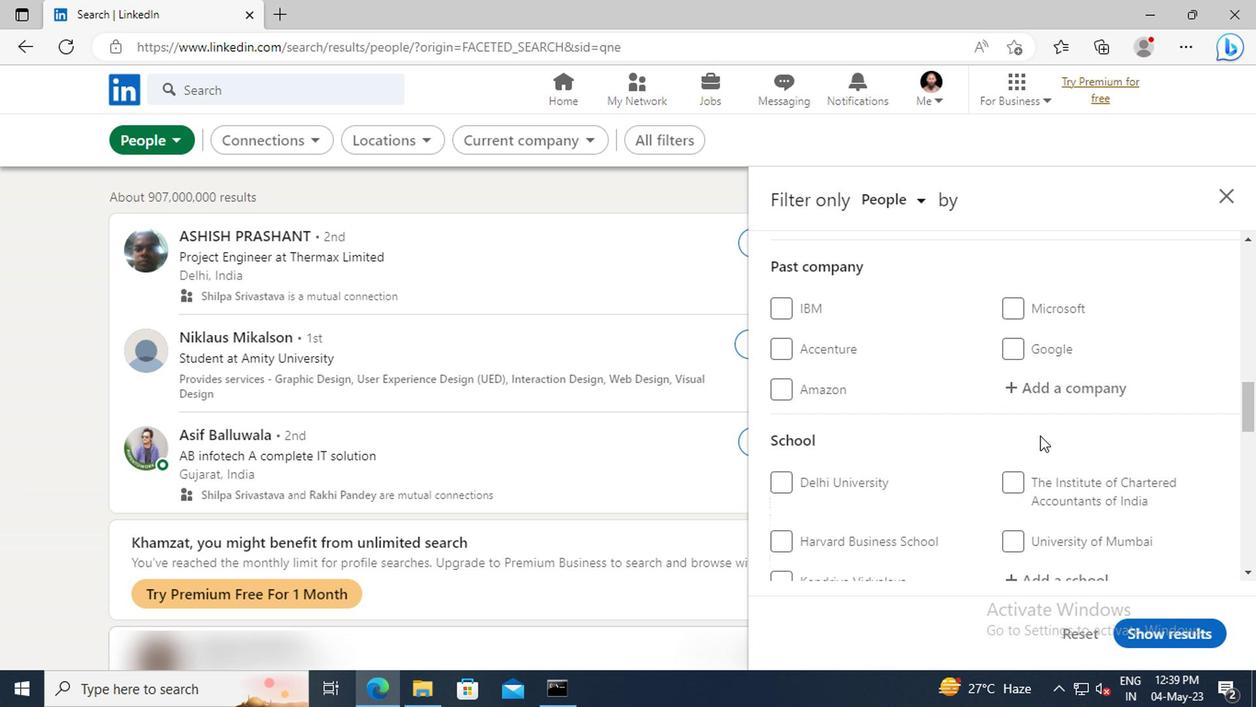
Action: Mouse scrolled (1031, 424) with delta (0, 0)
Screenshot: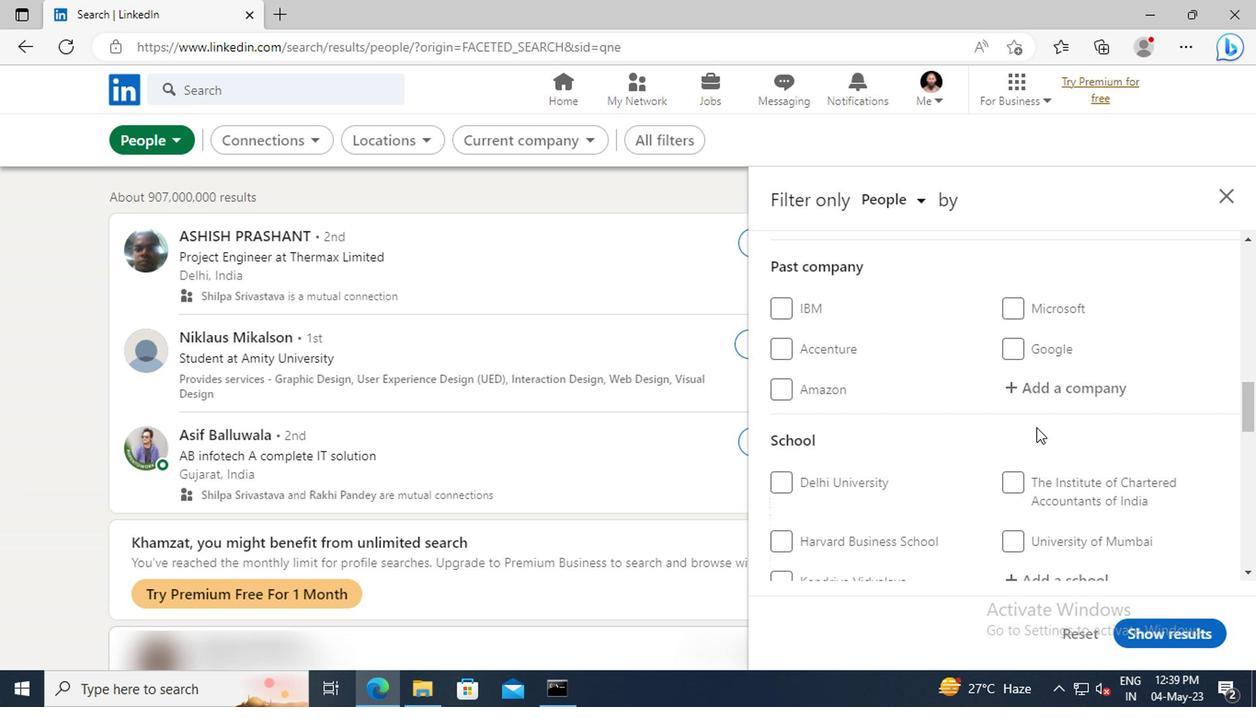 
Action: Mouse moved to (1031, 424)
Screenshot: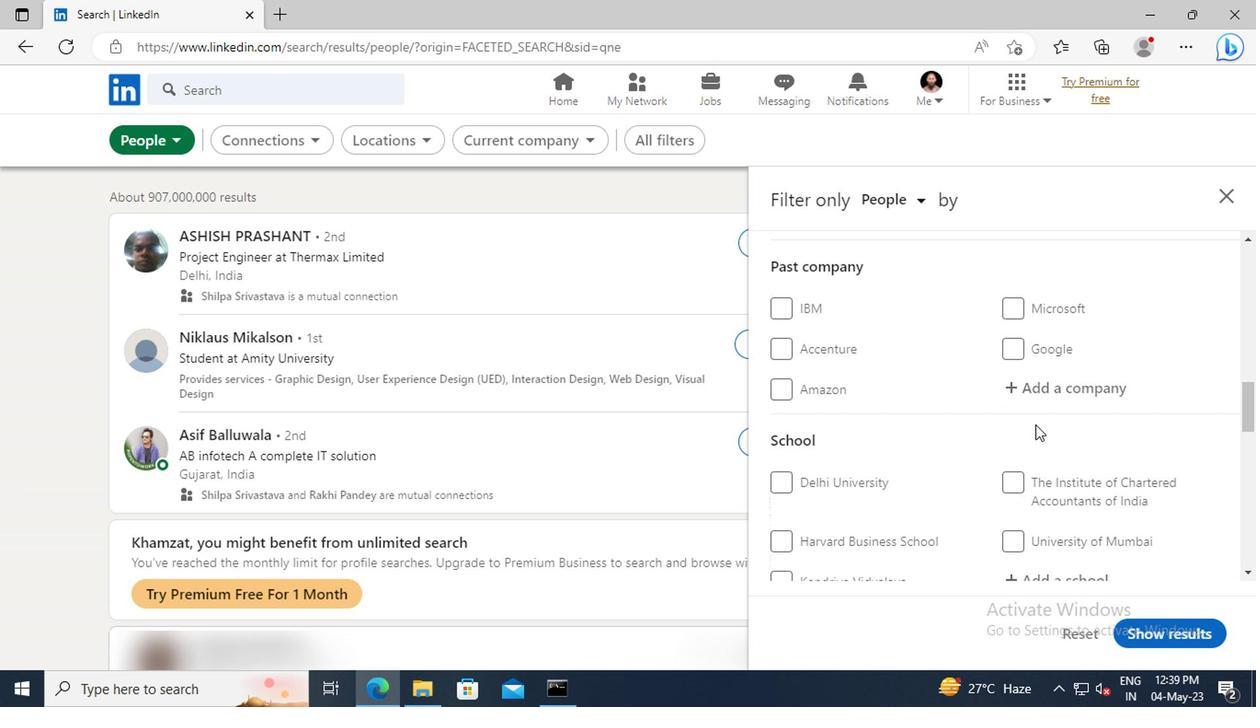 
Action: Mouse scrolled (1031, 424) with delta (0, 0)
Screenshot: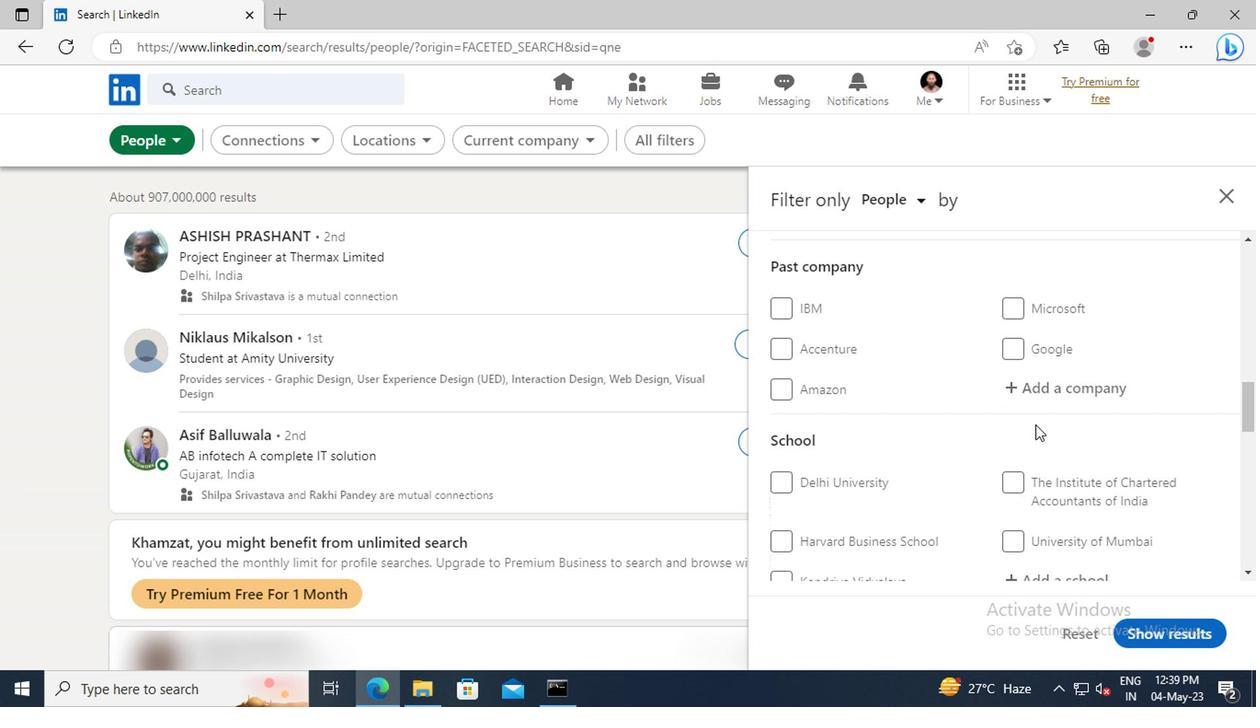
Action: Mouse scrolled (1031, 424) with delta (0, 0)
Screenshot: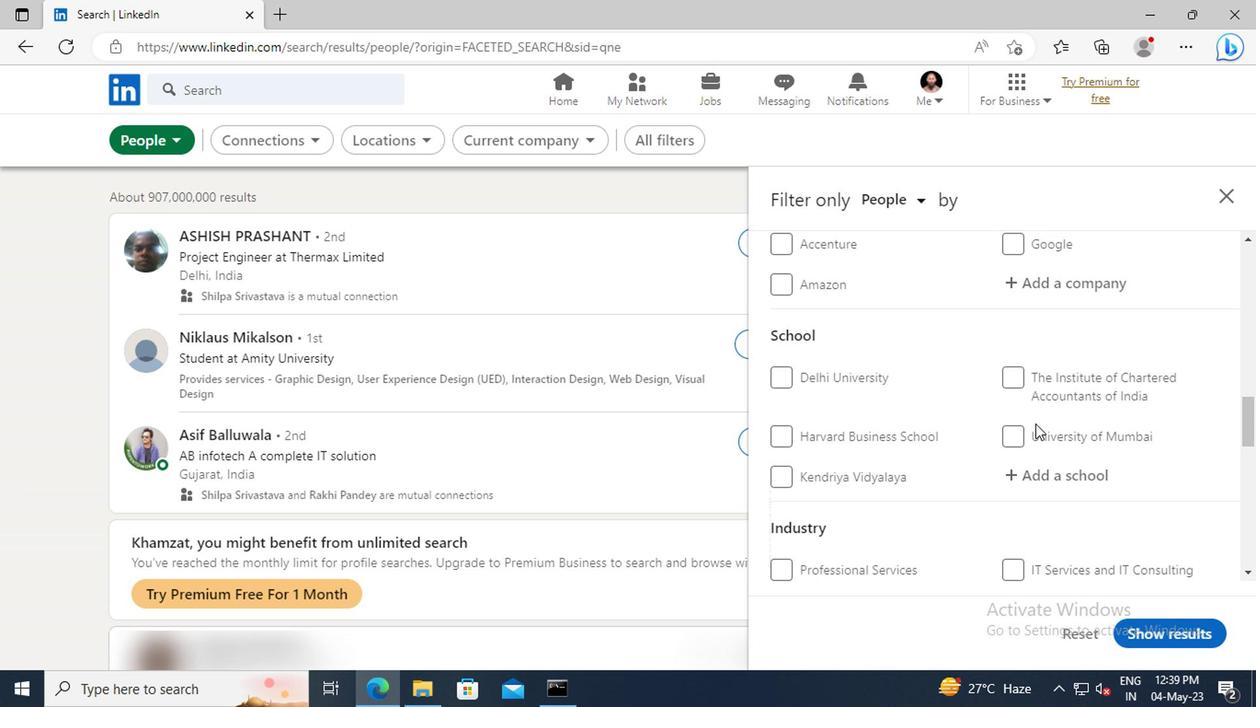 
Action: Mouse moved to (1029, 427)
Screenshot: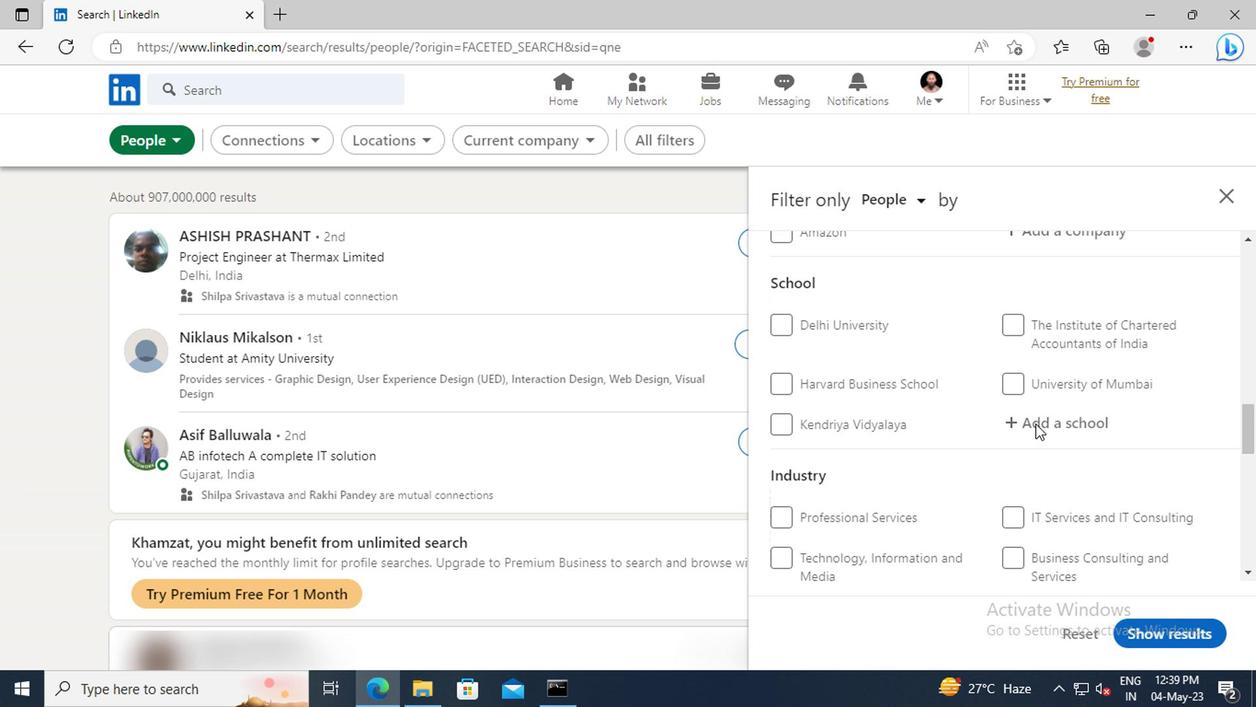 
Action: Mouse pressed left at (1029, 427)
Screenshot: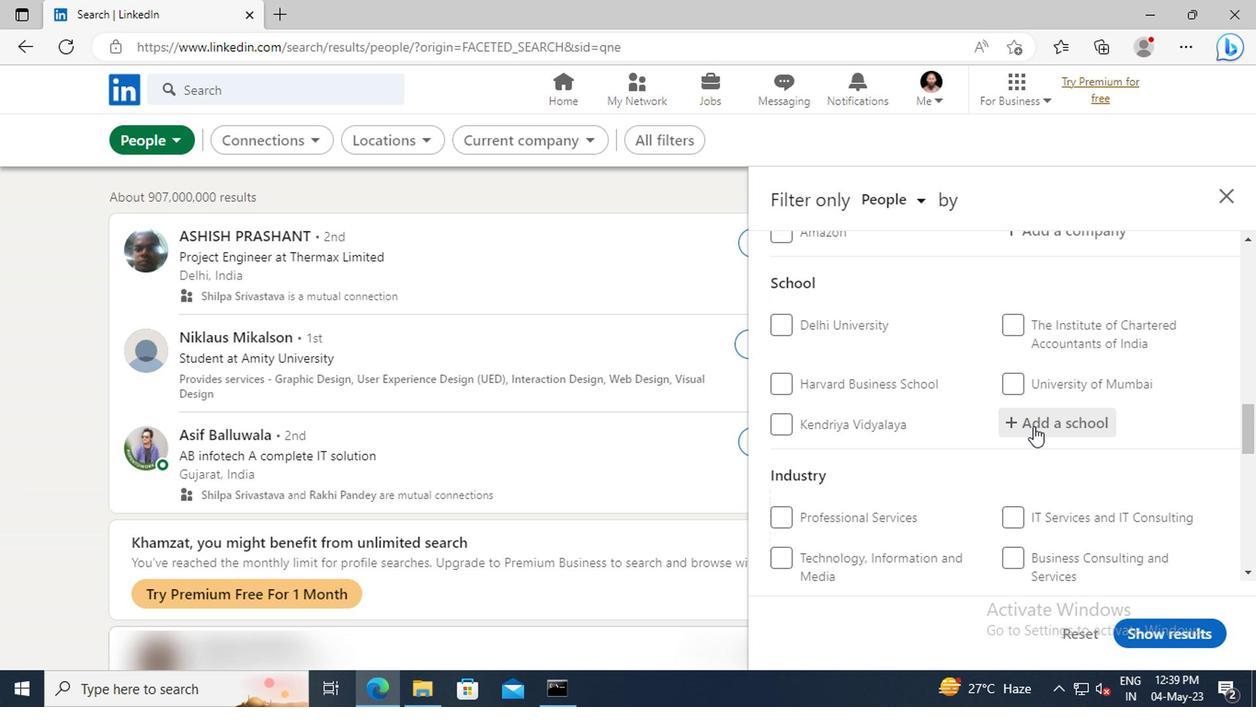 
Action: Mouse moved to (1031, 429)
Screenshot: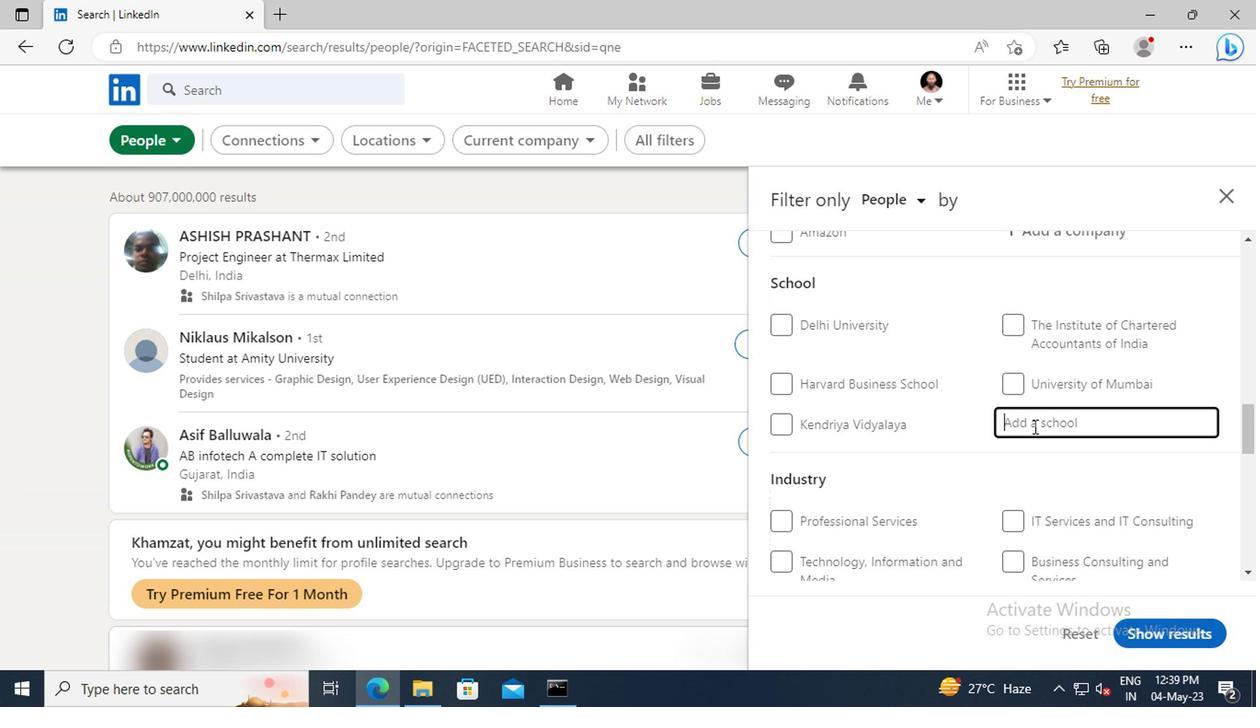 
Action: Key pressed <Key.shift>K.<Key.shift>RAMAKRI
Screenshot: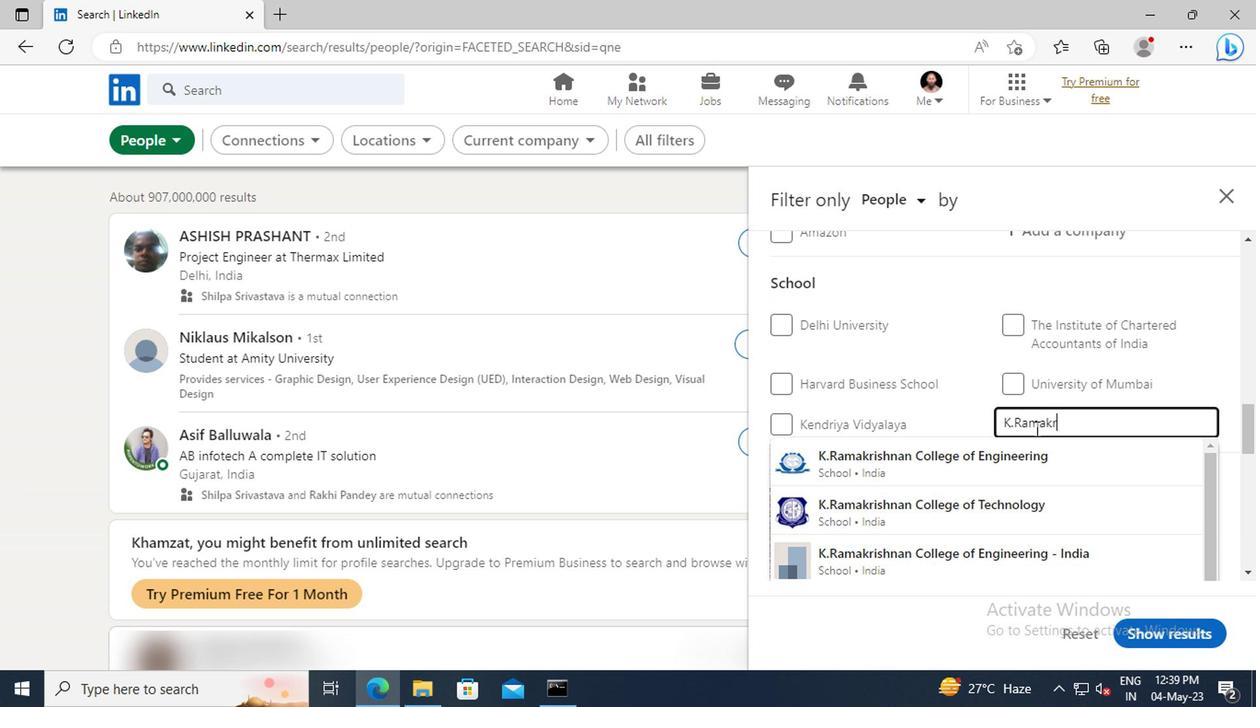 
Action: Mouse moved to (1034, 493)
Screenshot: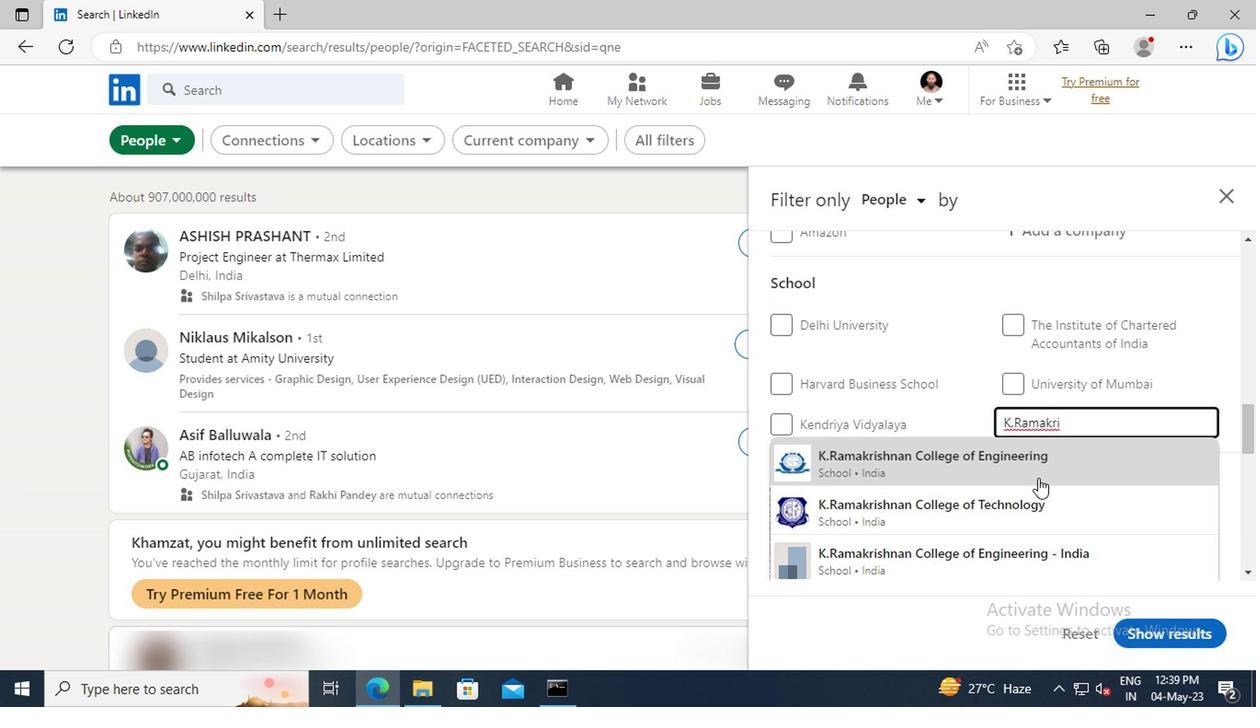 
Action: Mouse pressed left at (1034, 493)
Screenshot: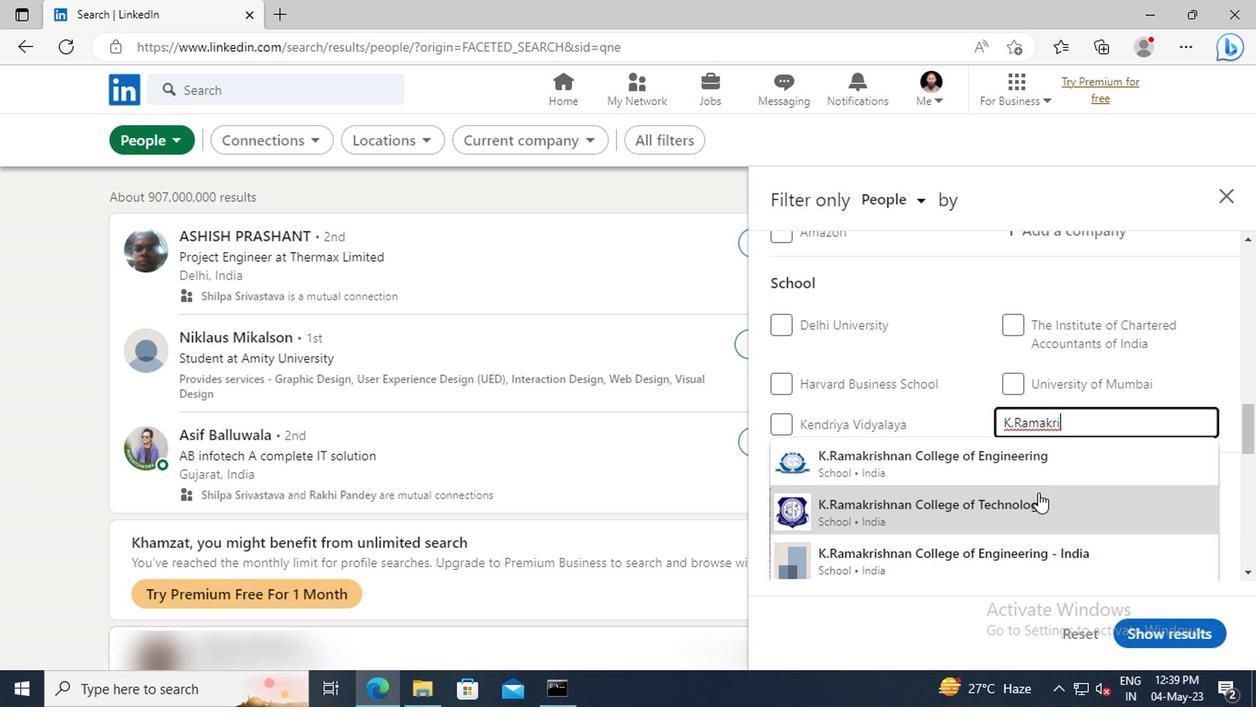 
Action: Mouse moved to (1034, 494)
Screenshot: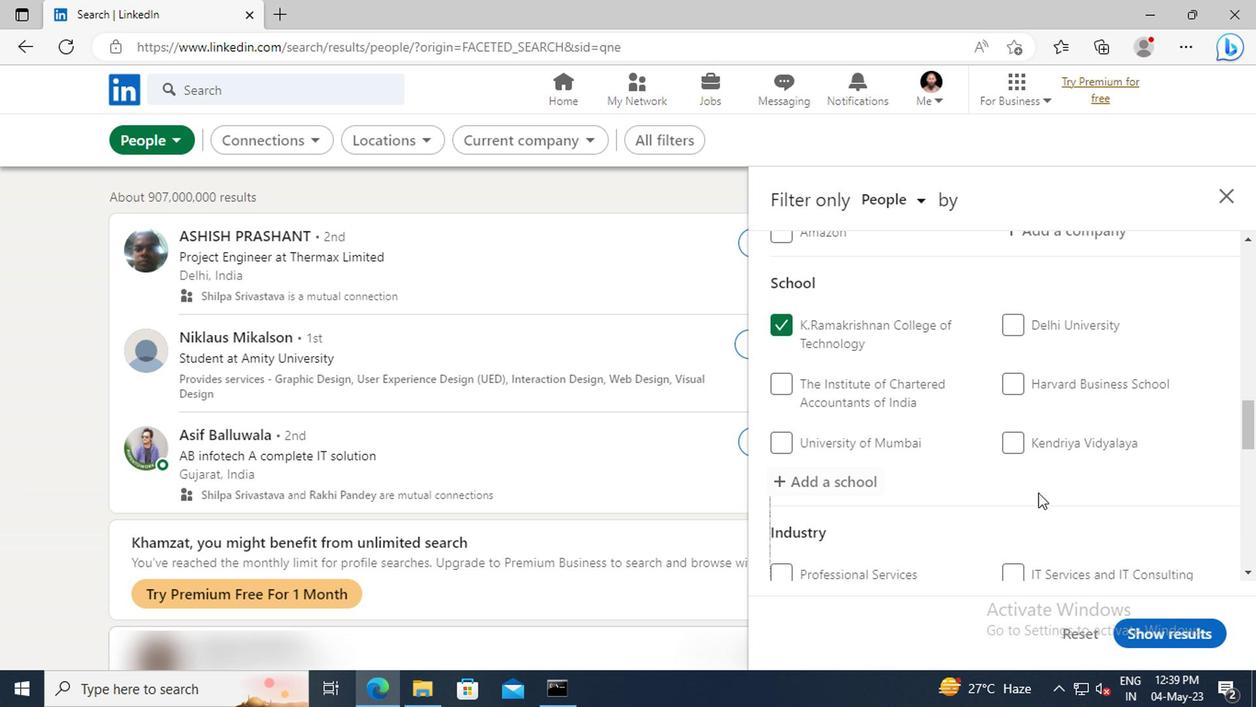 
Action: Mouse scrolled (1034, 493) with delta (0, -1)
Screenshot: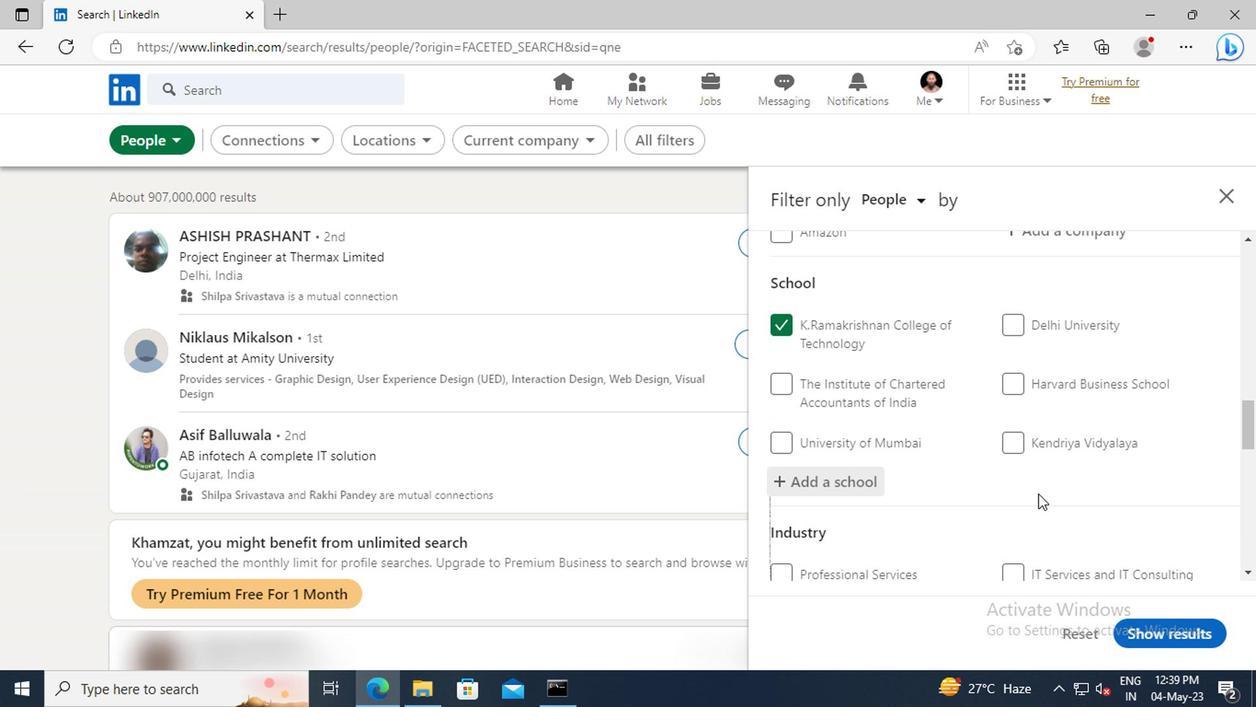 
Action: Mouse scrolled (1034, 493) with delta (0, -1)
Screenshot: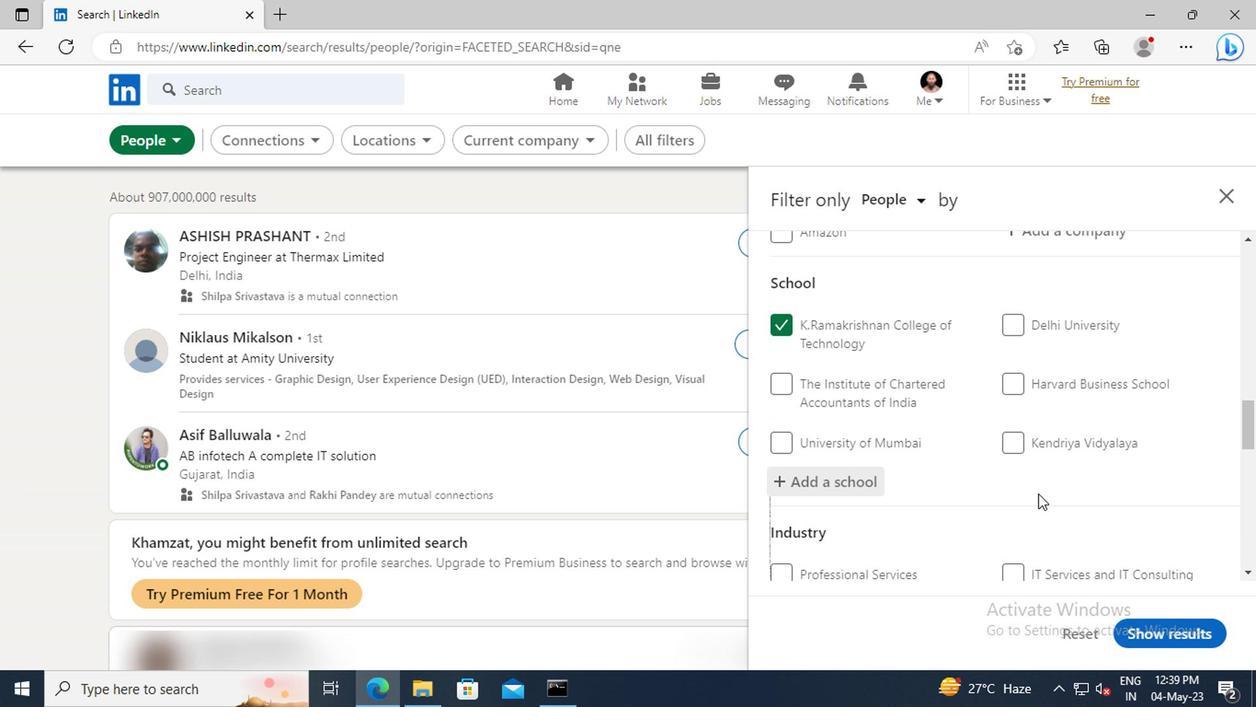 
Action: Mouse moved to (1030, 482)
Screenshot: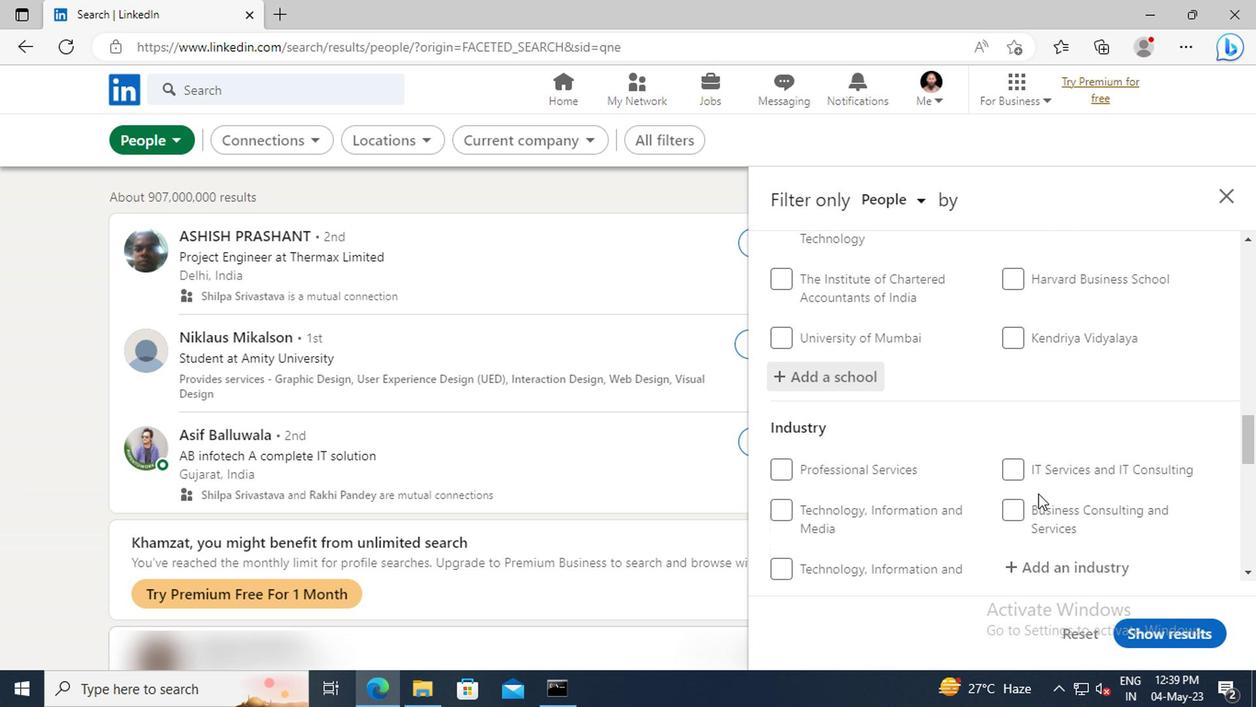 
Action: Mouse scrolled (1030, 481) with delta (0, 0)
Screenshot: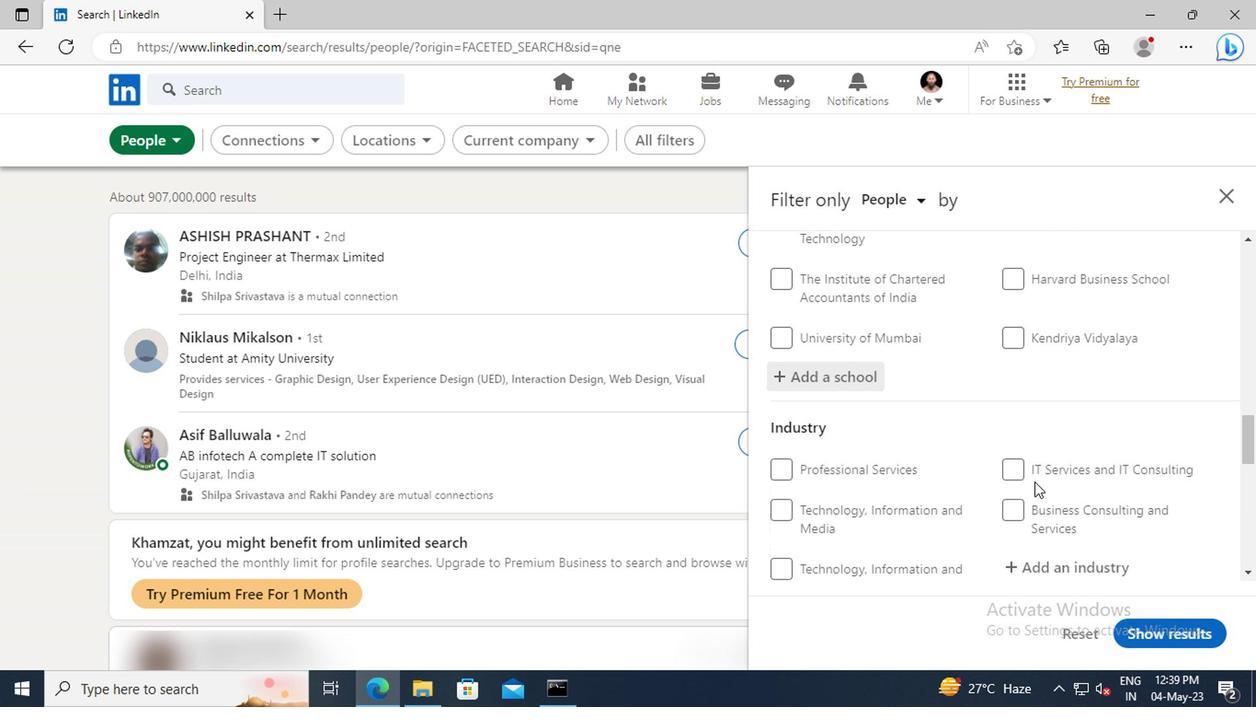 
Action: Mouse scrolled (1030, 481) with delta (0, 0)
Screenshot: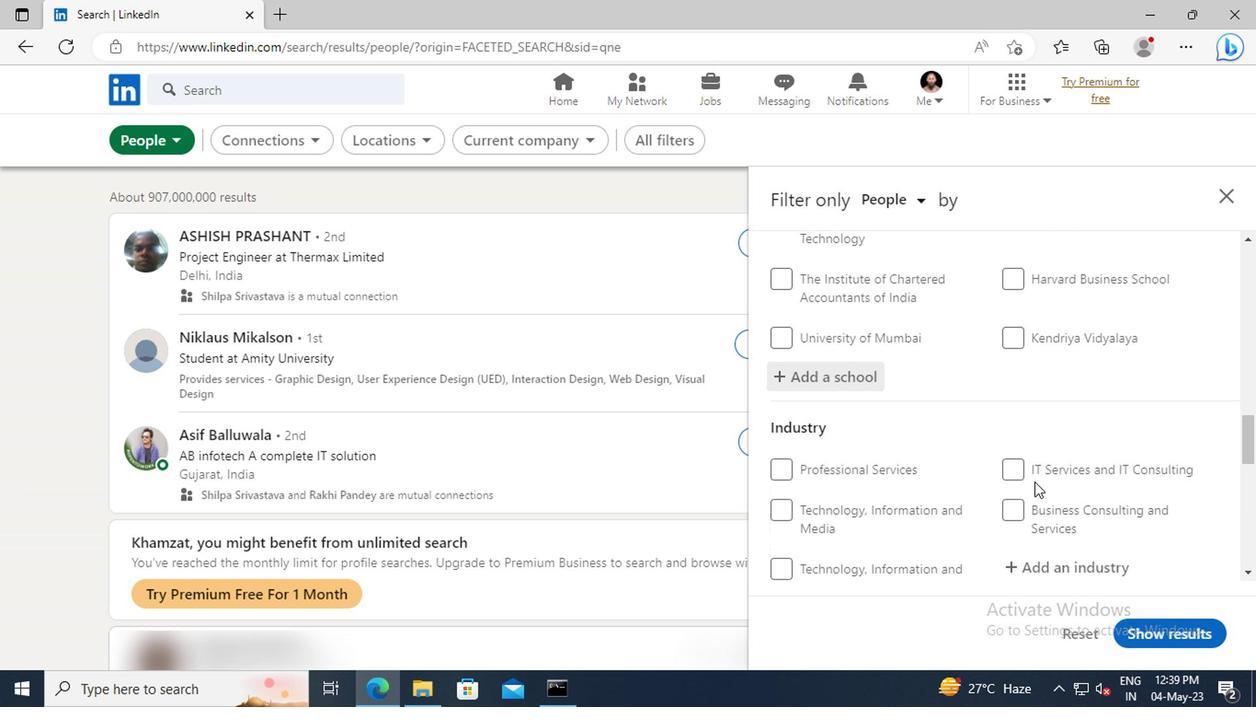 
Action: Mouse moved to (1031, 471)
Screenshot: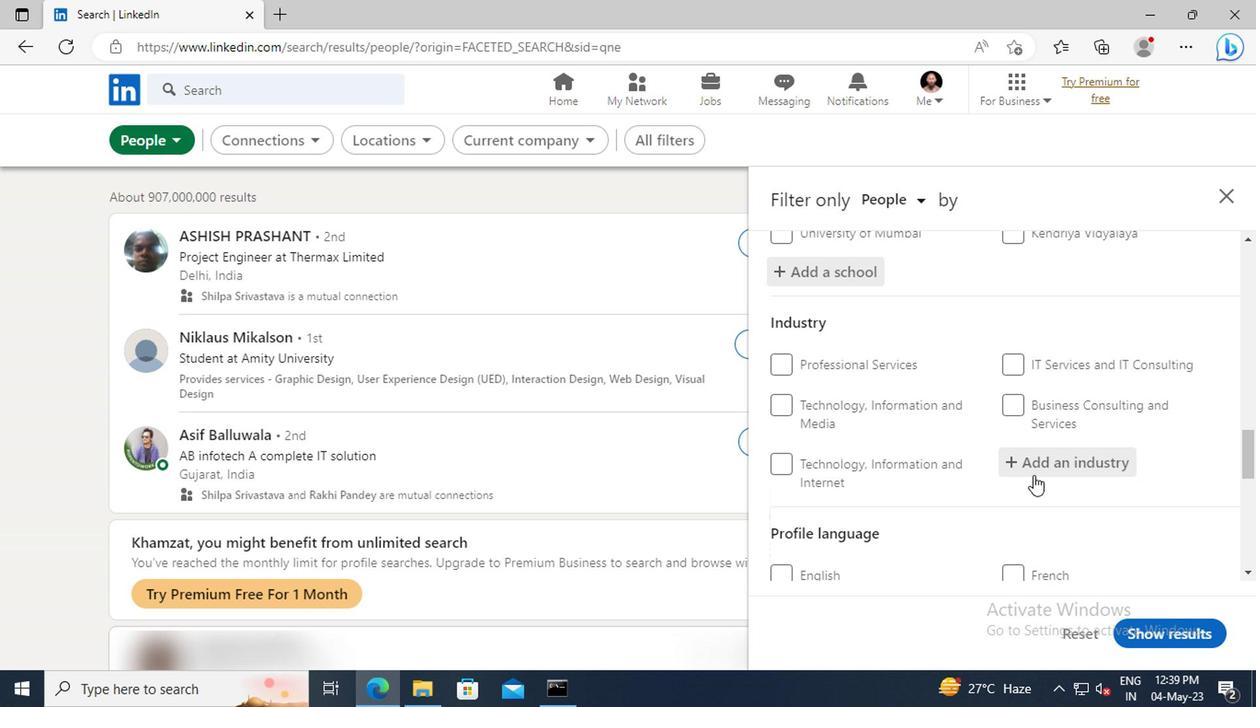 
Action: Mouse pressed left at (1031, 471)
Screenshot: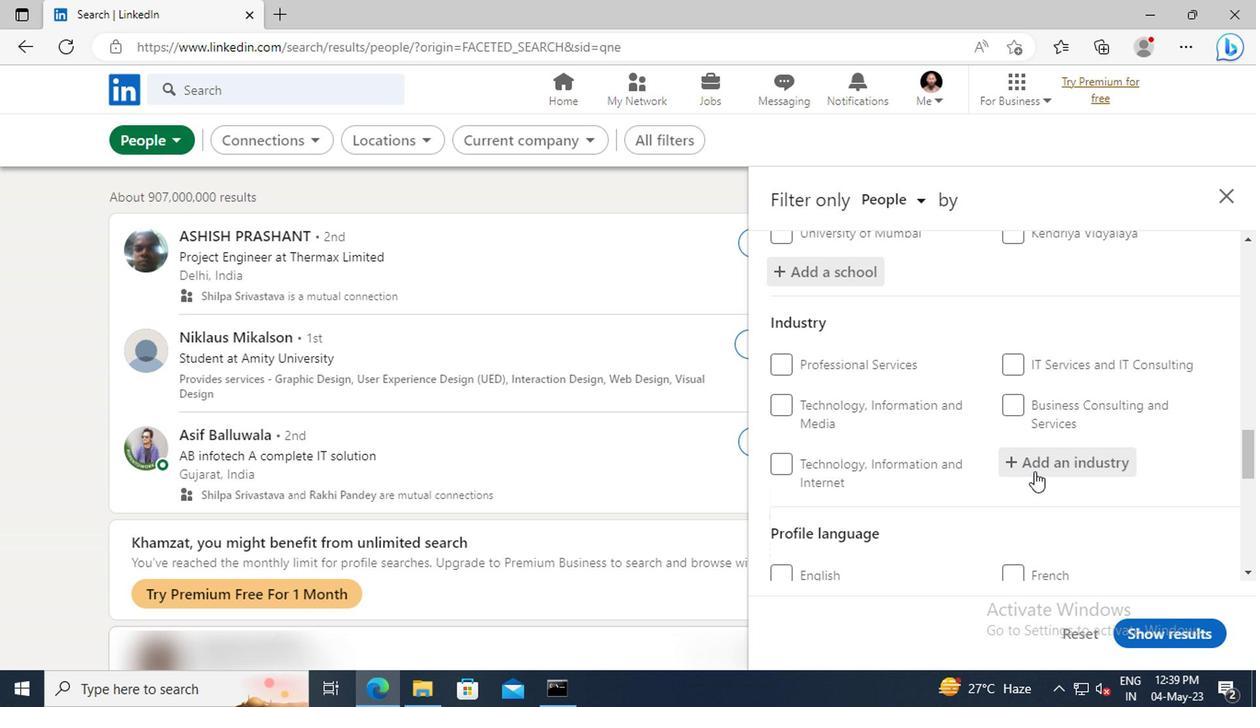 
Action: Key pressed <Key.shift>EDUCATION<Key.enter>
Screenshot: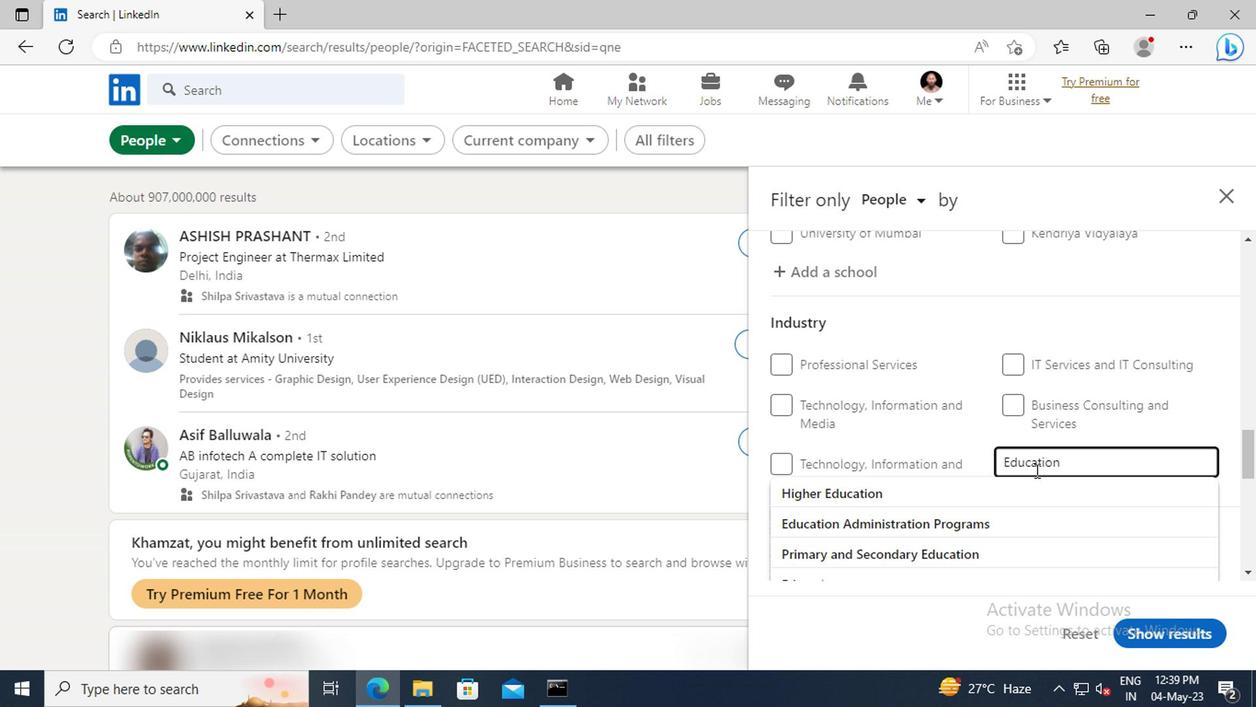 
Action: Mouse scrolled (1031, 470) with delta (0, 0)
Screenshot: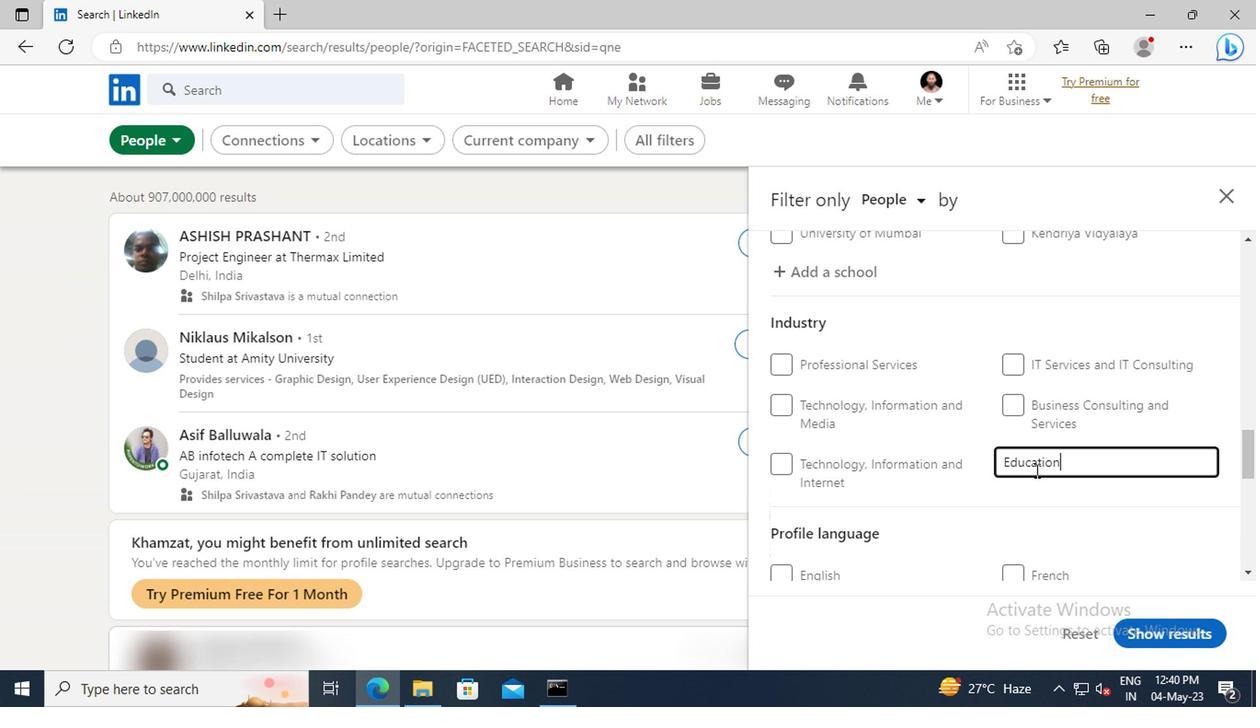 
Action: Mouse scrolled (1031, 470) with delta (0, 0)
Screenshot: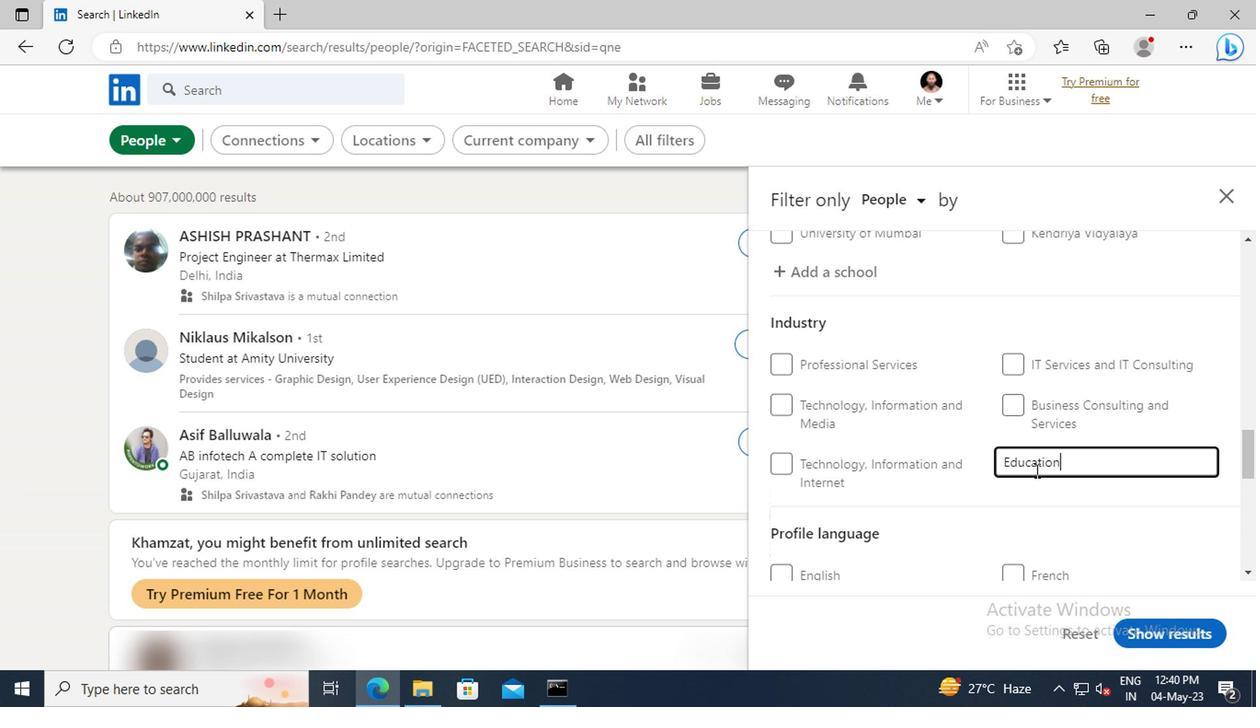 
Action: Mouse moved to (1025, 449)
Screenshot: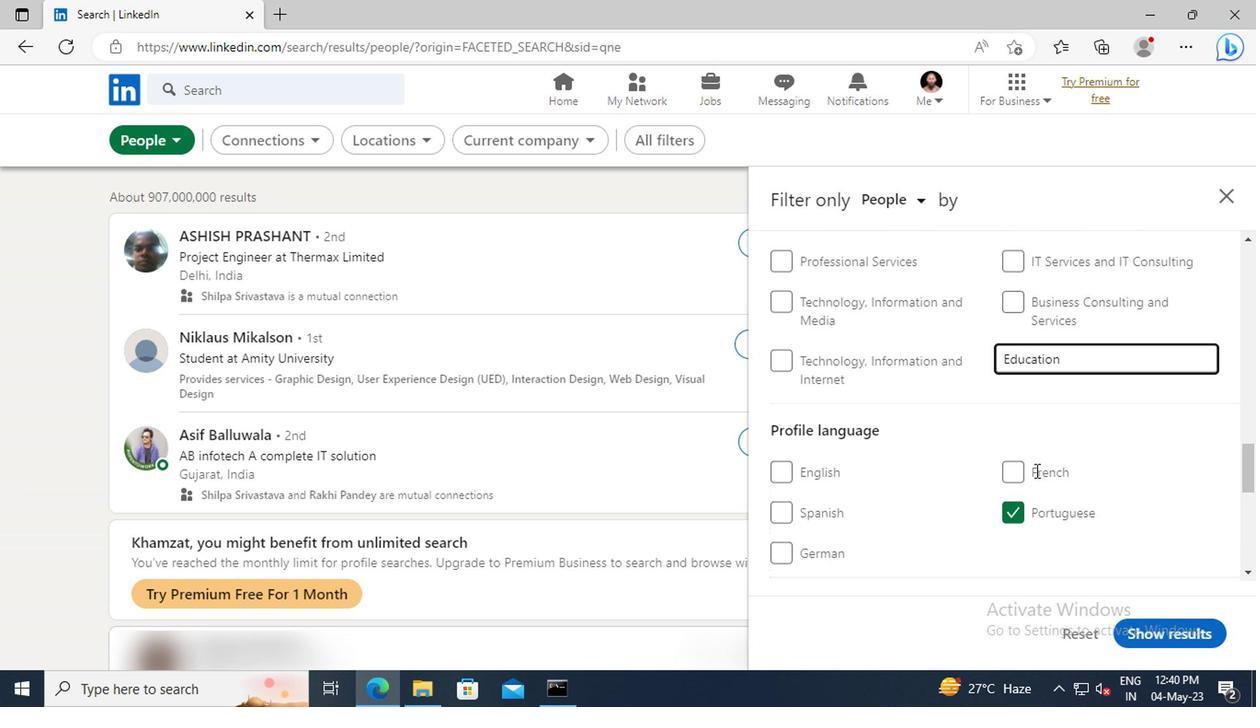 
Action: Mouse scrolled (1025, 448) with delta (0, -1)
Screenshot: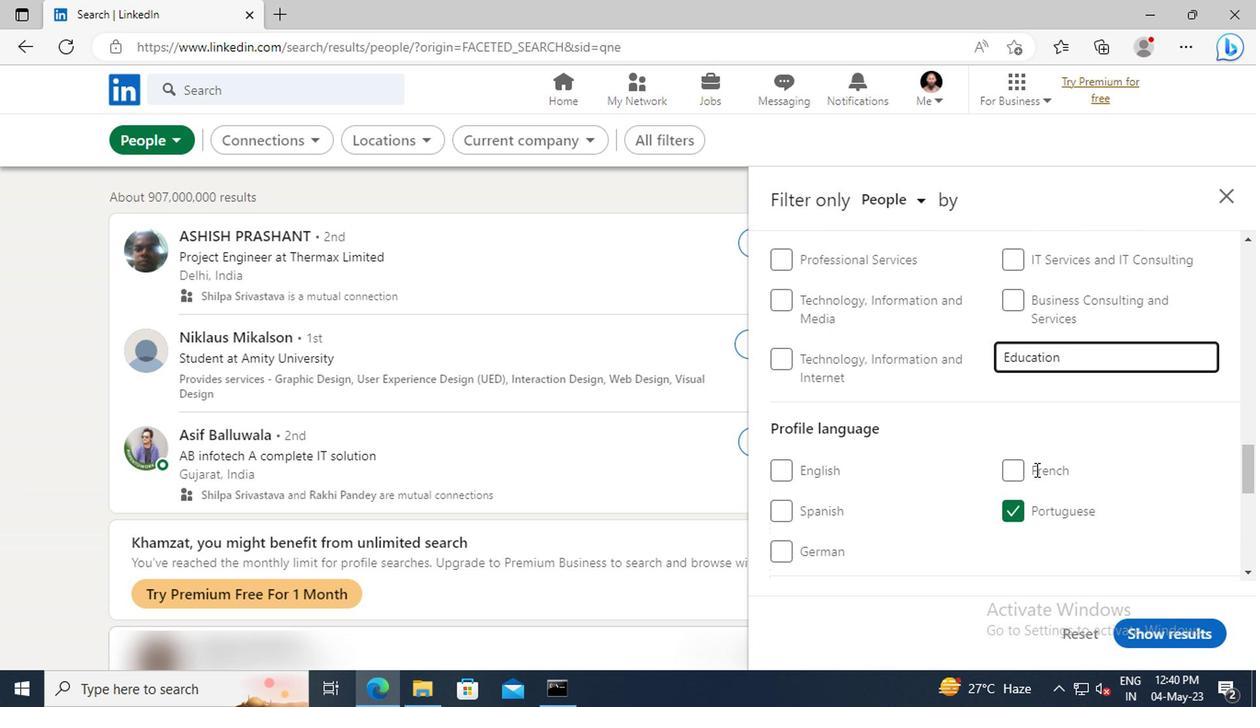 
Action: Mouse moved to (1025, 448)
Screenshot: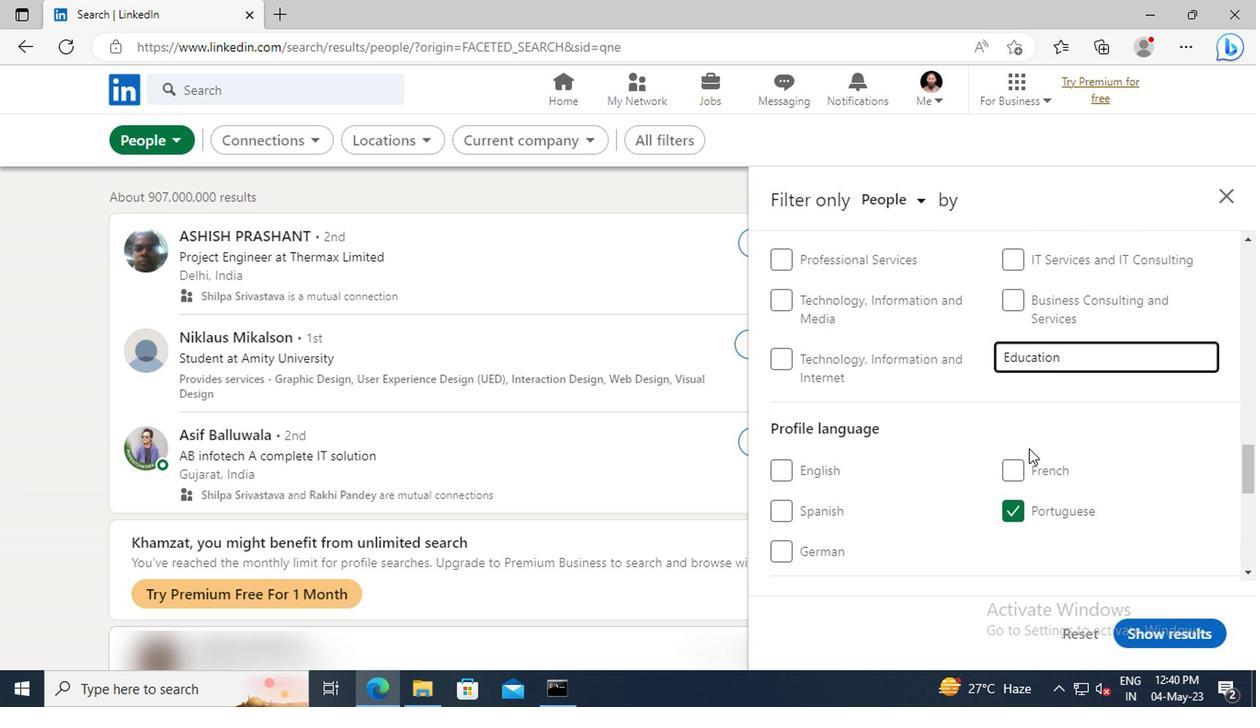 
Action: Mouse scrolled (1025, 447) with delta (0, 0)
Screenshot: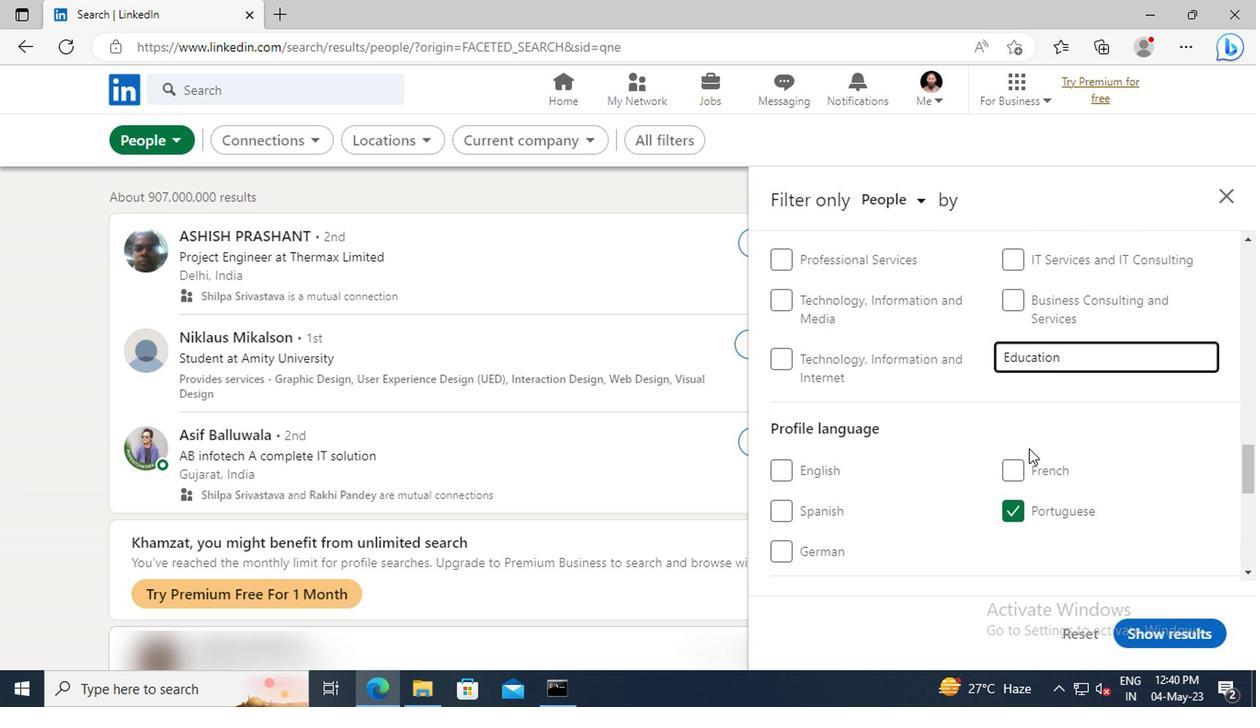 
Action: Mouse moved to (1025, 447)
Screenshot: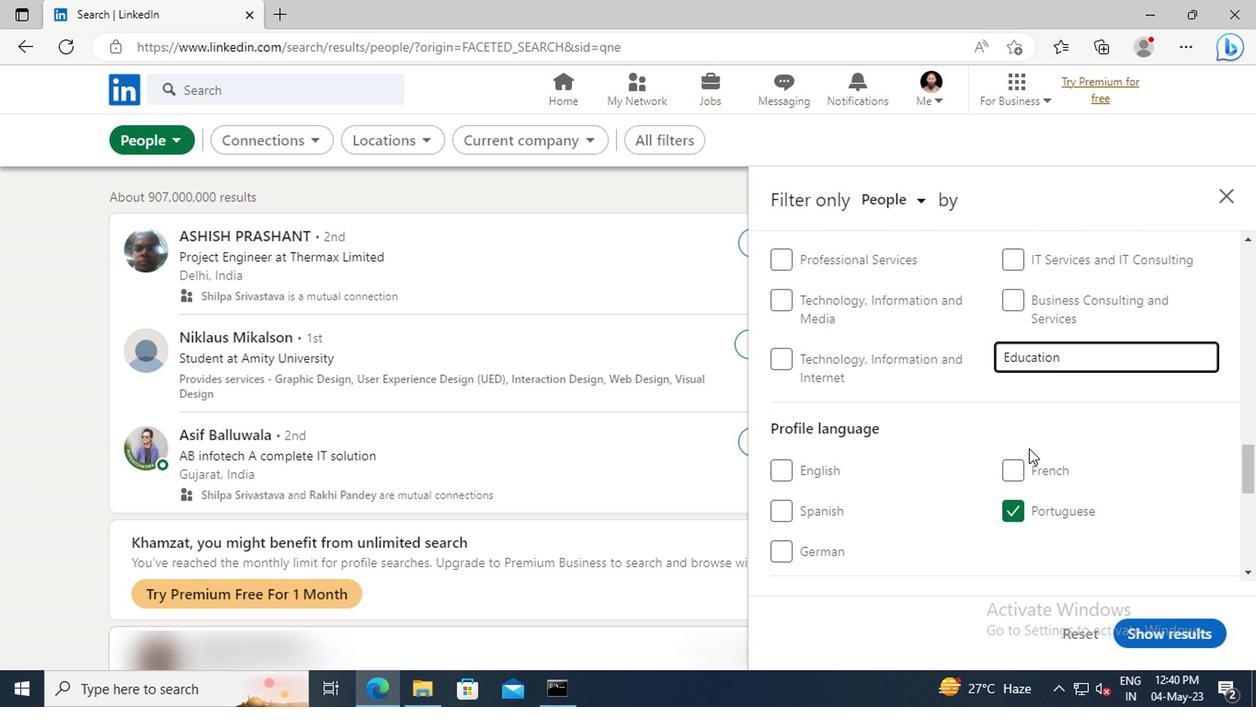 
Action: Mouse scrolled (1025, 447) with delta (0, 0)
Screenshot: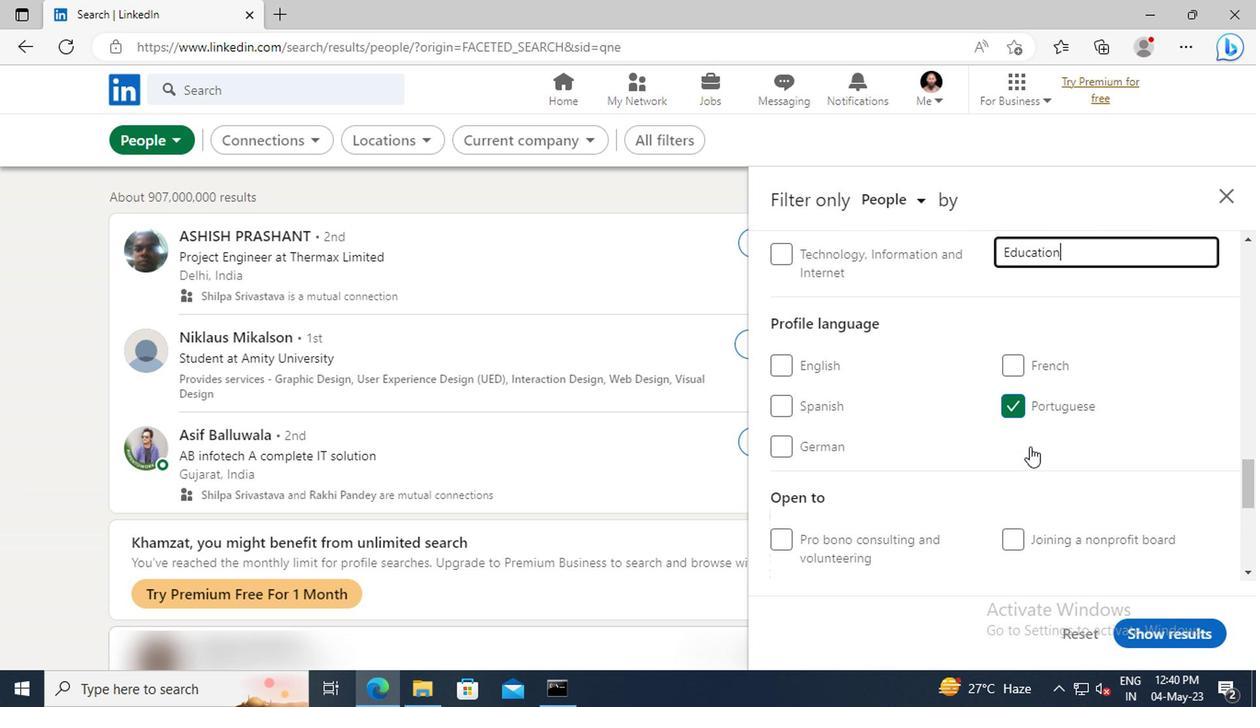 
Action: Mouse scrolled (1025, 447) with delta (0, 0)
Screenshot: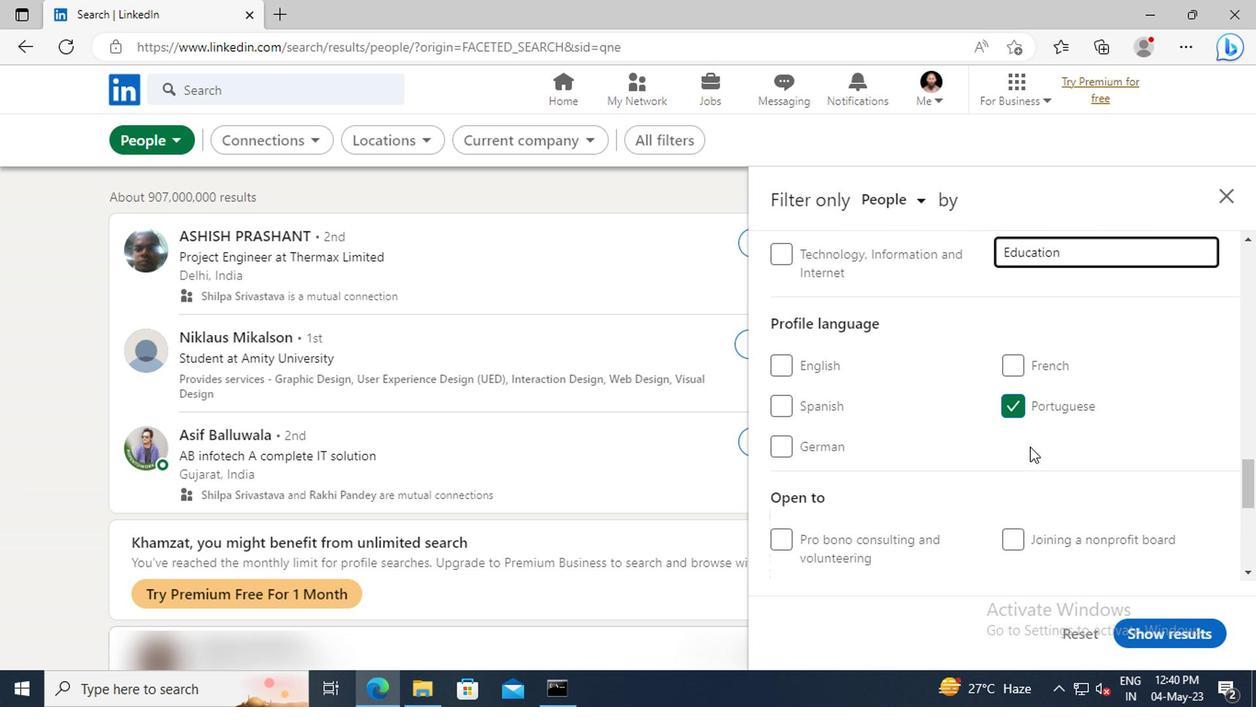 
Action: Mouse scrolled (1025, 447) with delta (0, 0)
Screenshot: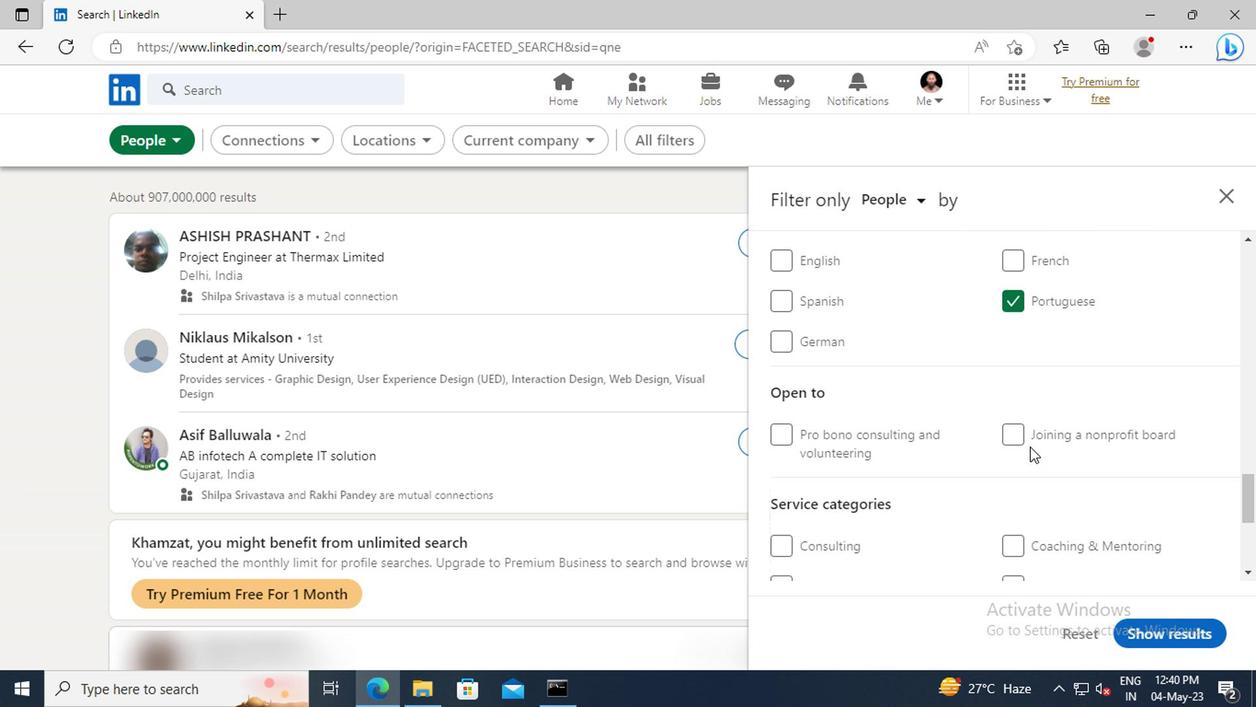 
Action: Mouse scrolled (1025, 447) with delta (0, 0)
Screenshot: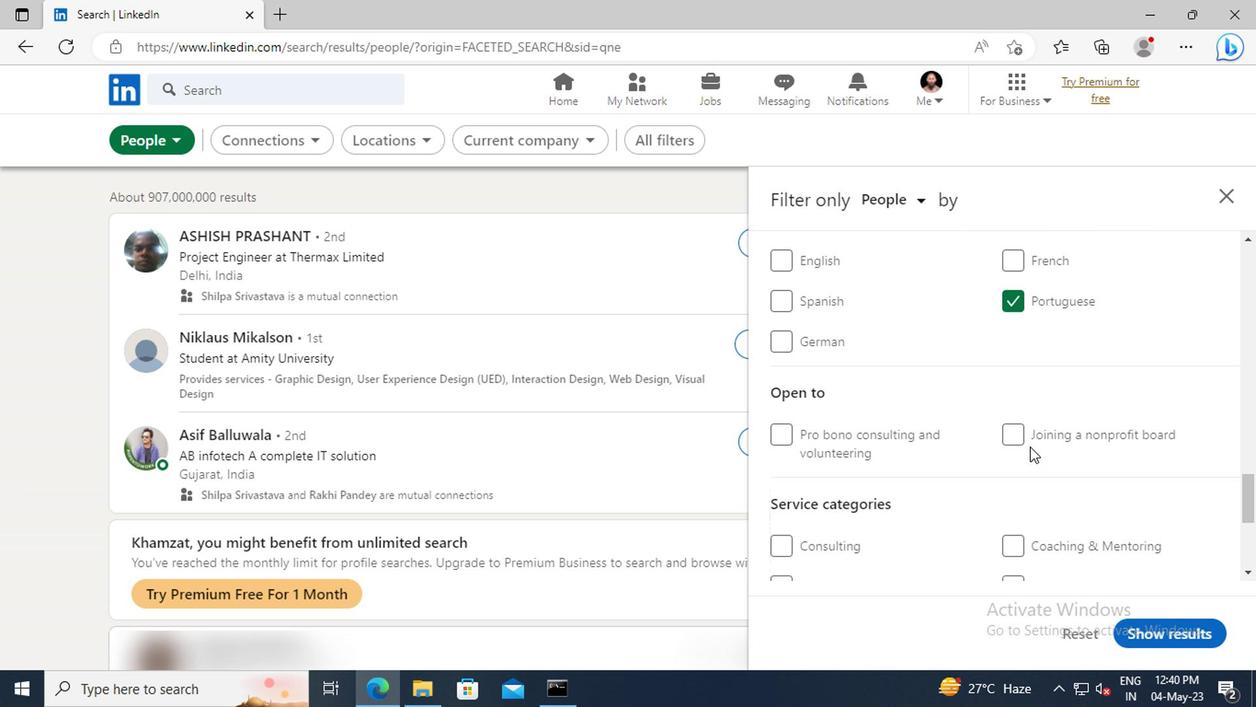
Action: Mouse scrolled (1025, 447) with delta (0, 0)
Screenshot: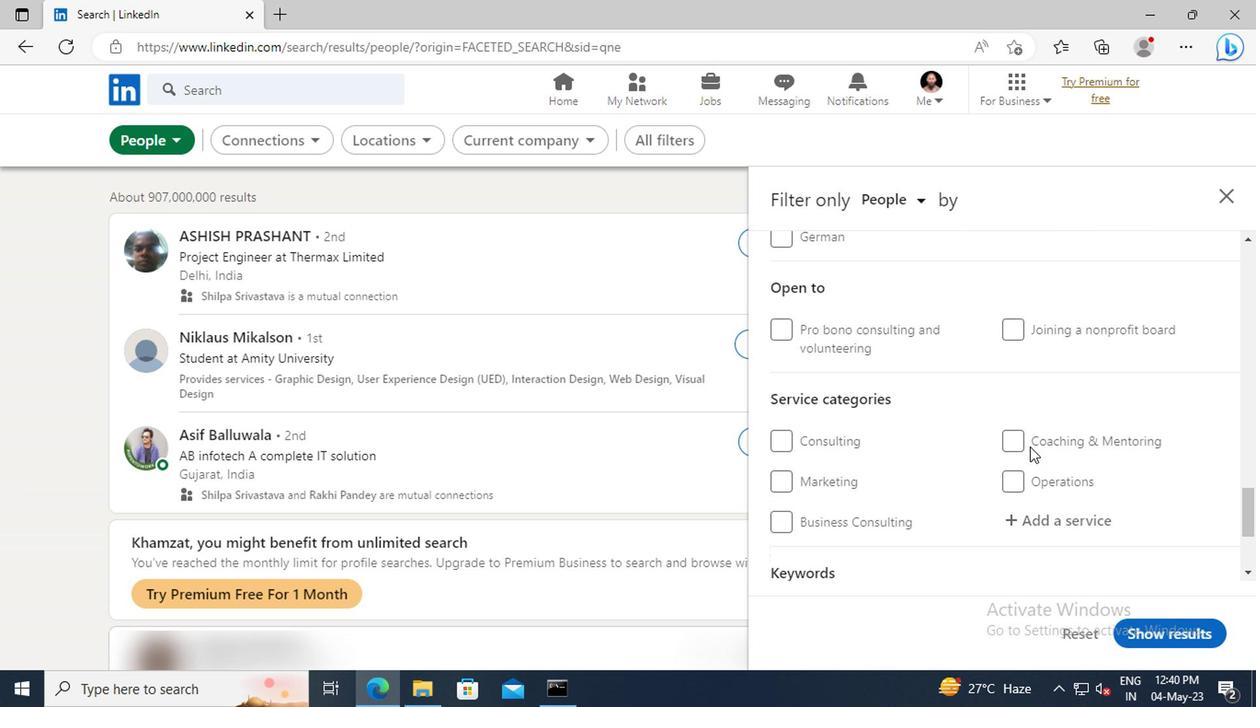 
Action: Mouse scrolled (1025, 447) with delta (0, 0)
Screenshot: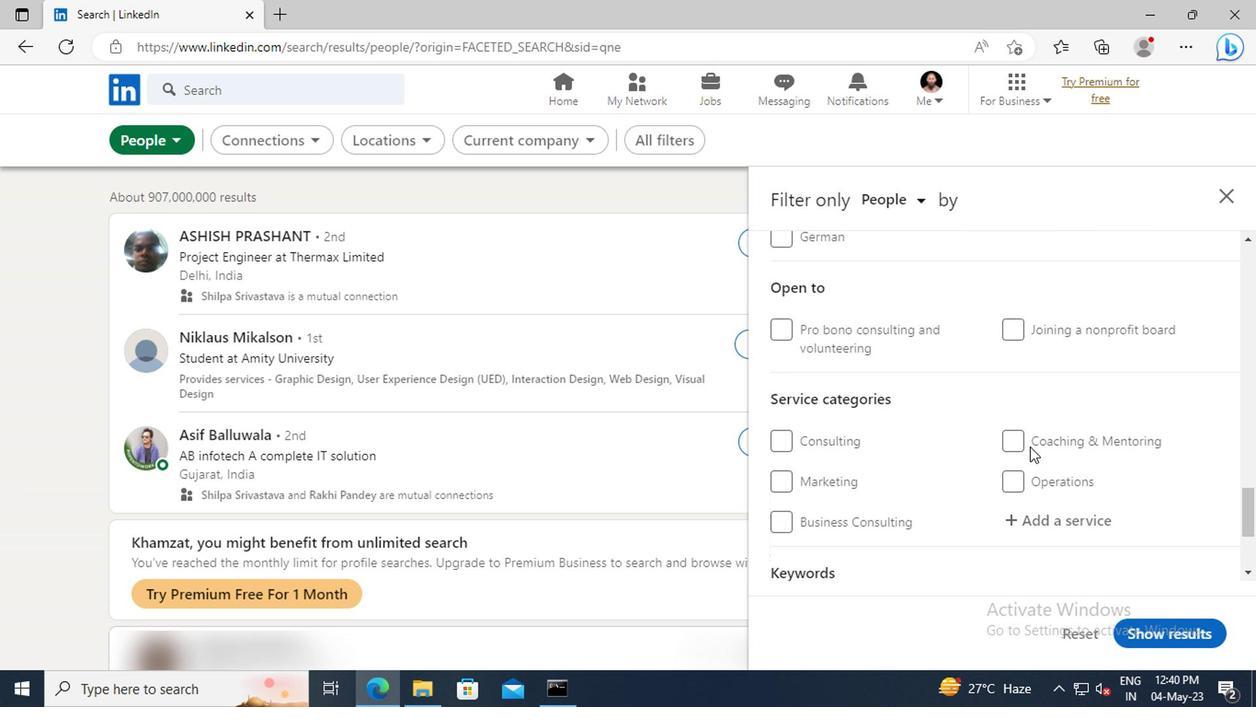 
Action: Mouse moved to (1033, 425)
Screenshot: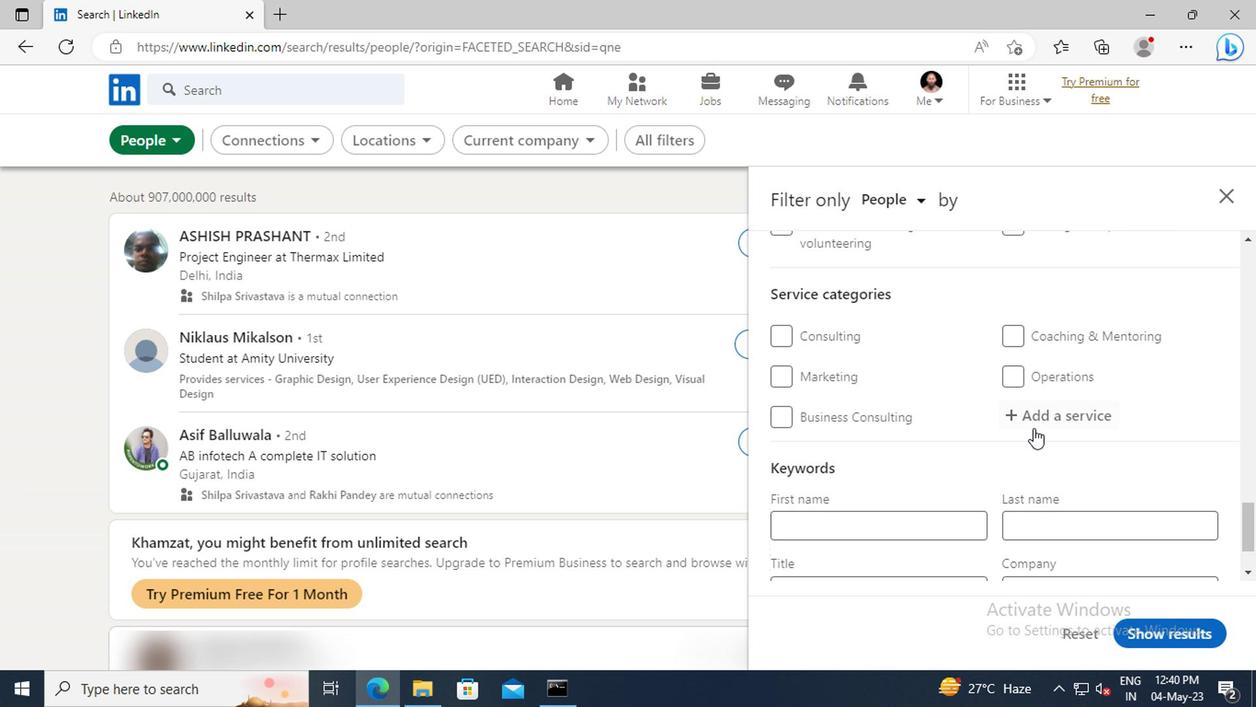 
Action: Mouse pressed left at (1033, 425)
Screenshot: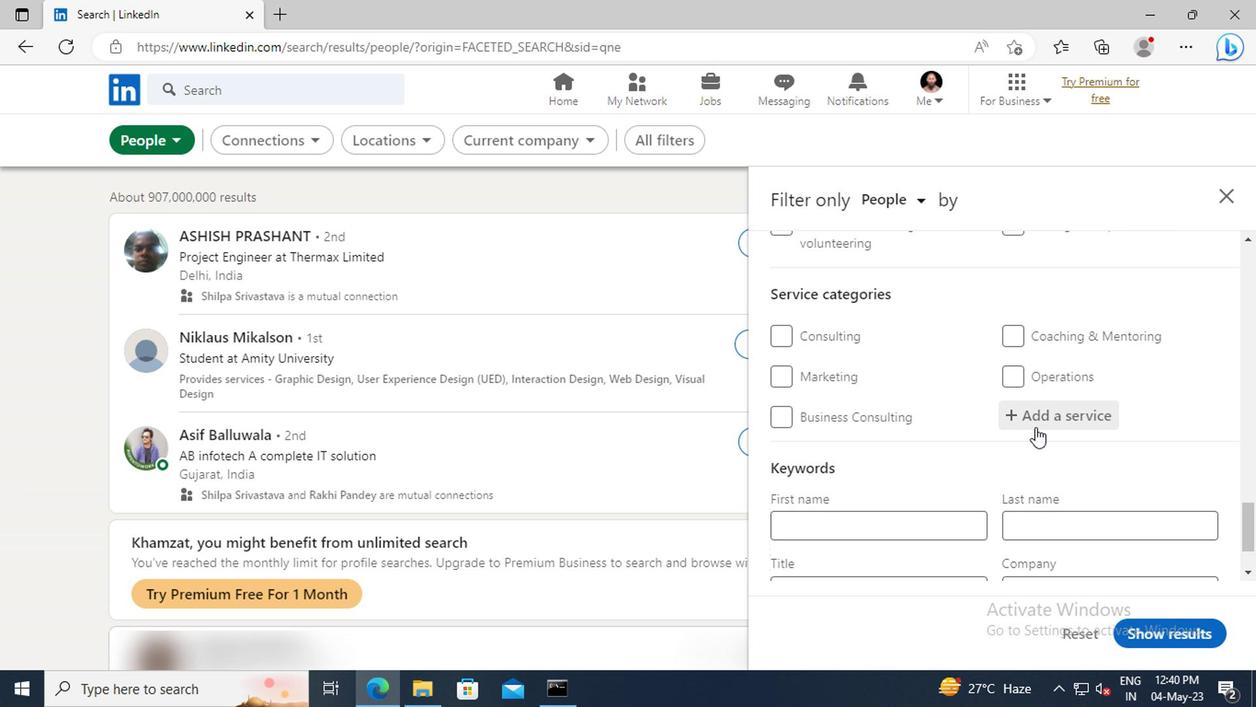 
Action: Key pressed <Key.shift>VIRTUAL<Key.space>
Screenshot: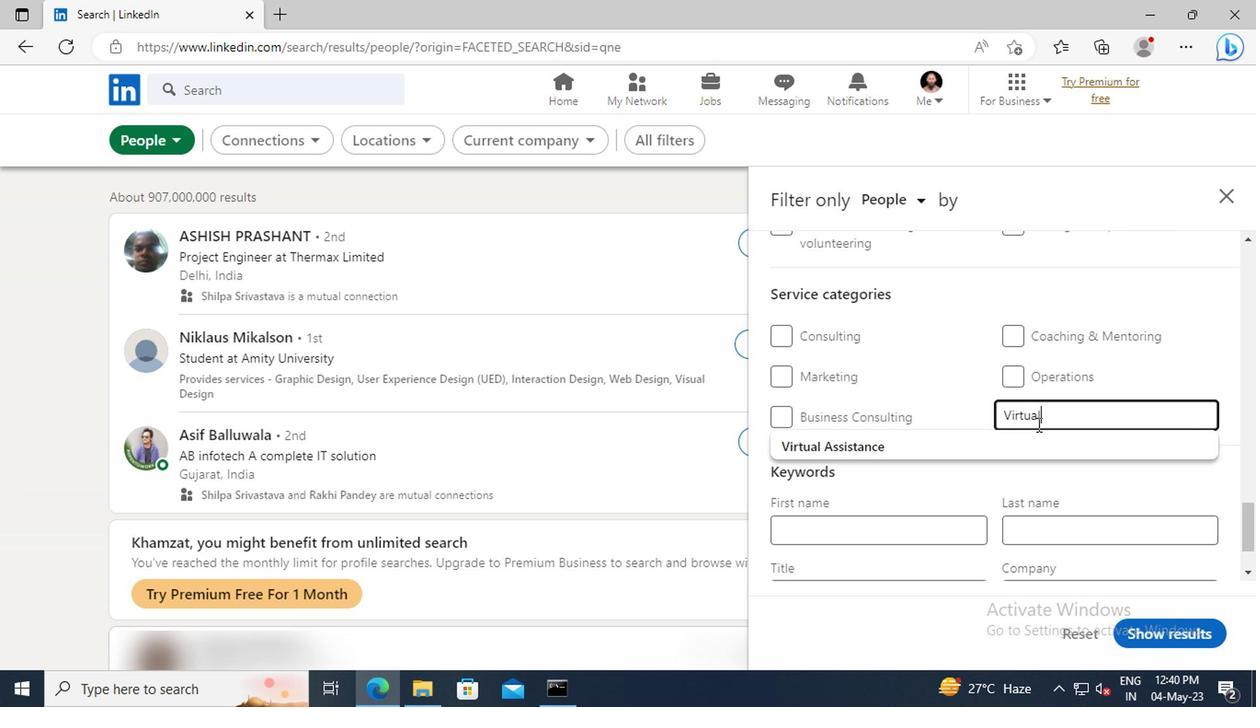
Action: Mouse moved to (1030, 442)
Screenshot: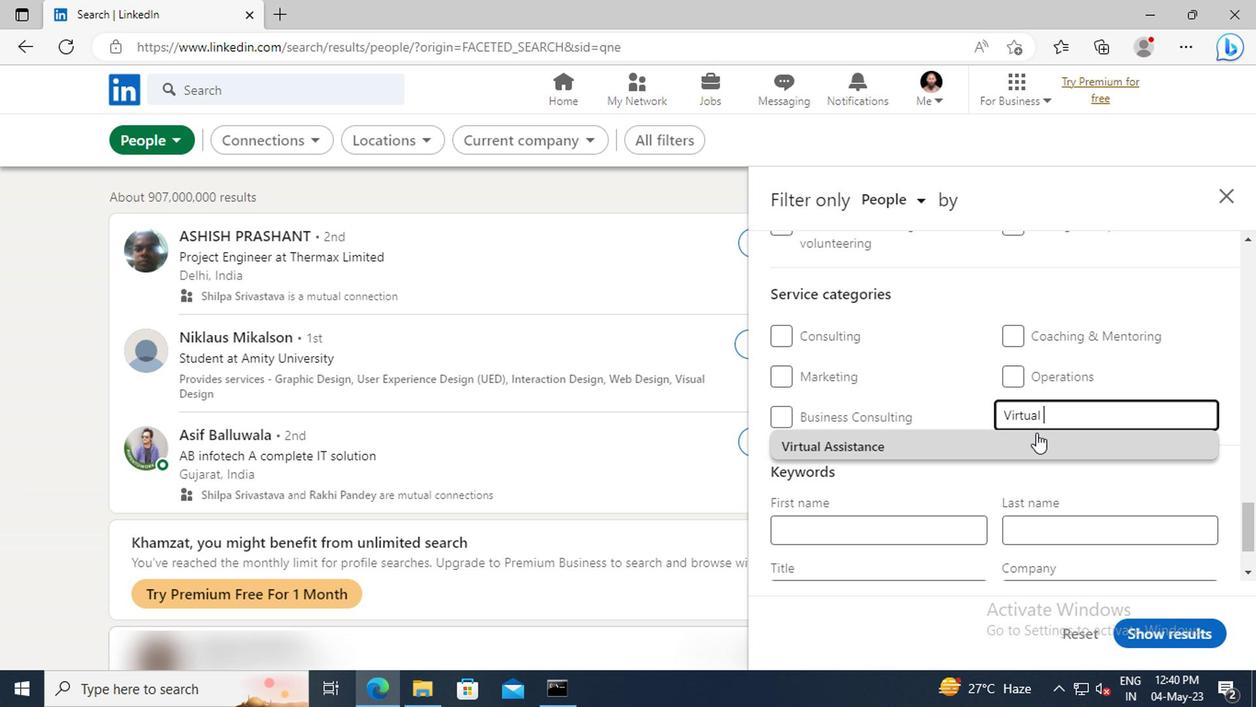 
Action: Mouse pressed left at (1030, 442)
Screenshot: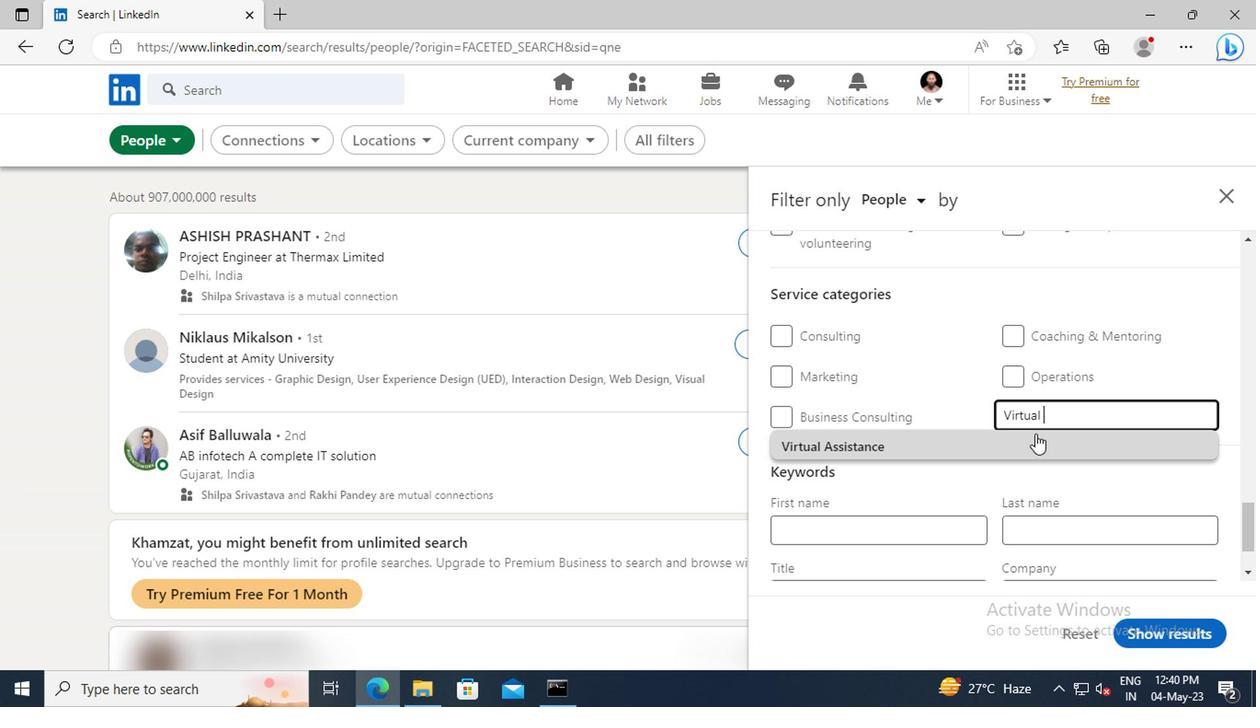 
Action: Mouse scrolled (1030, 441) with delta (0, -1)
Screenshot: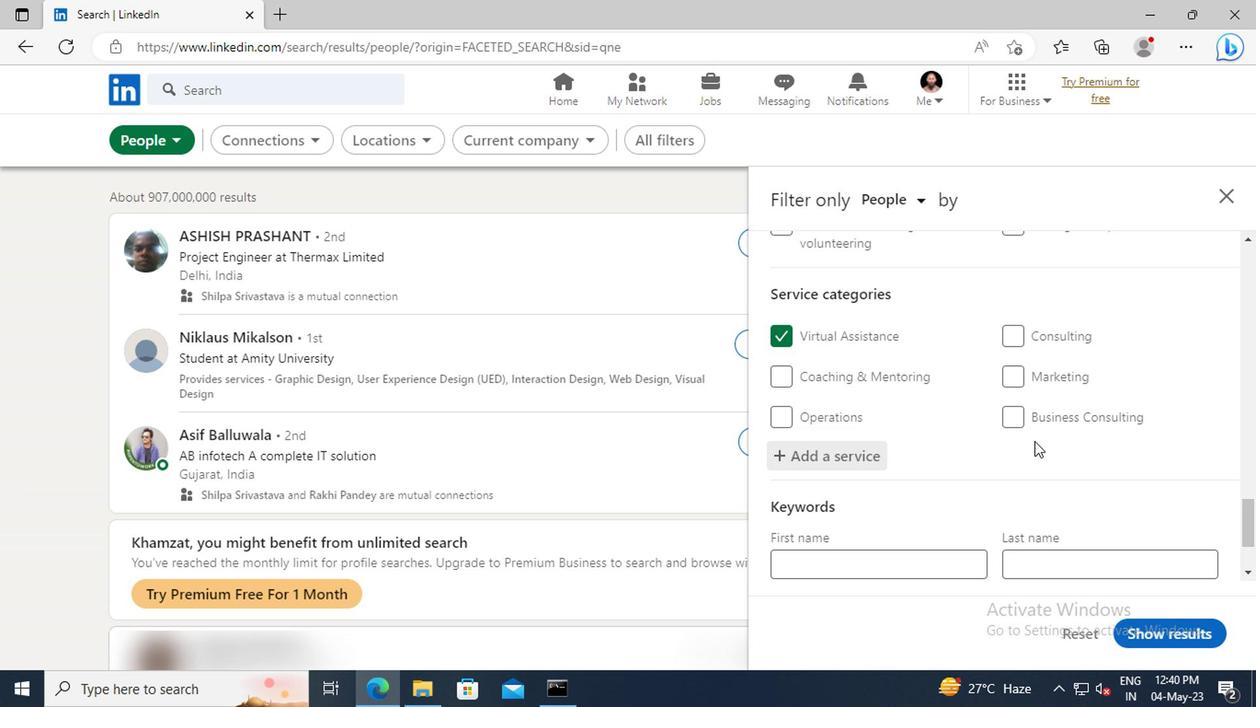 
Action: Mouse scrolled (1030, 441) with delta (0, -1)
Screenshot: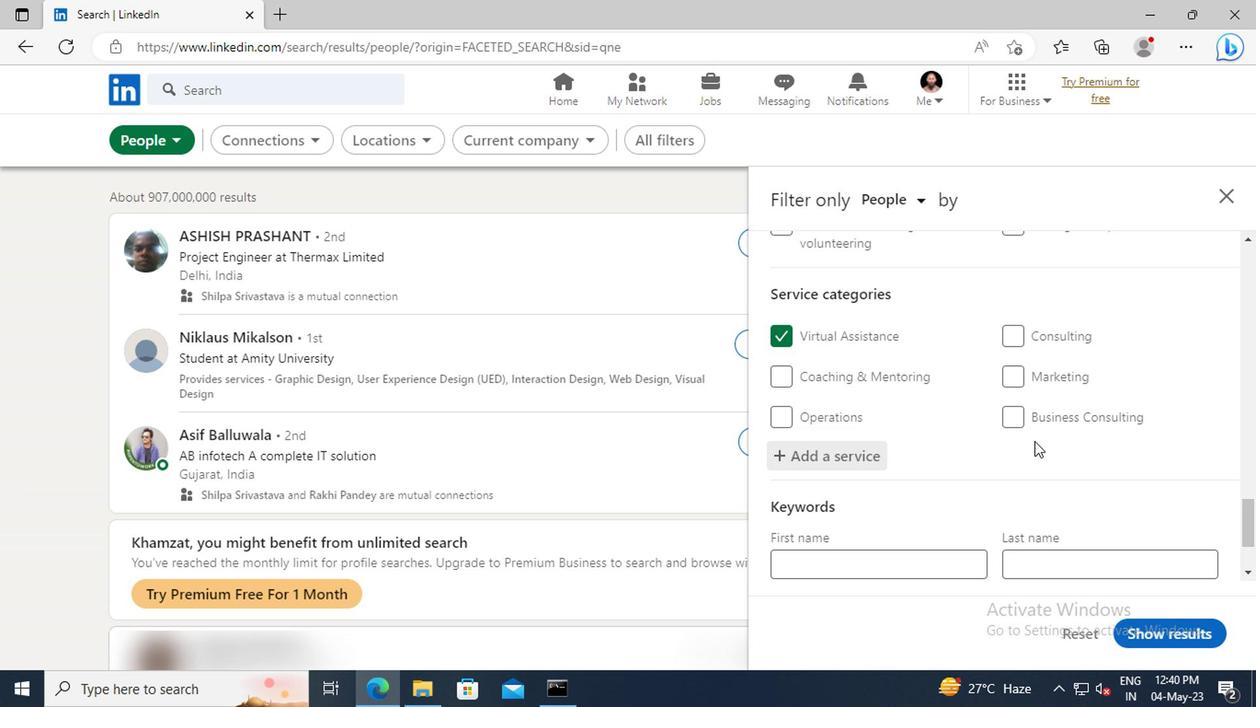 
Action: Mouse scrolled (1030, 441) with delta (0, -1)
Screenshot: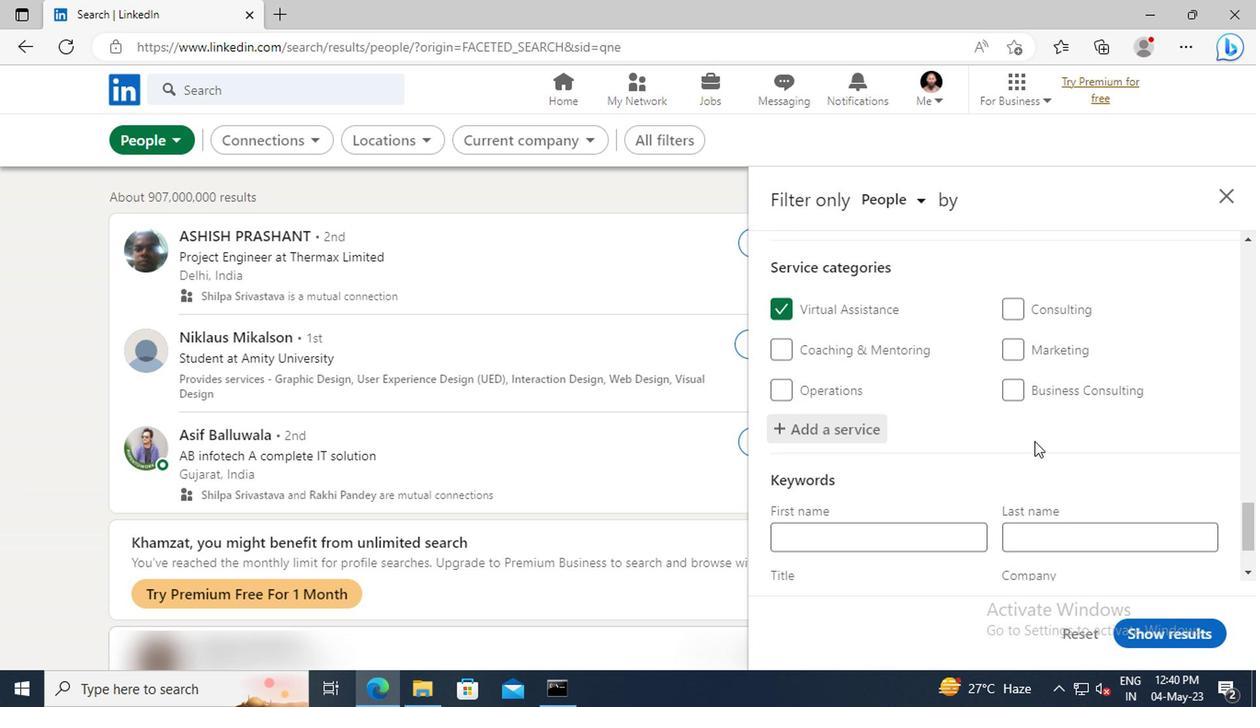 
Action: Mouse scrolled (1030, 441) with delta (0, -1)
Screenshot: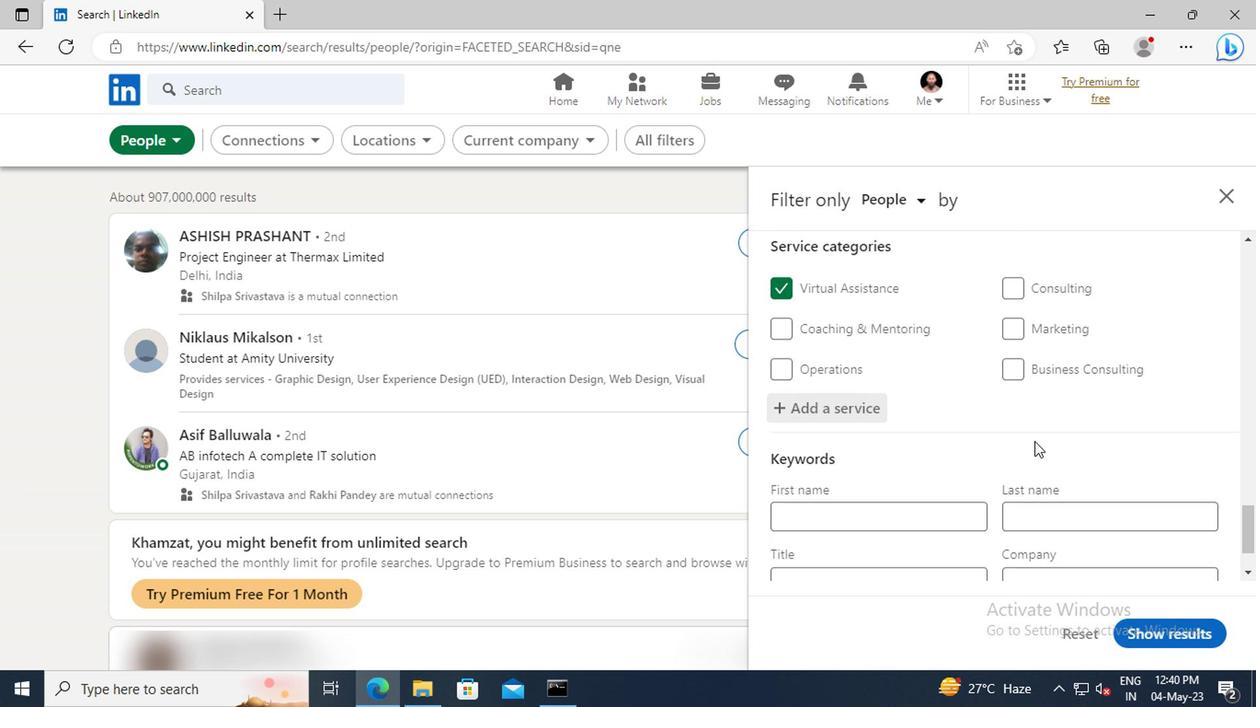 
Action: Mouse moved to (898, 497)
Screenshot: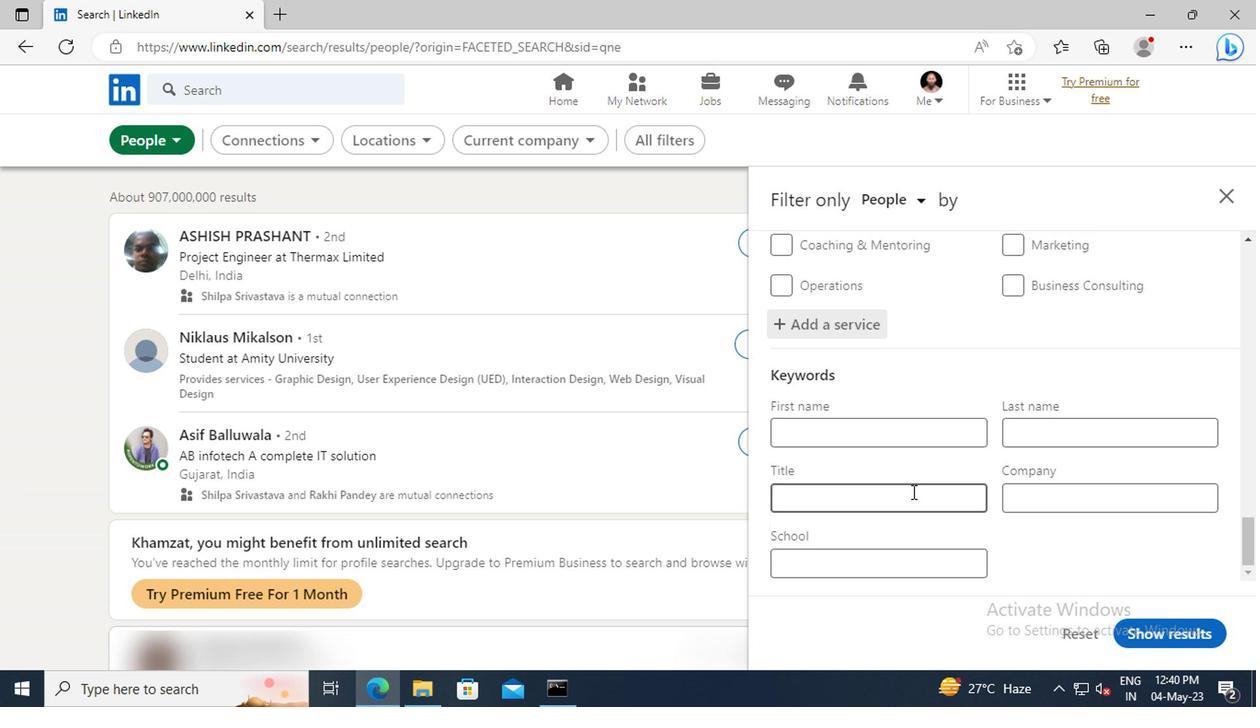 
Action: Mouse pressed left at (898, 497)
Screenshot: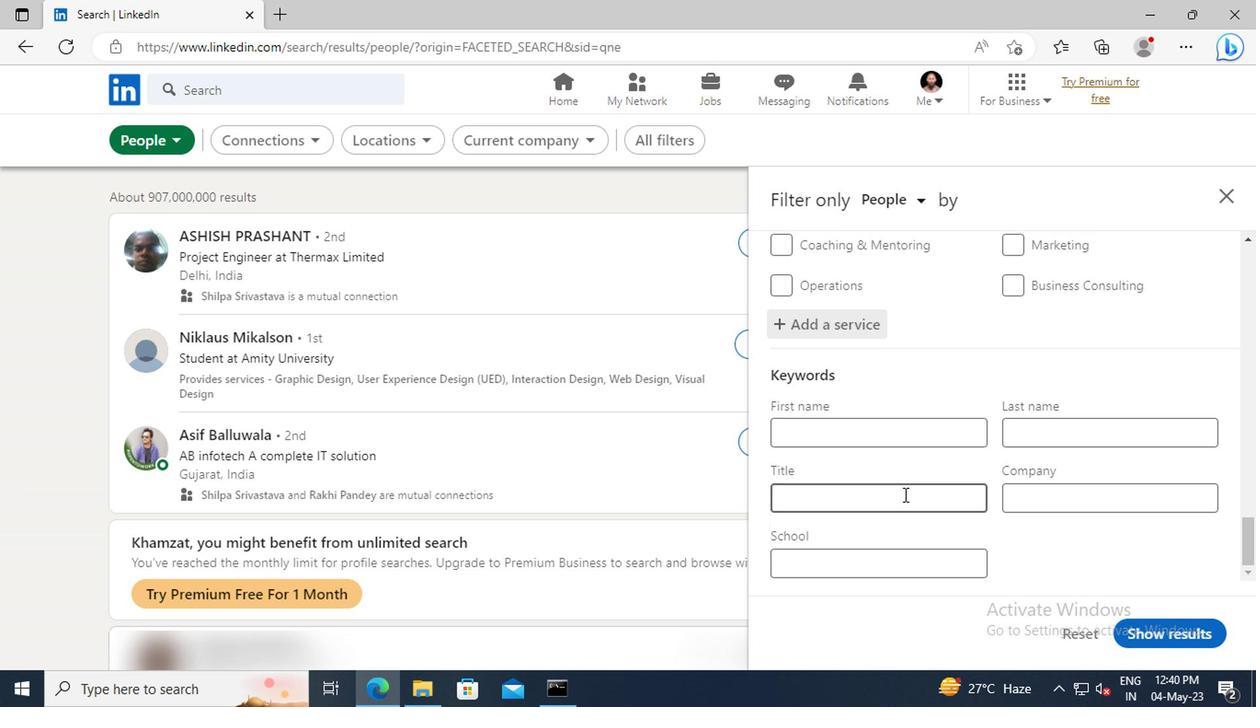 
Action: Mouse moved to (898, 497)
Screenshot: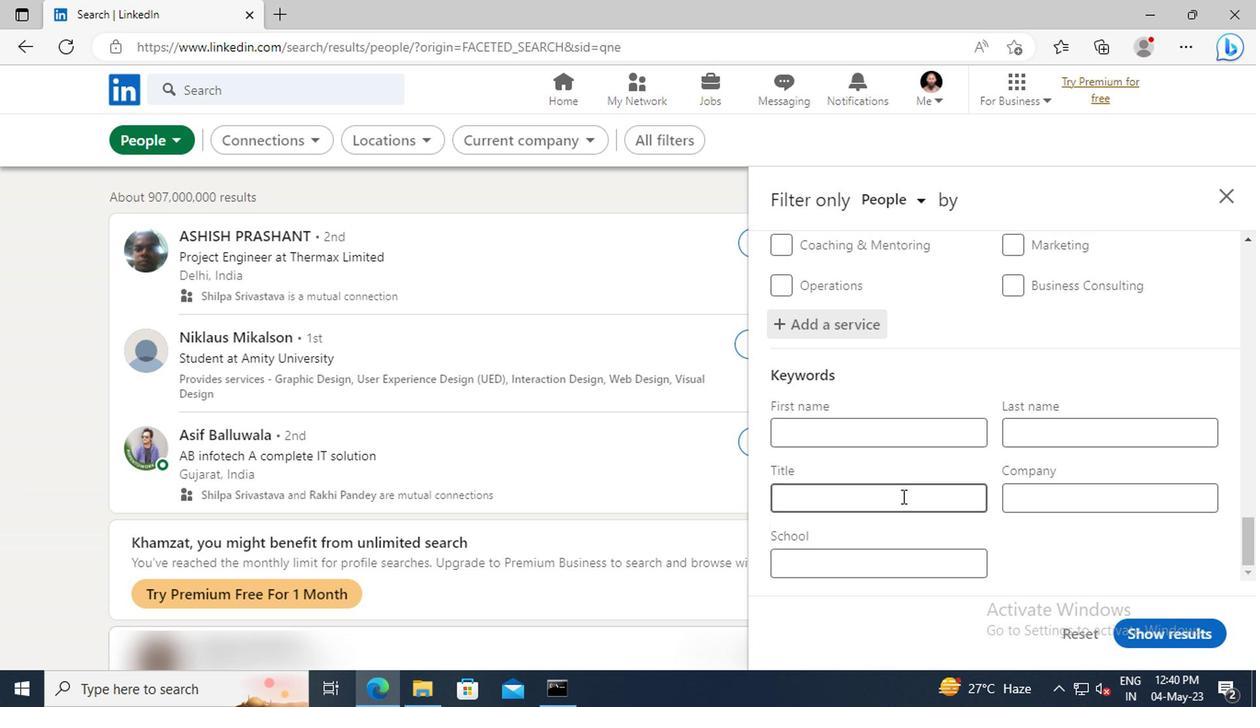 
Action: Key pressed <Key.shift>
Screenshot: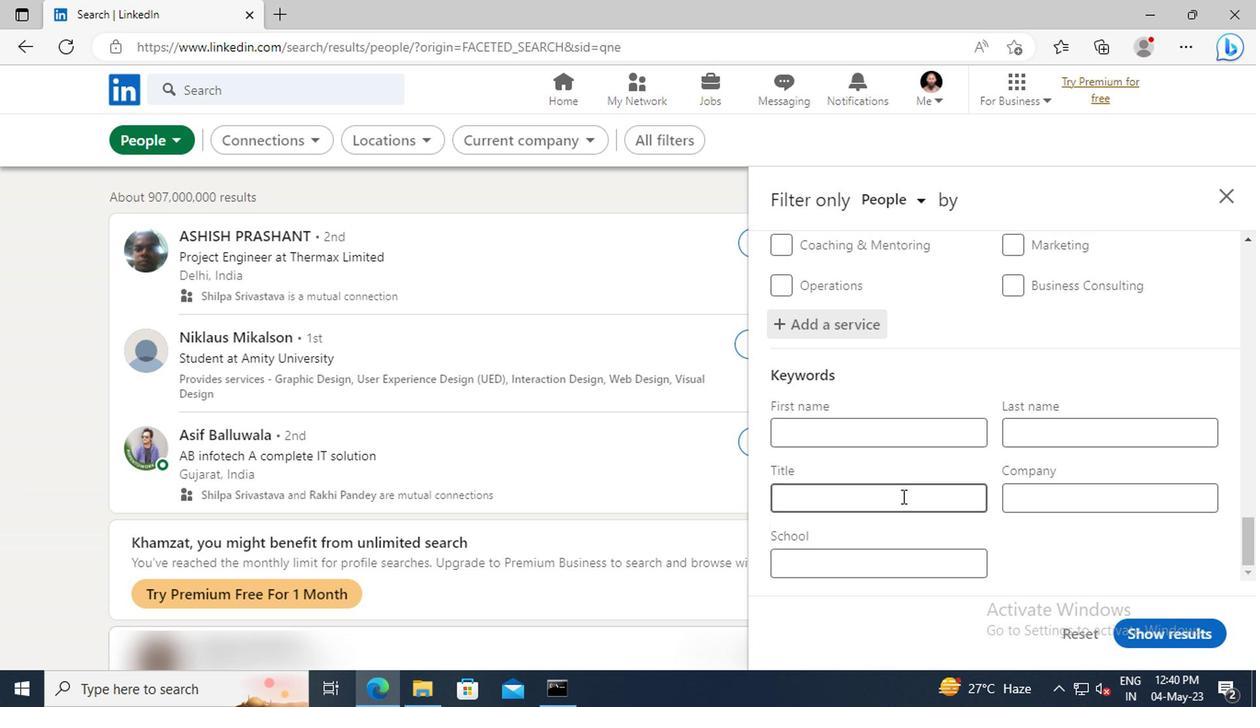 
Action: Mouse moved to (898, 498)
Screenshot: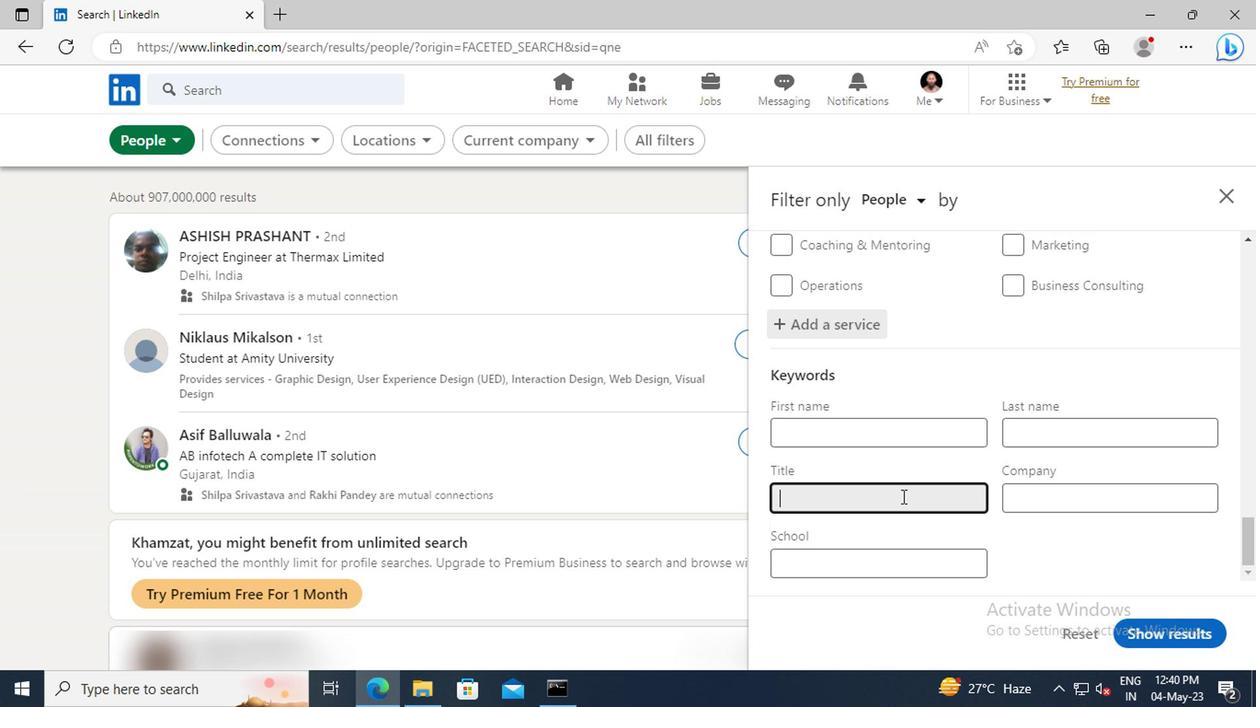 
Action: Key pressed ELECTRICAL<Key.space><Key.shift>ENGINEER<Key.enter>
Screenshot: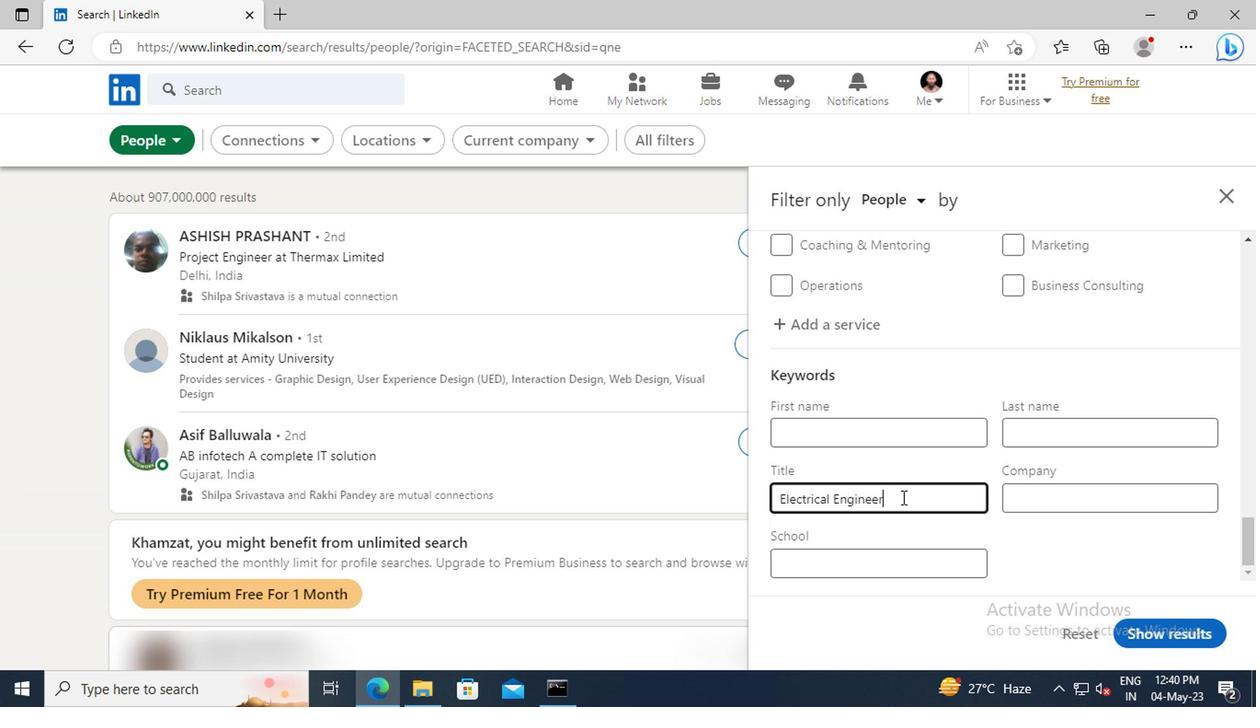 
Action: Mouse moved to (1148, 640)
Screenshot: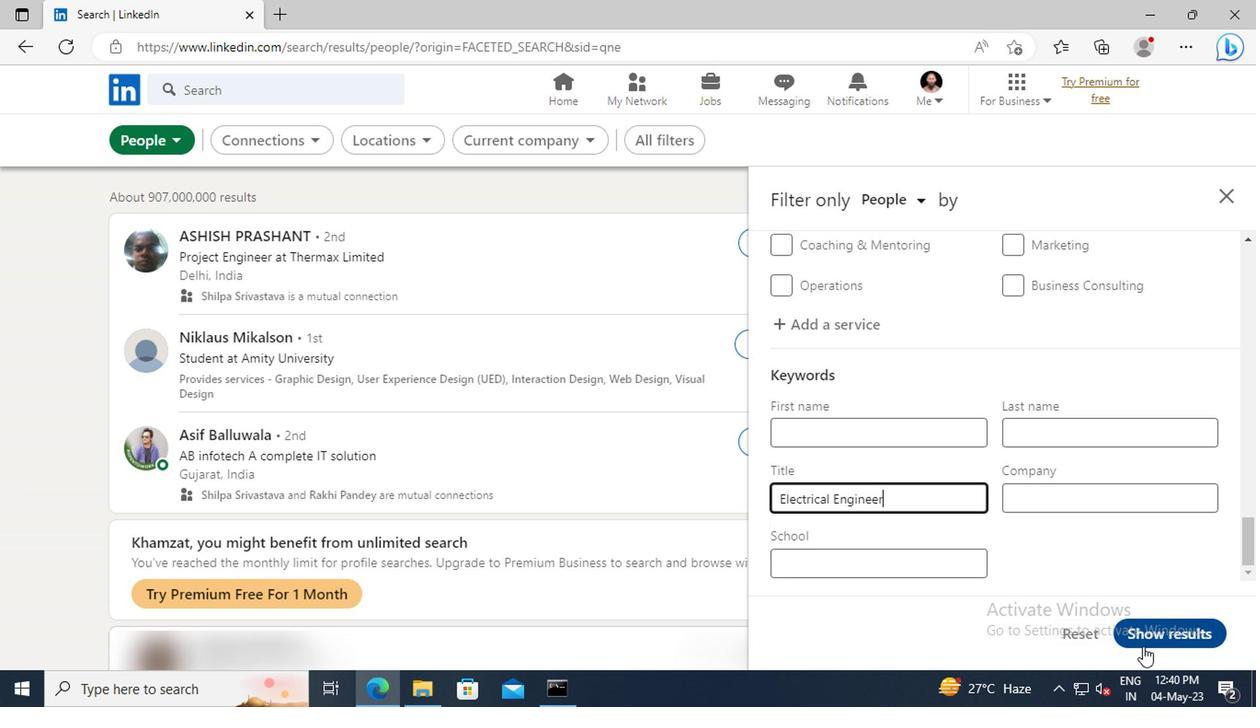 
Action: Mouse pressed left at (1148, 640)
Screenshot: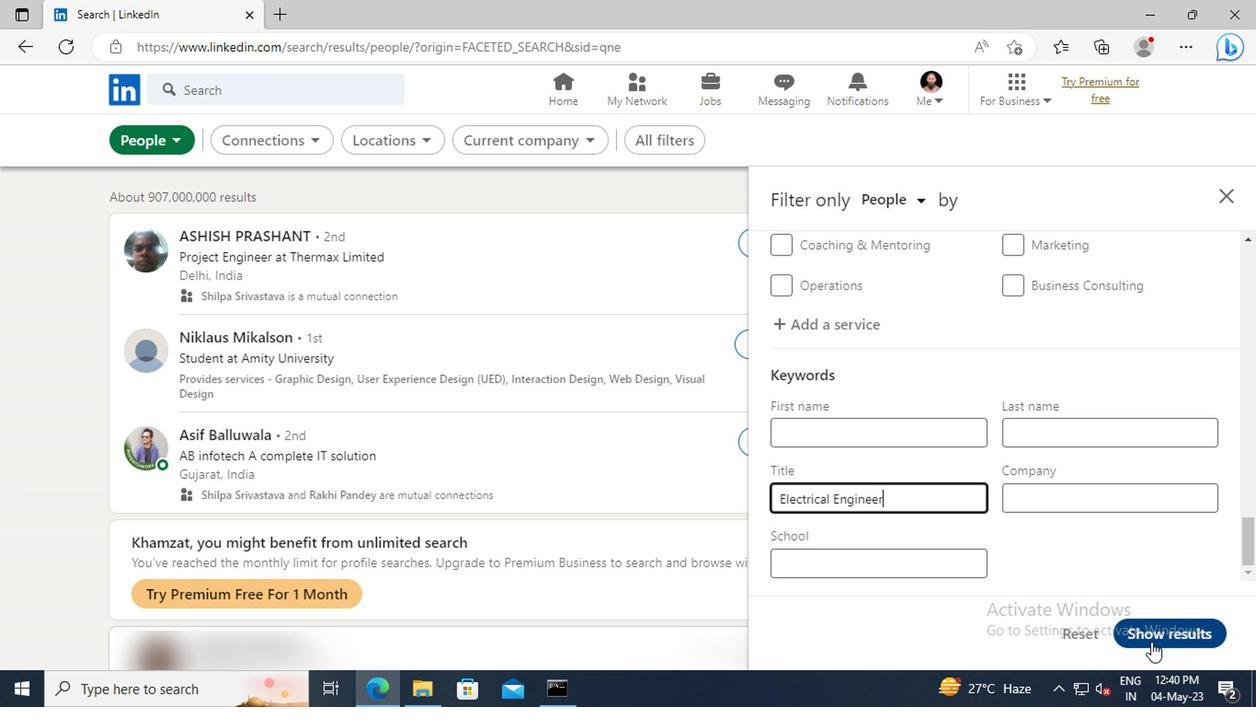 
